 Task: Search for a place to stay in Pocone, Brazil from July 5 to July 15 for 9 guests, with a price range of ₹15,000 to ₹100,000, 5 bedrooms, and 5 beds.
Action: Mouse moved to (505, 148)
Screenshot: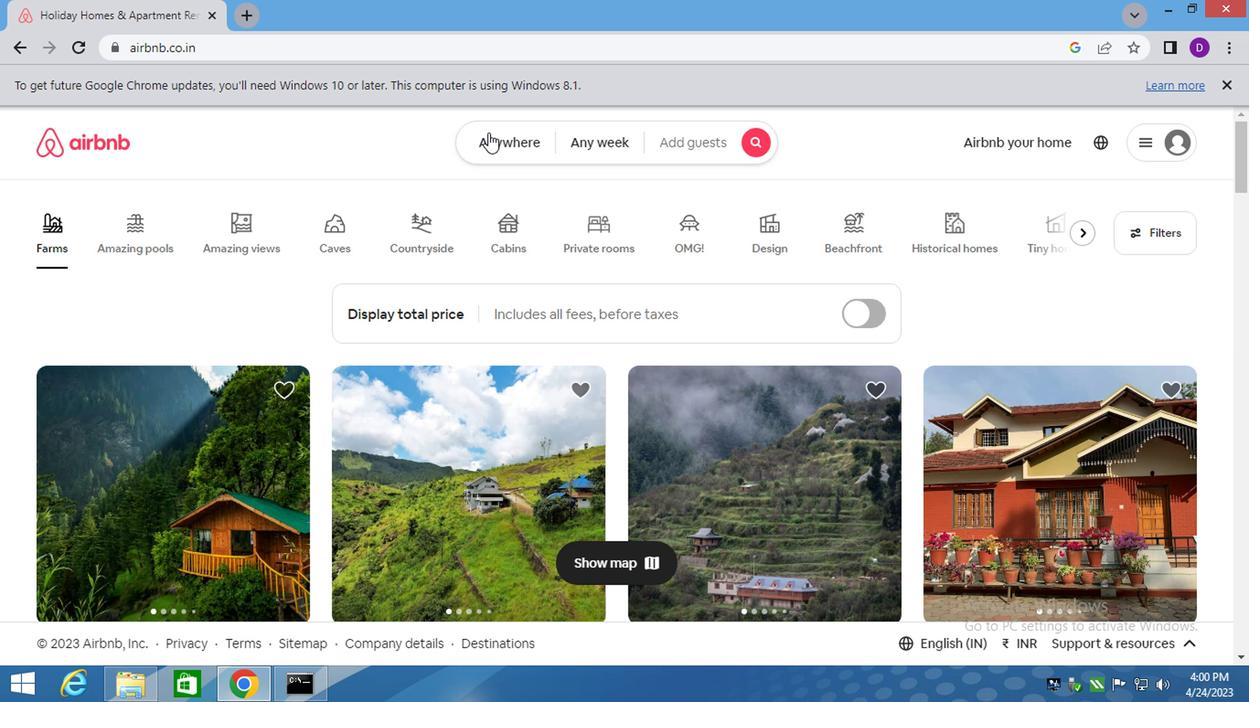 
Action: Mouse pressed left at (505, 148)
Screenshot: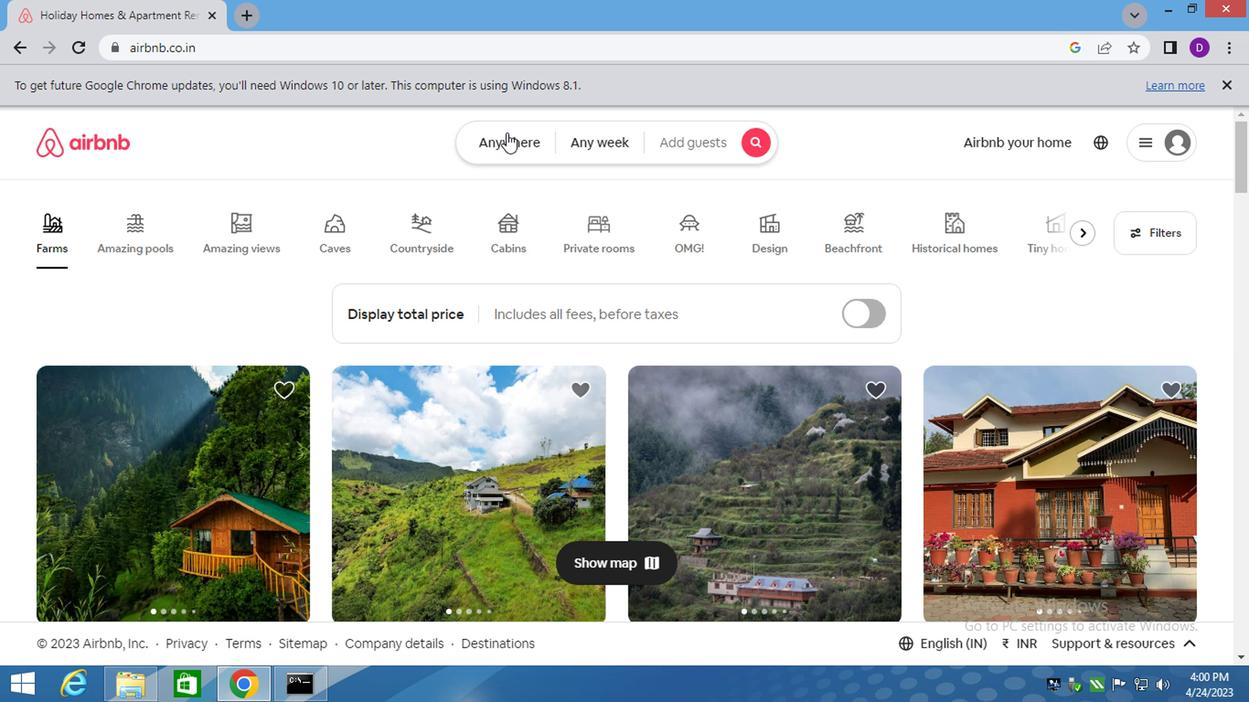 
Action: Mouse moved to (340, 229)
Screenshot: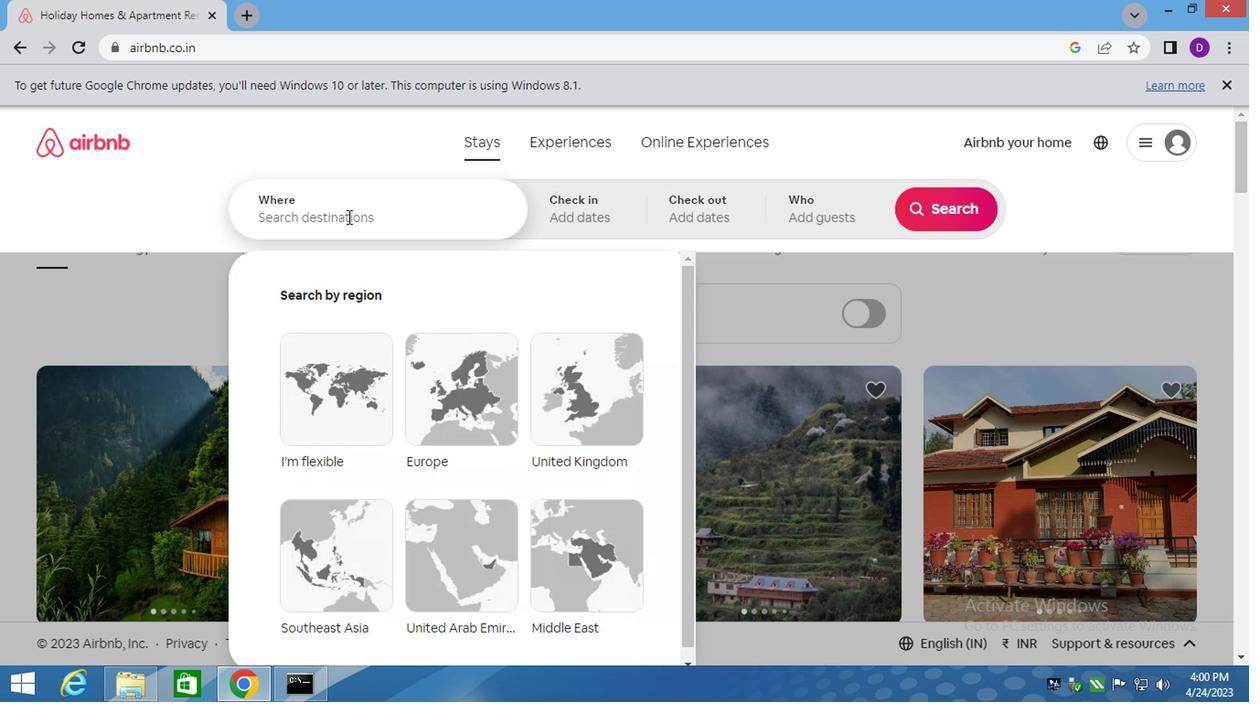 
Action: Mouse pressed left at (340, 229)
Screenshot: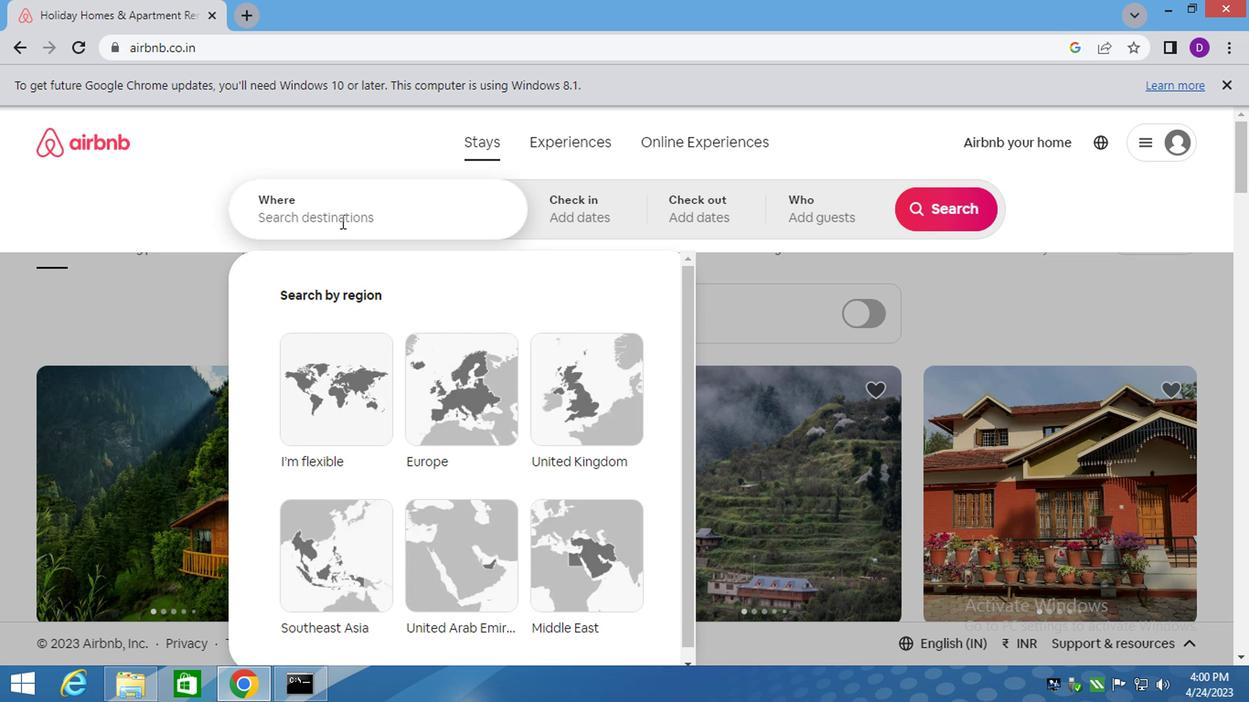 
Action: Key pressed <Key.shift>POCON<Key.backspace>NE<Key.left><Key.left><Key.left><Key.left><Key.backspace>O<Key.right><Key.right><Key.right><Key.right>,<Key.shift>BRAZIL<Key.enter>
Screenshot: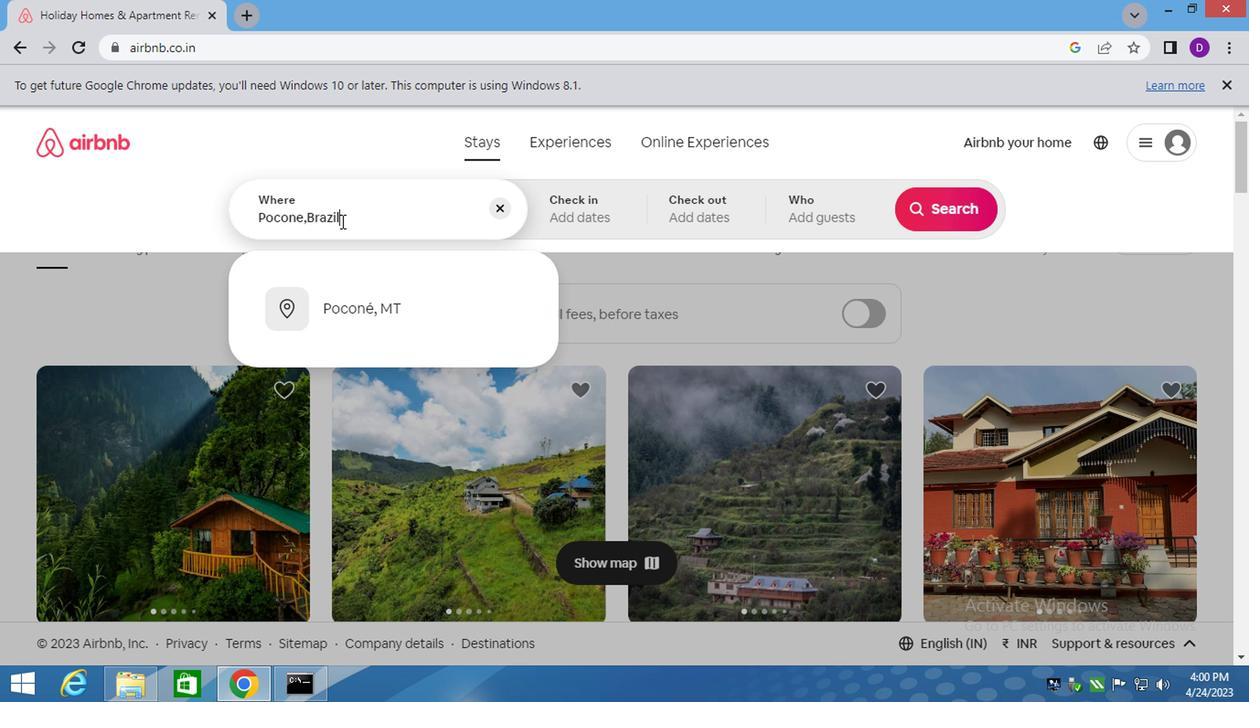
Action: Mouse moved to (938, 355)
Screenshot: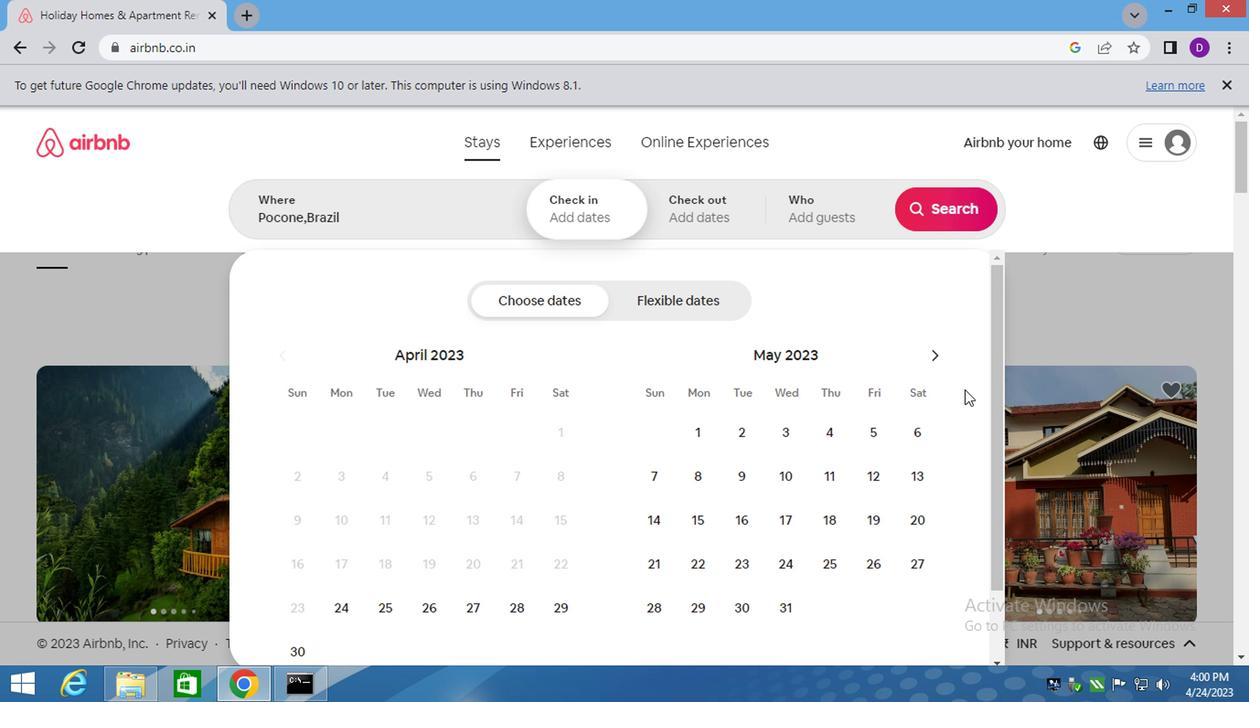 
Action: Mouse pressed left at (938, 355)
Screenshot: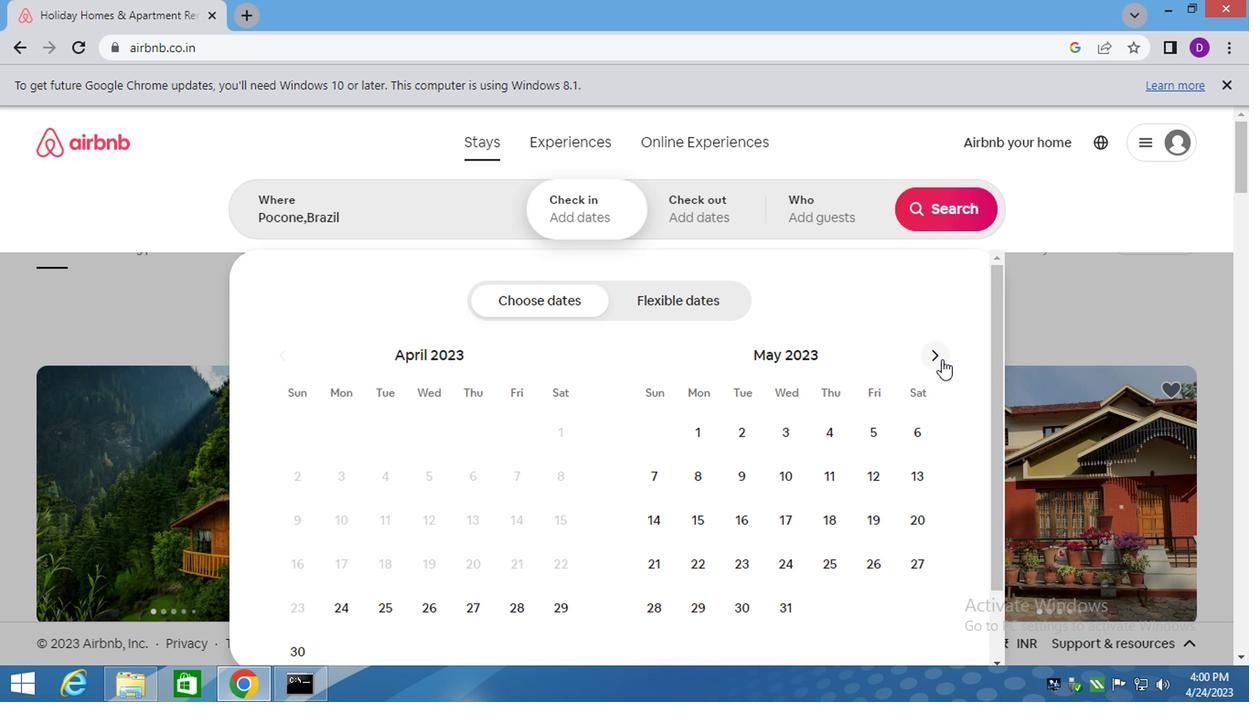 
Action: Mouse pressed left at (938, 355)
Screenshot: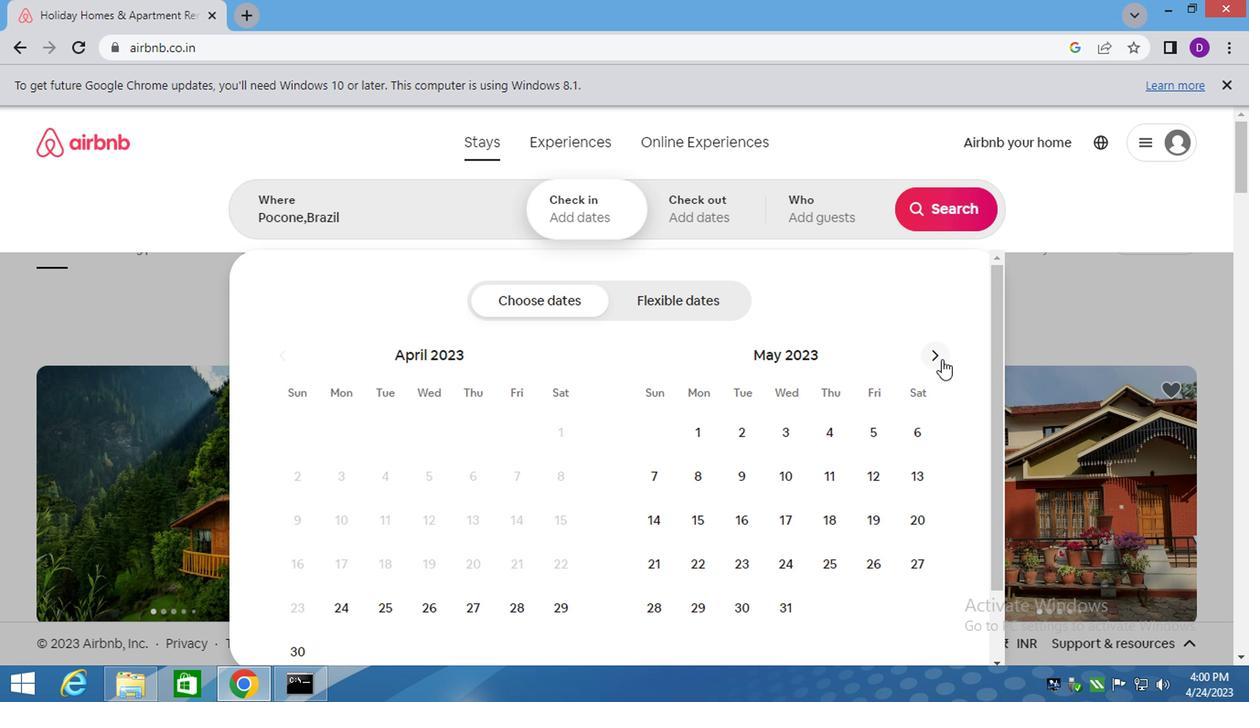 
Action: Mouse pressed left at (938, 355)
Screenshot: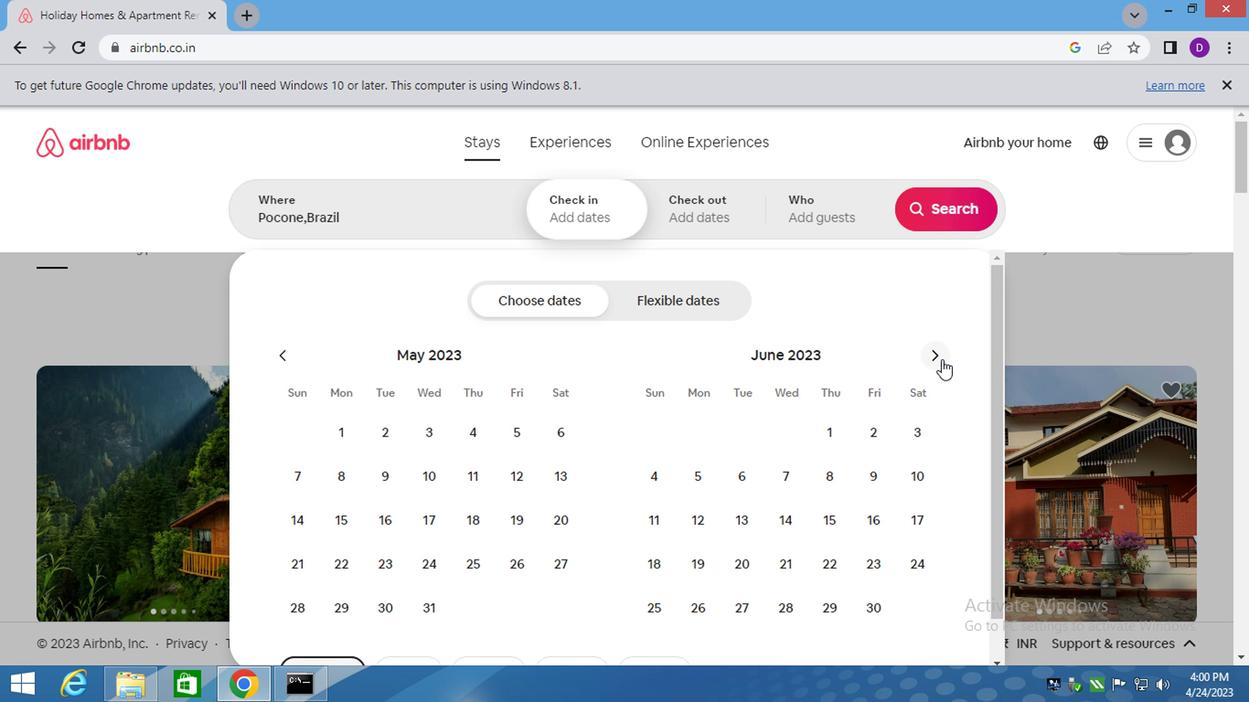 
Action: Mouse moved to (771, 466)
Screenshot: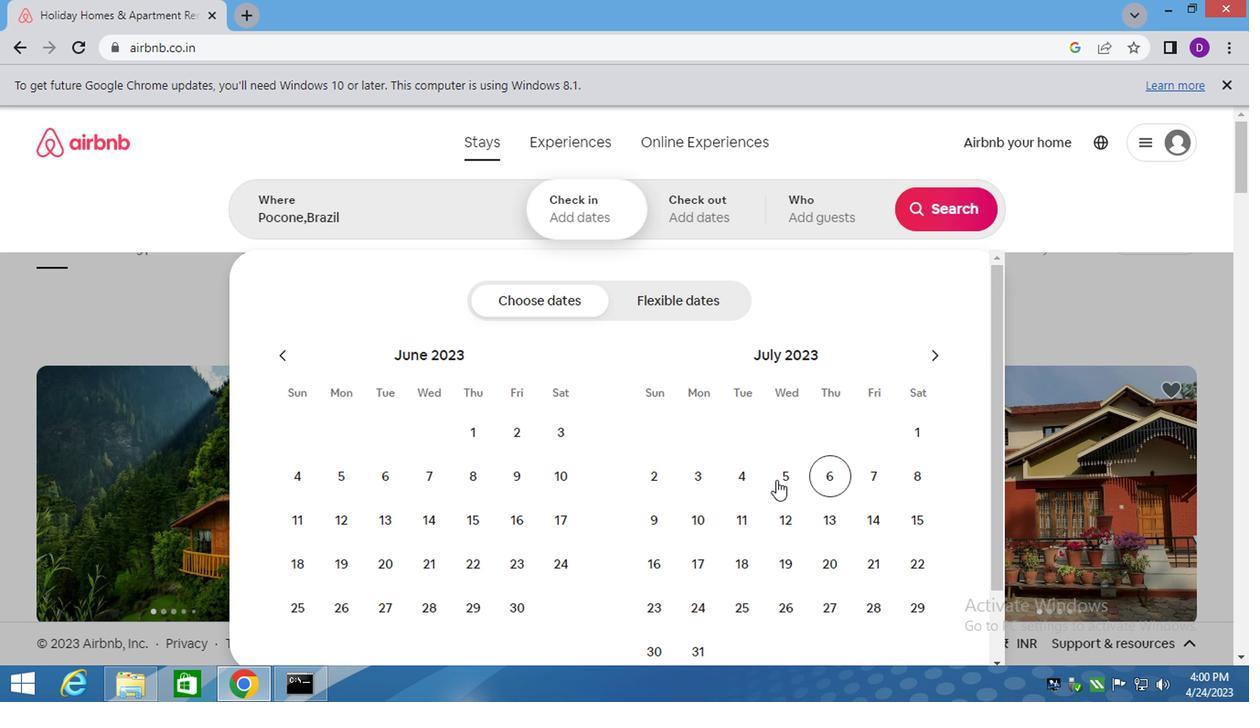 
Action: Mouse pressed left at (771, 466)
Screenshot: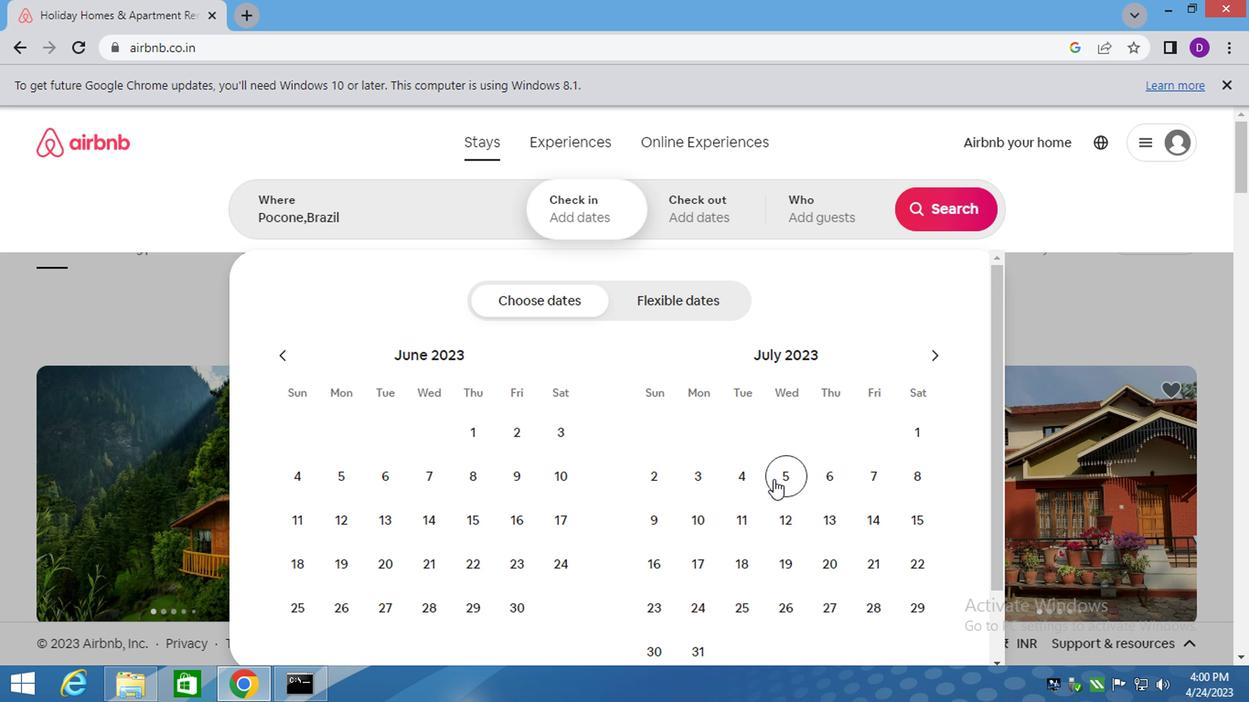 
Action: Mouse moved to (900, 499)
Screenshot: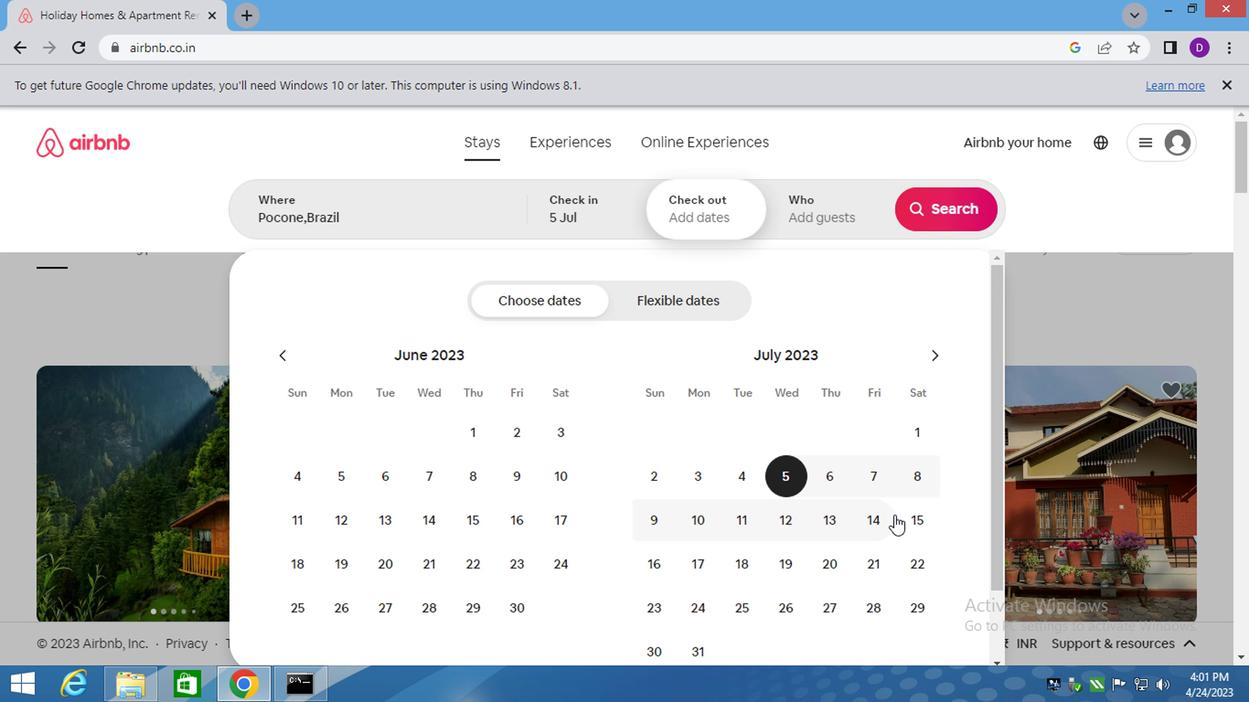 
Action: Mouse pressed left at (900, 499)
Screenshot: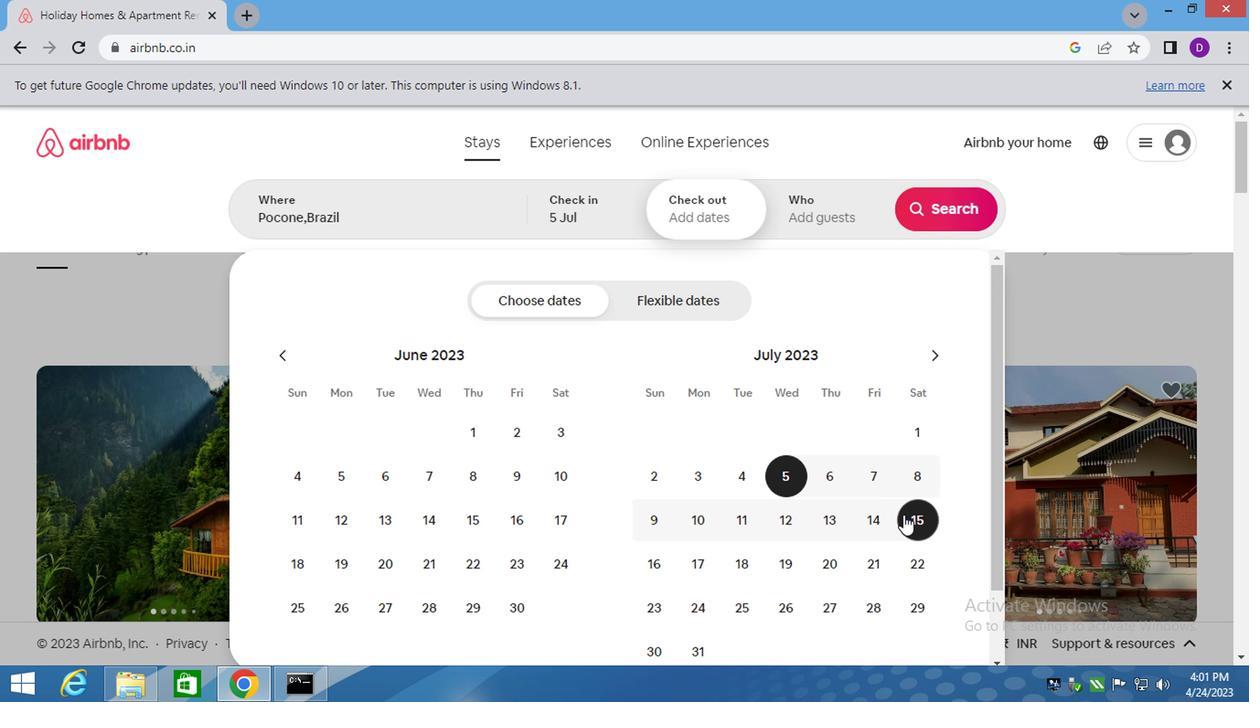 
Action: Mouse moved to (821, 223)
Screenshot: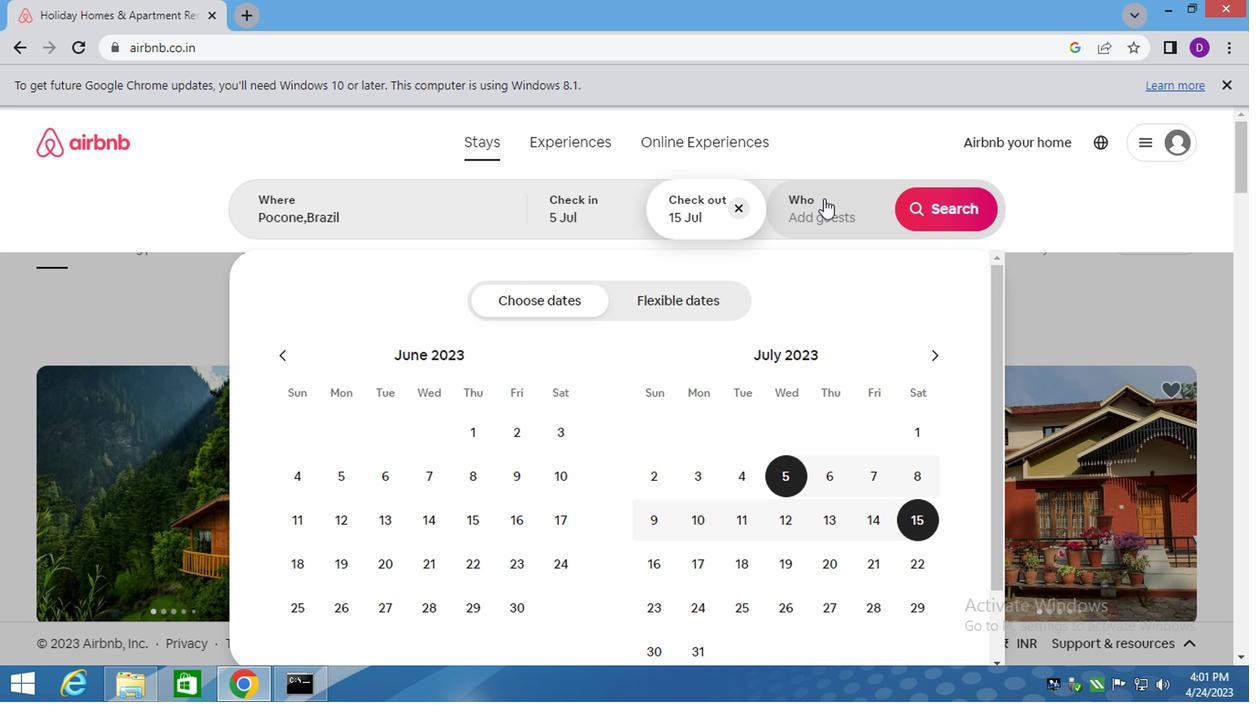 
Action: Mouse pressed left at (821, 223)
Screenshot: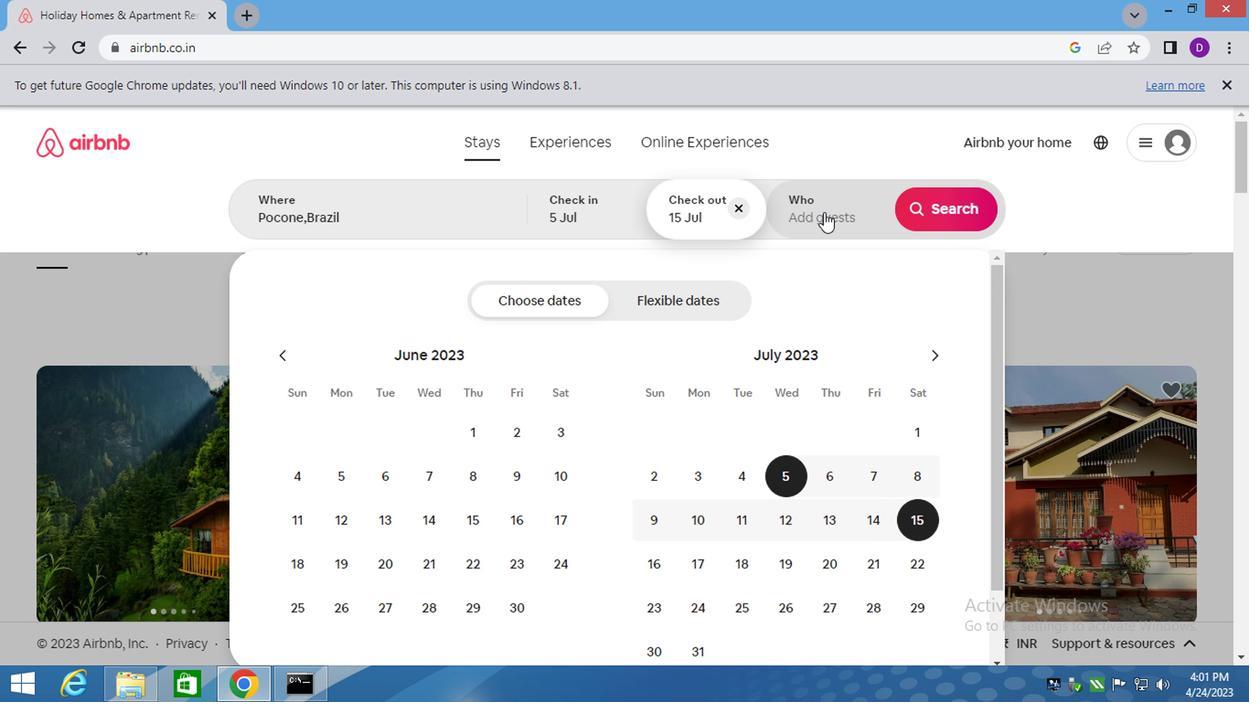 
Action: Mouse moved to (955, 309)
Screenshot: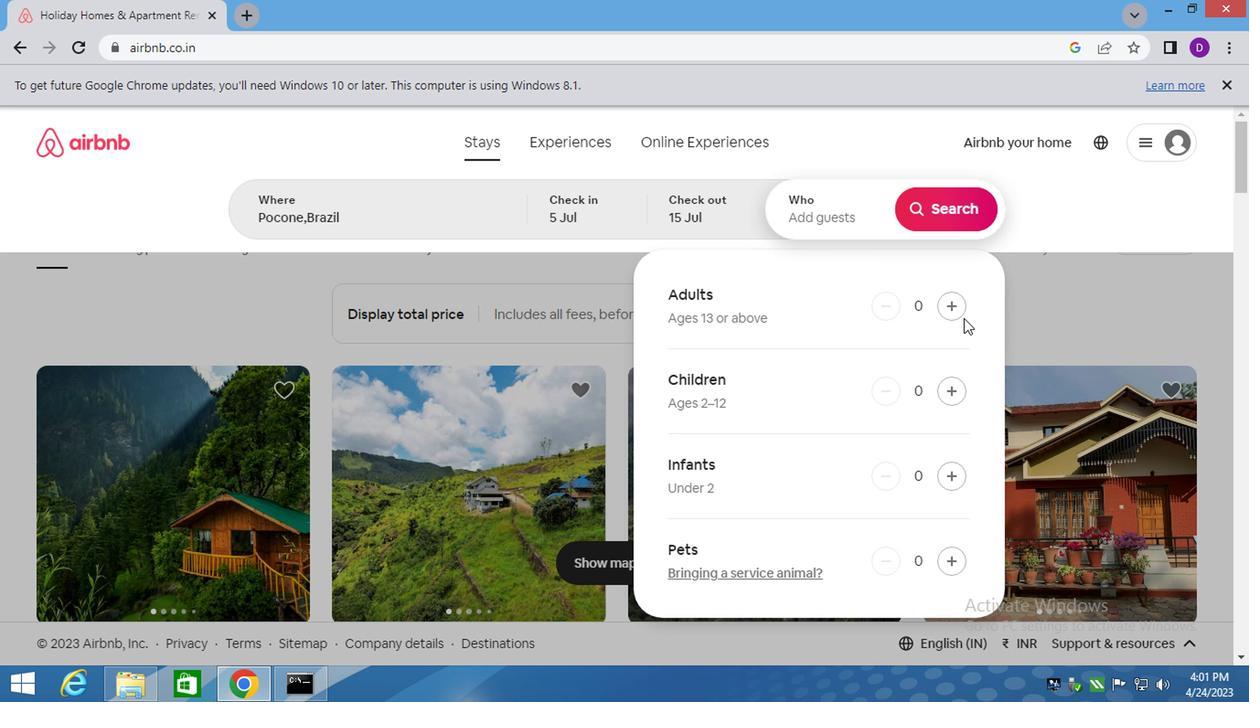 
Action: Mouse pressed left at (955, 309)
Screenshot: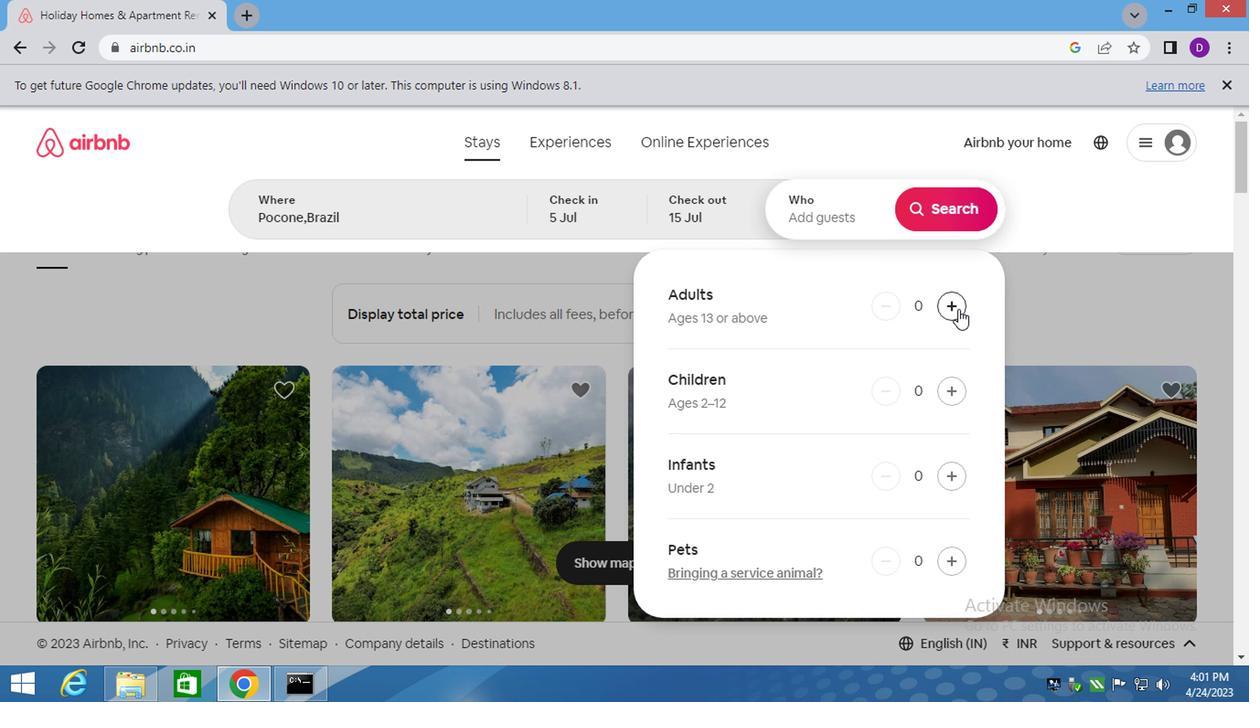
Action: Mouse moved to (955, 309)
Screenshot: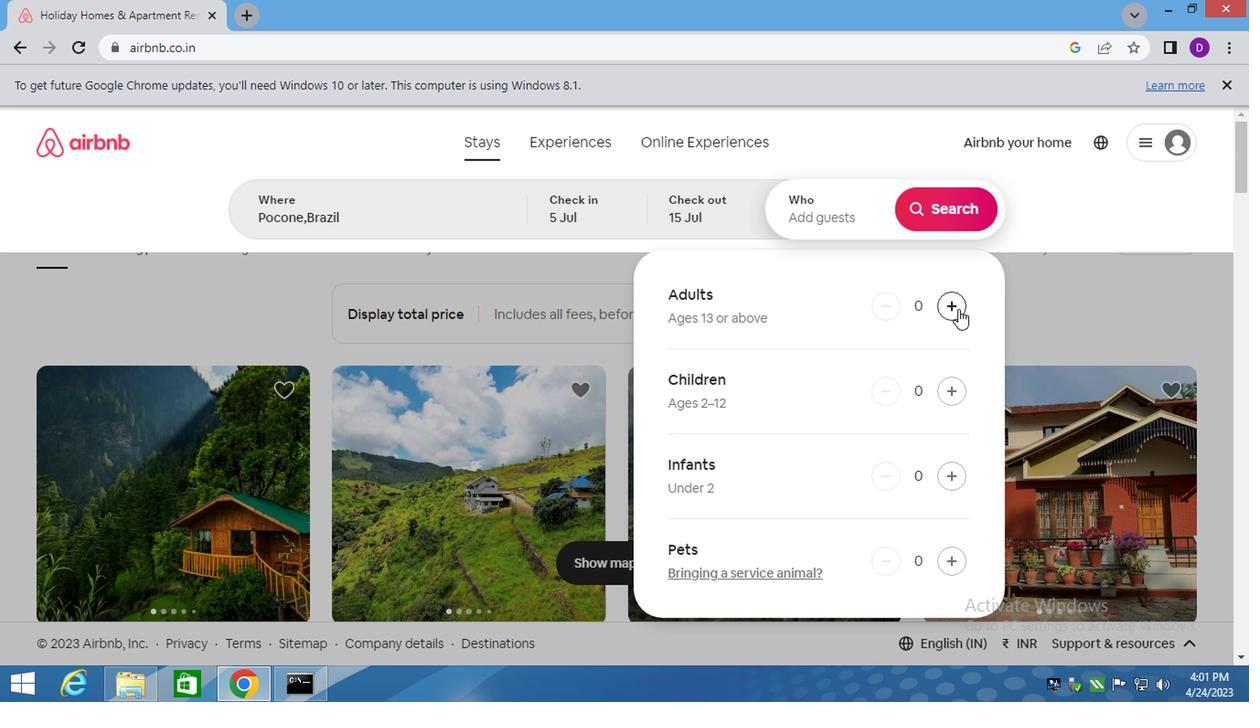 
Action: Mouse pressed left at (955, 309)
Screenshot: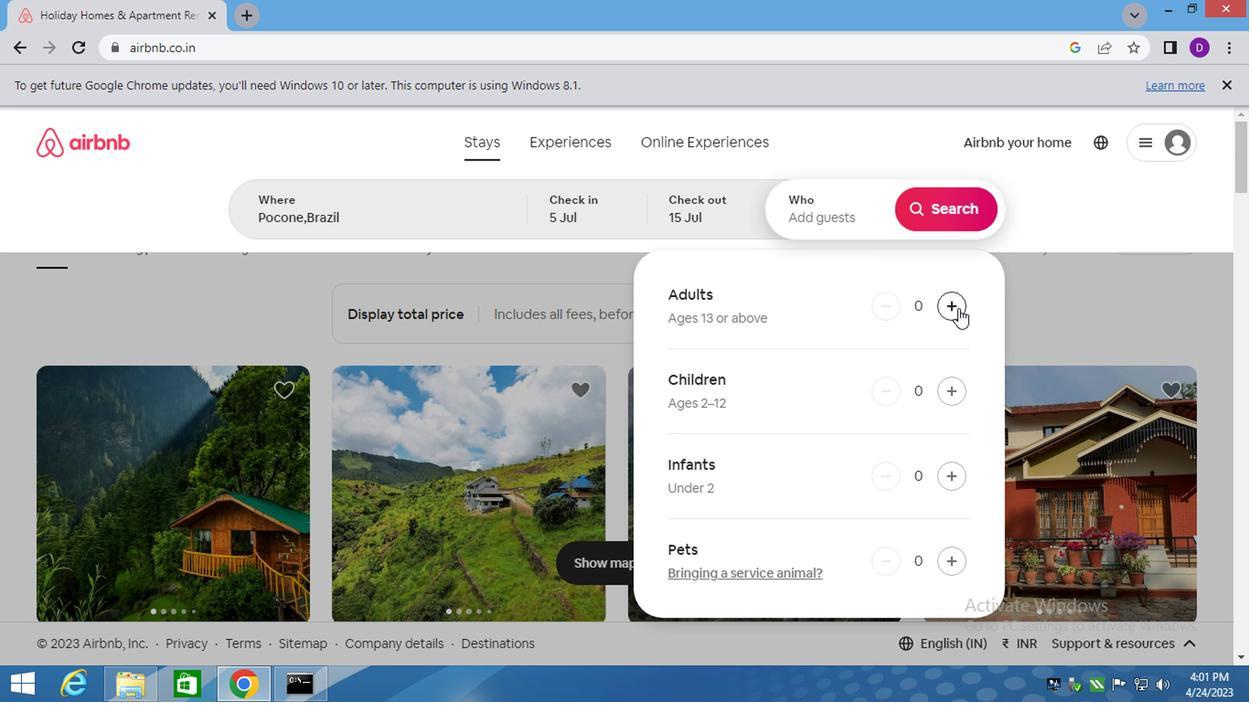 
Action: Mouse pressed left at (955, 309)
Screenshot: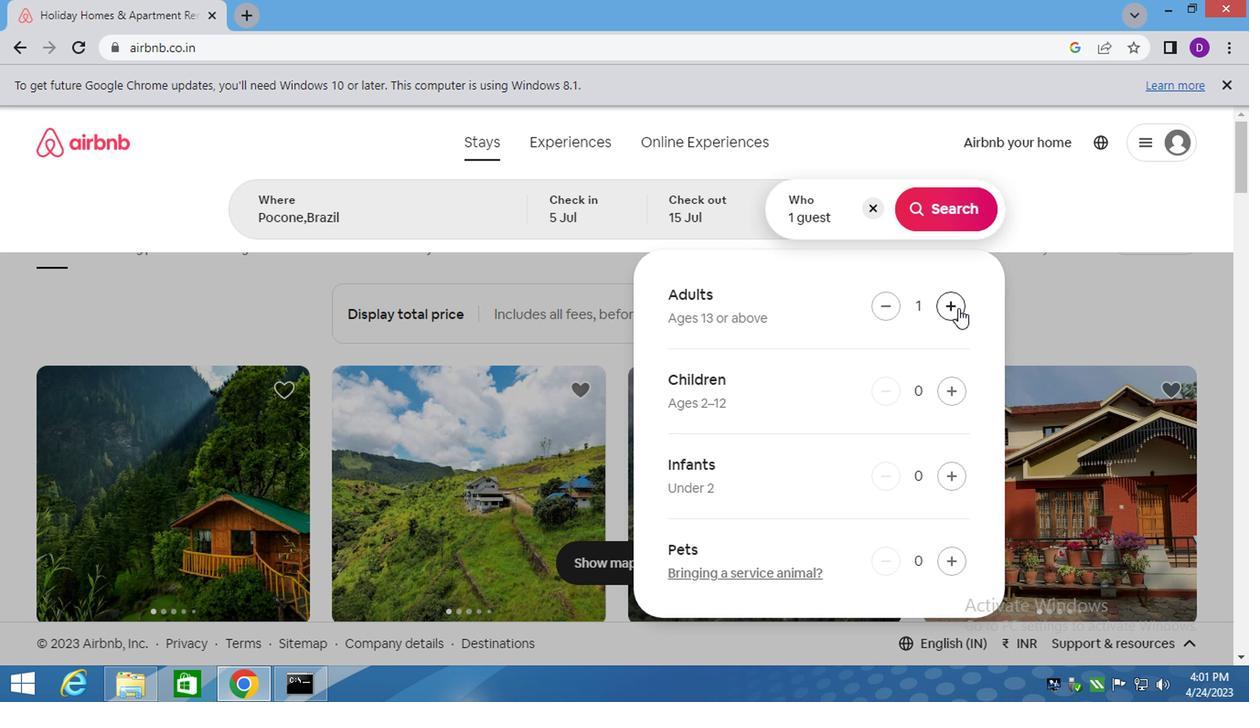 
Action: Mouse pressed left at (955, 309)
Screenshot: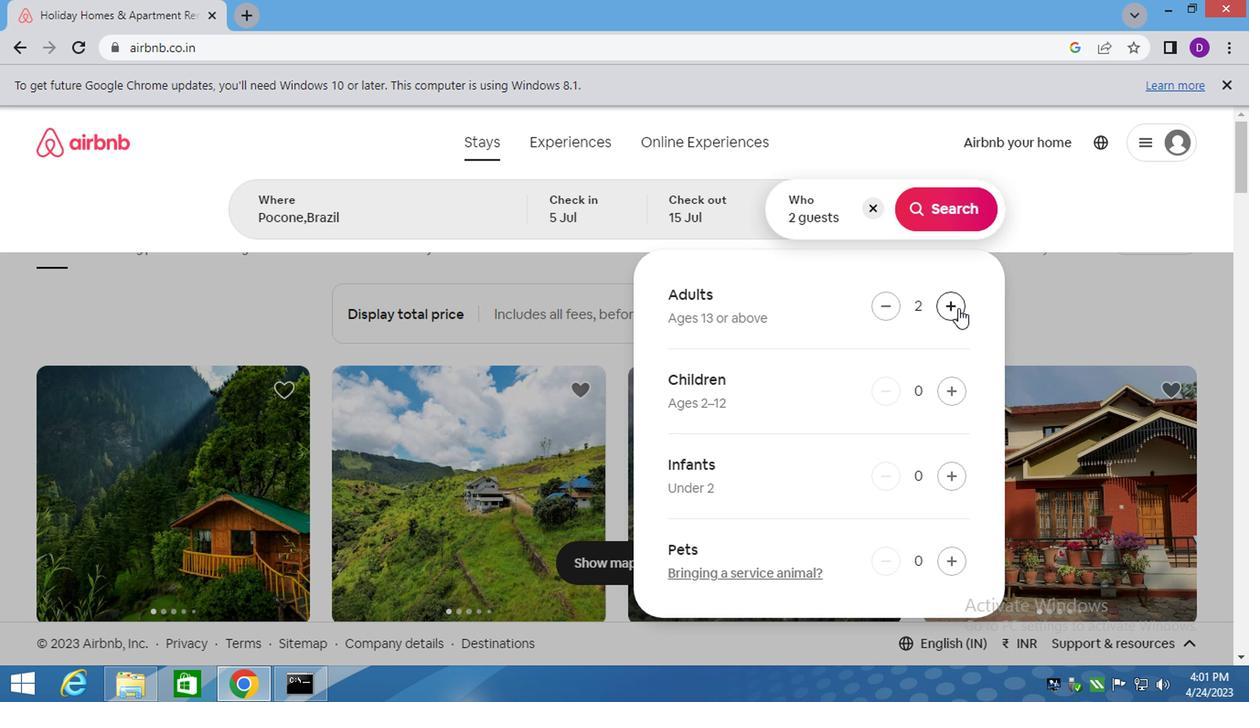
Action: Mouse pressed left at (955, 309)
Screenshot: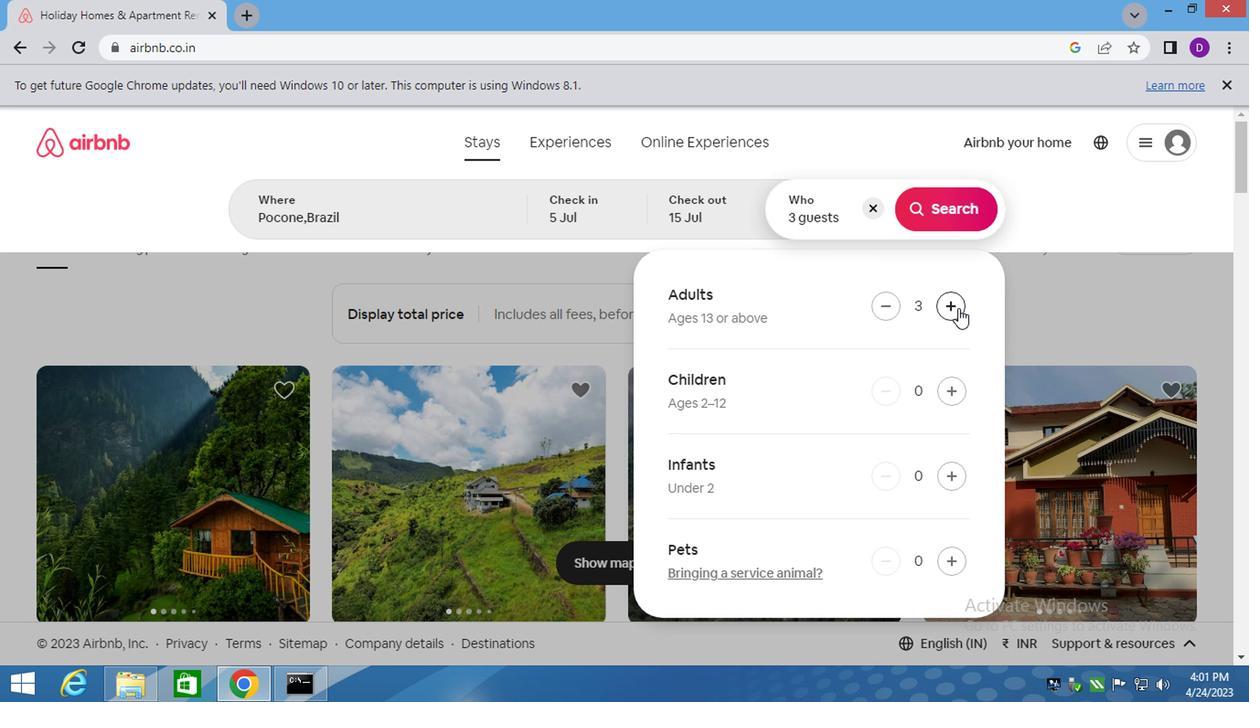 
Action: Mouse pressed left at (955, 309)
Screenshot: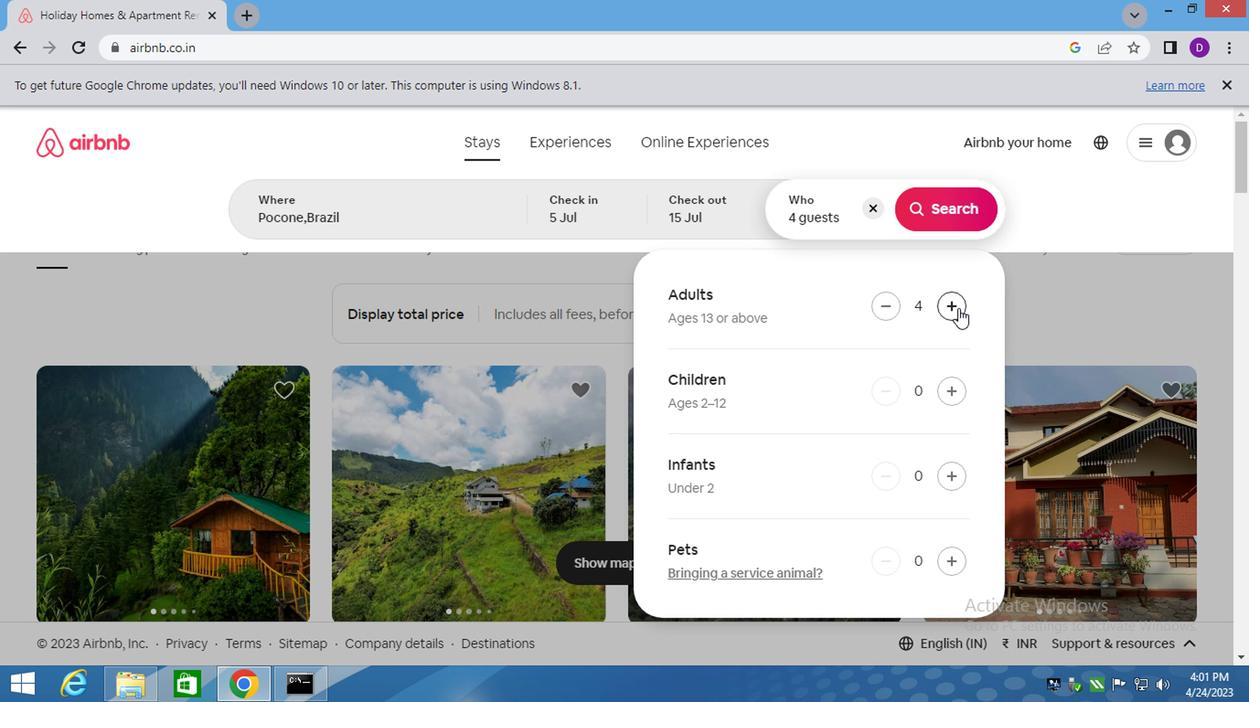 
Action: Mouse pressed left at (955, 309)
Screenshot: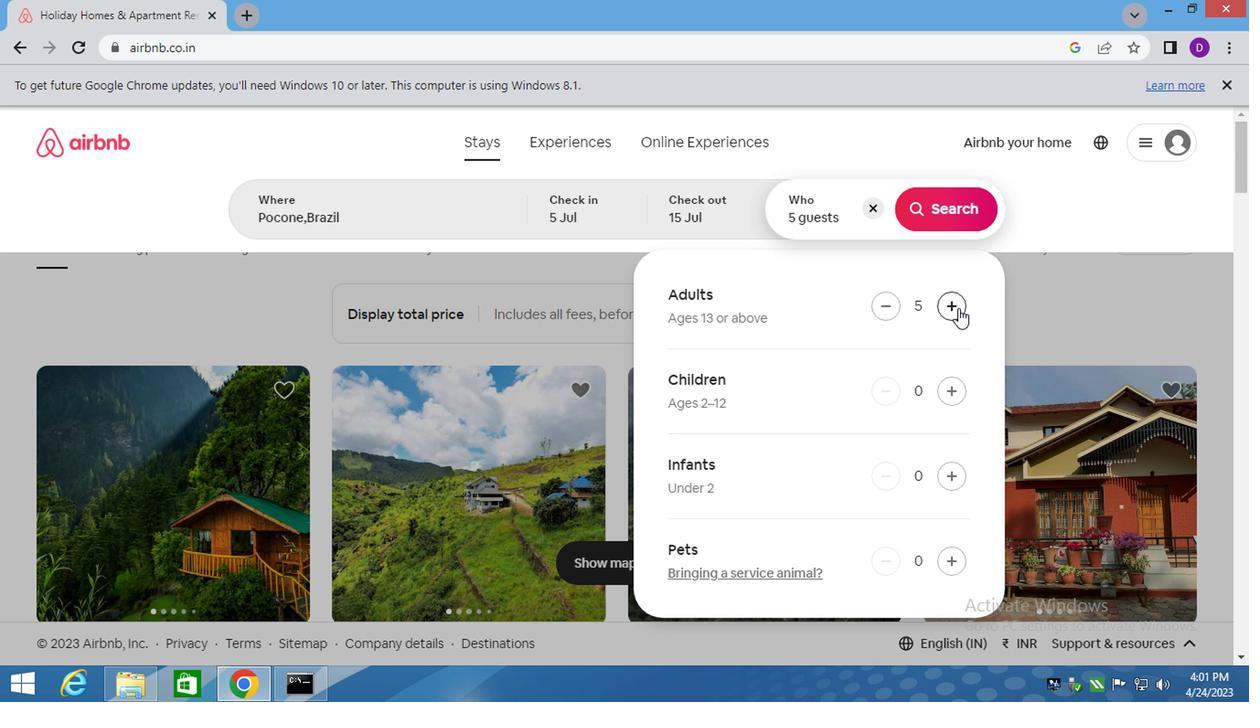
Action: Mouse pressed left at (955, 309)
Screenshot: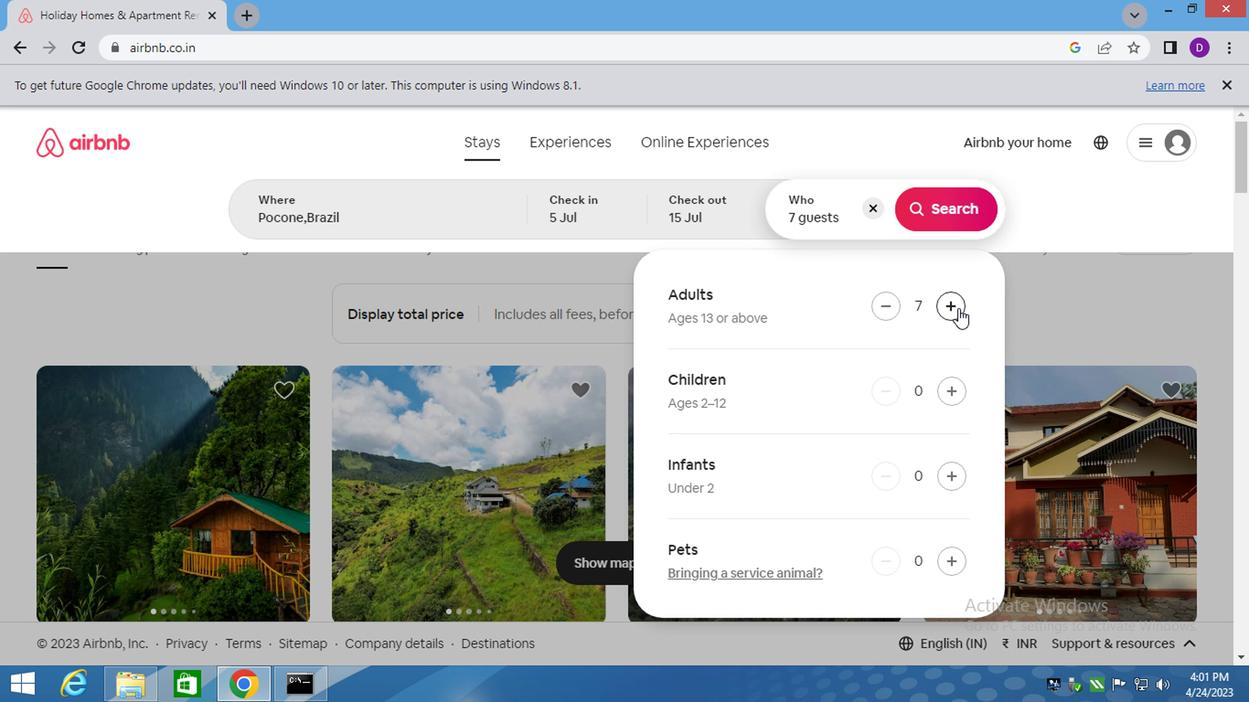 
Action: Mouse pressed left at (955, 309)
Screenshot: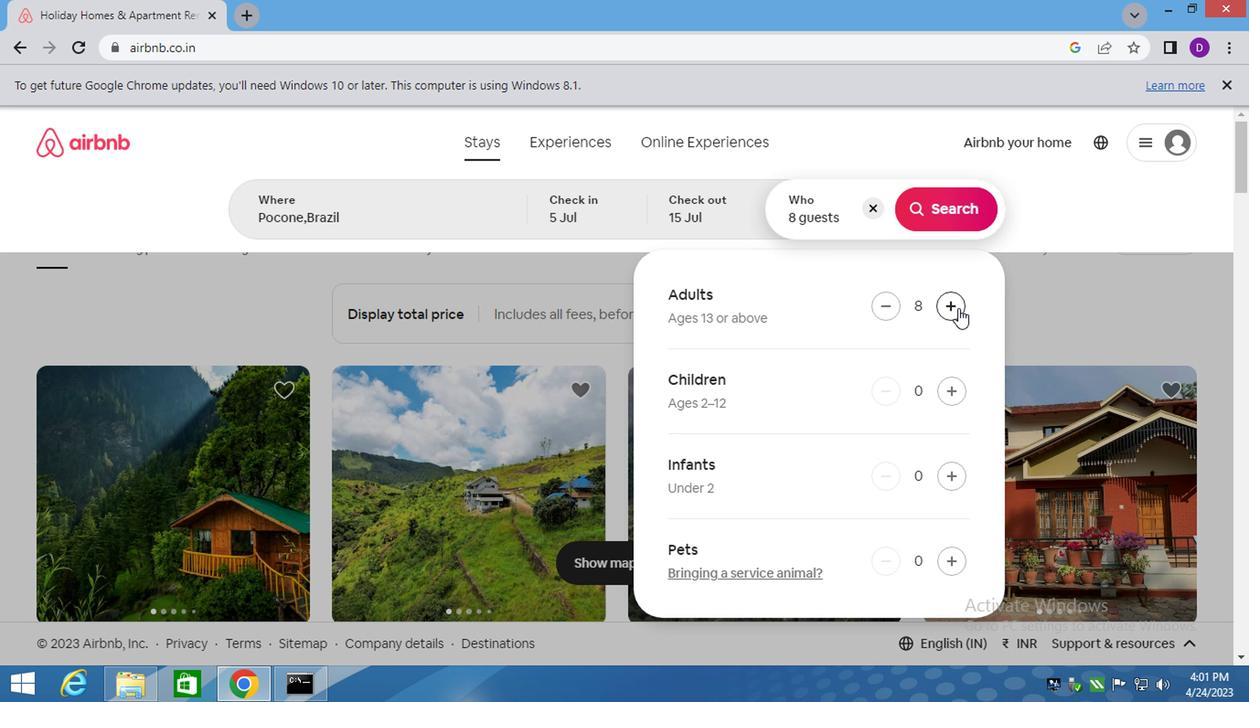 
Action: Mouse moved to (947, 227)
Screenshot: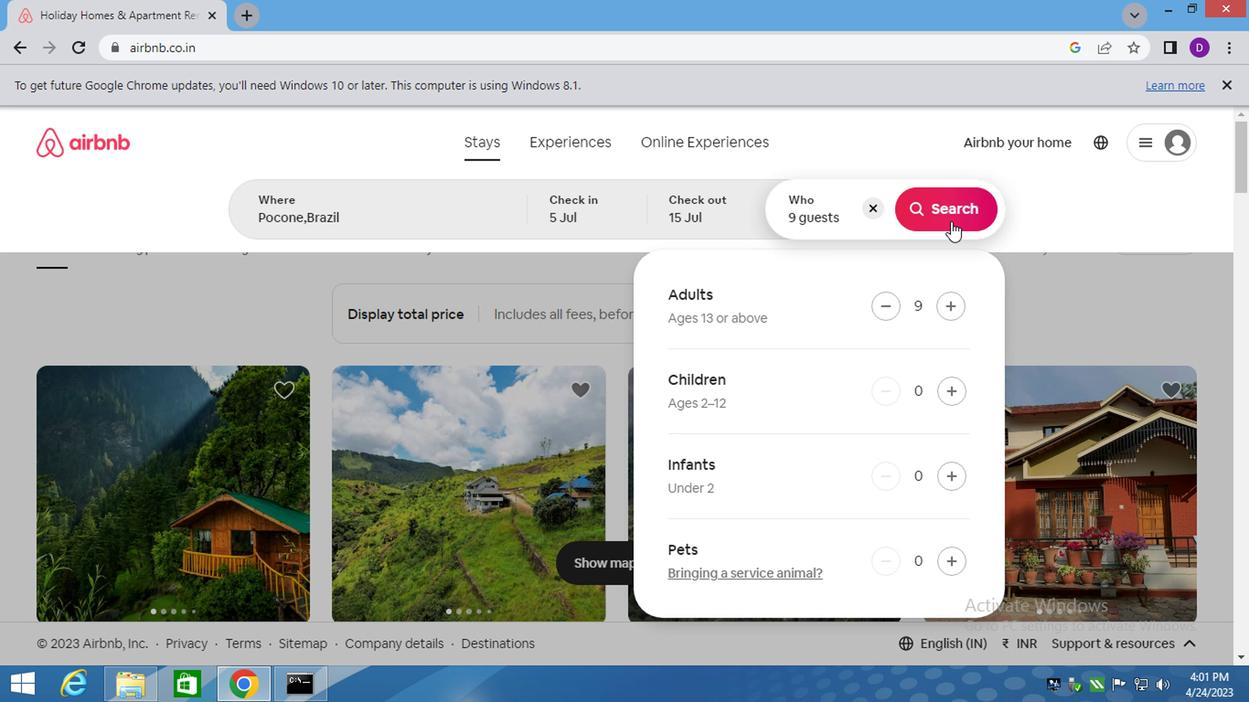
Action: Mouse pressed left at (947, 227)
Screenshot: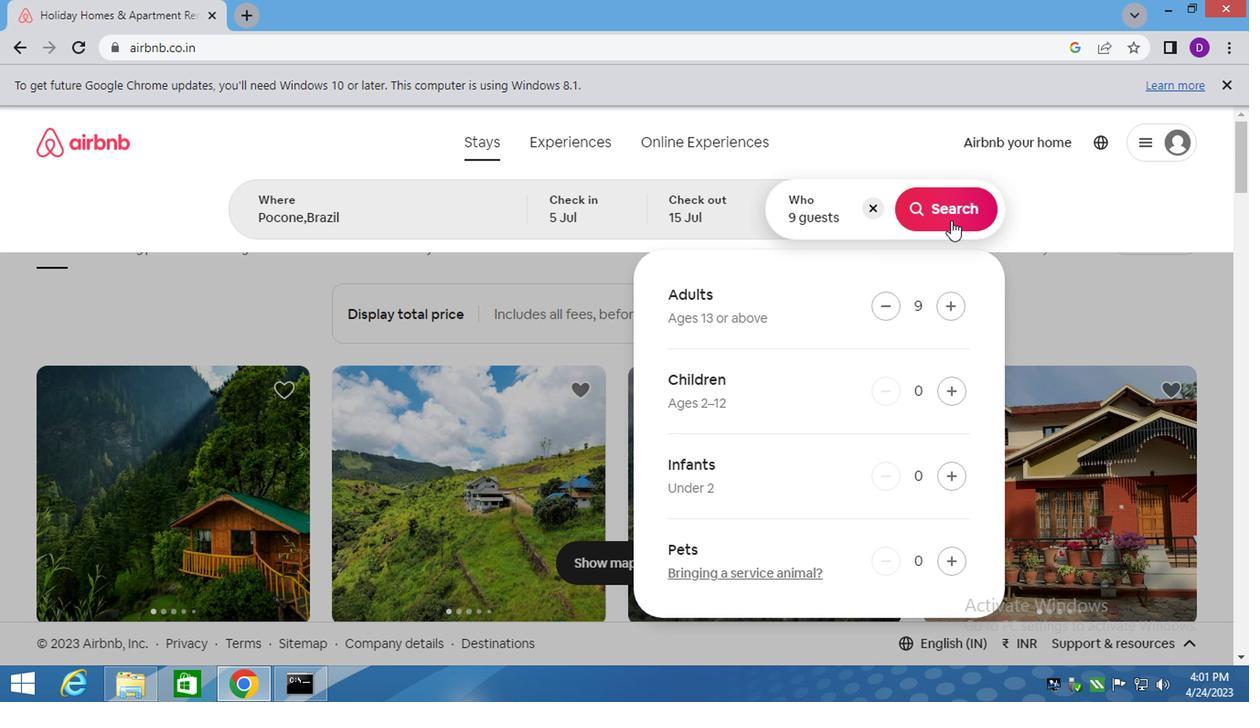 
Action: Mouse moved to (1183, 232)
Screenshot: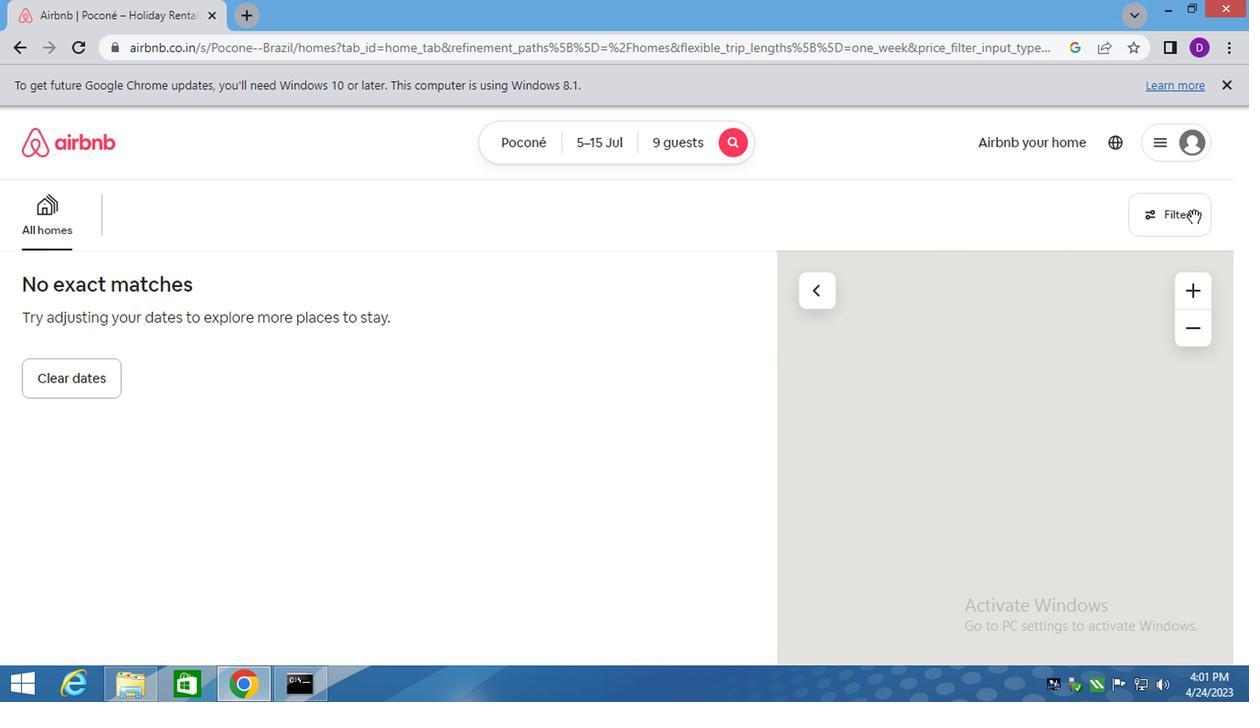 
Action: Mouse pressed left at (1183, 232)
Screenshot: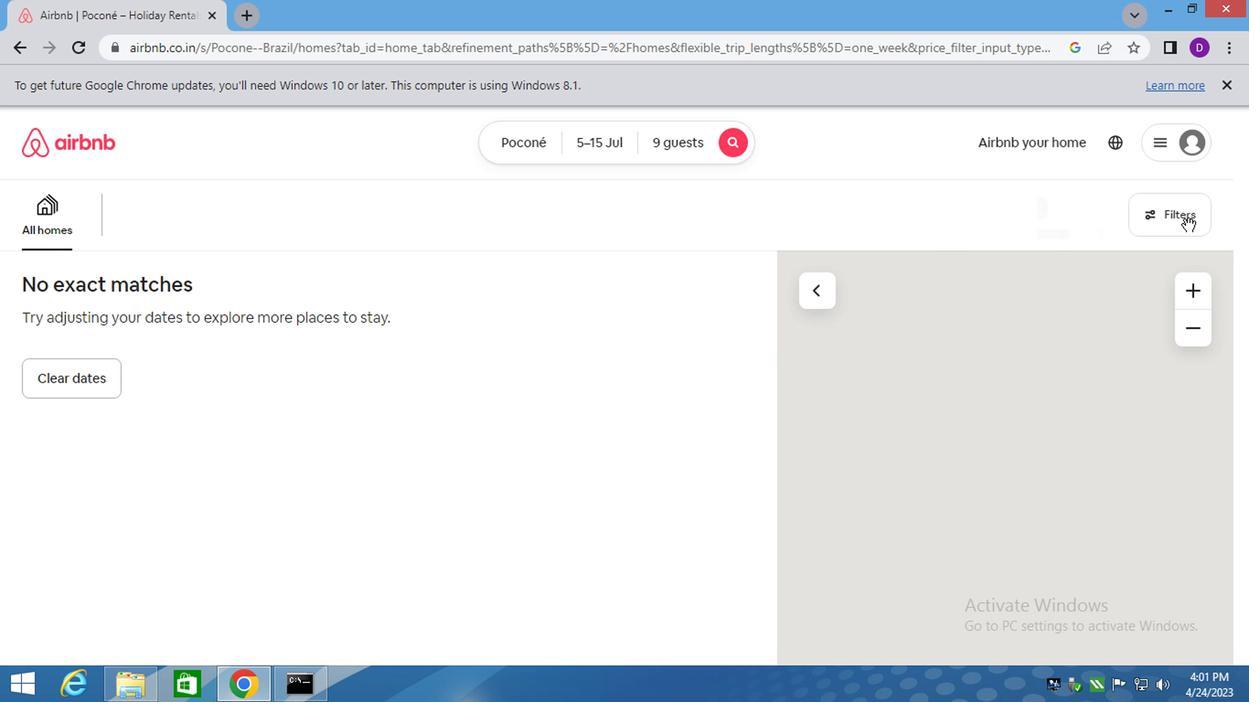 
Action: Mouse moved to (394, 327)
Screenshot: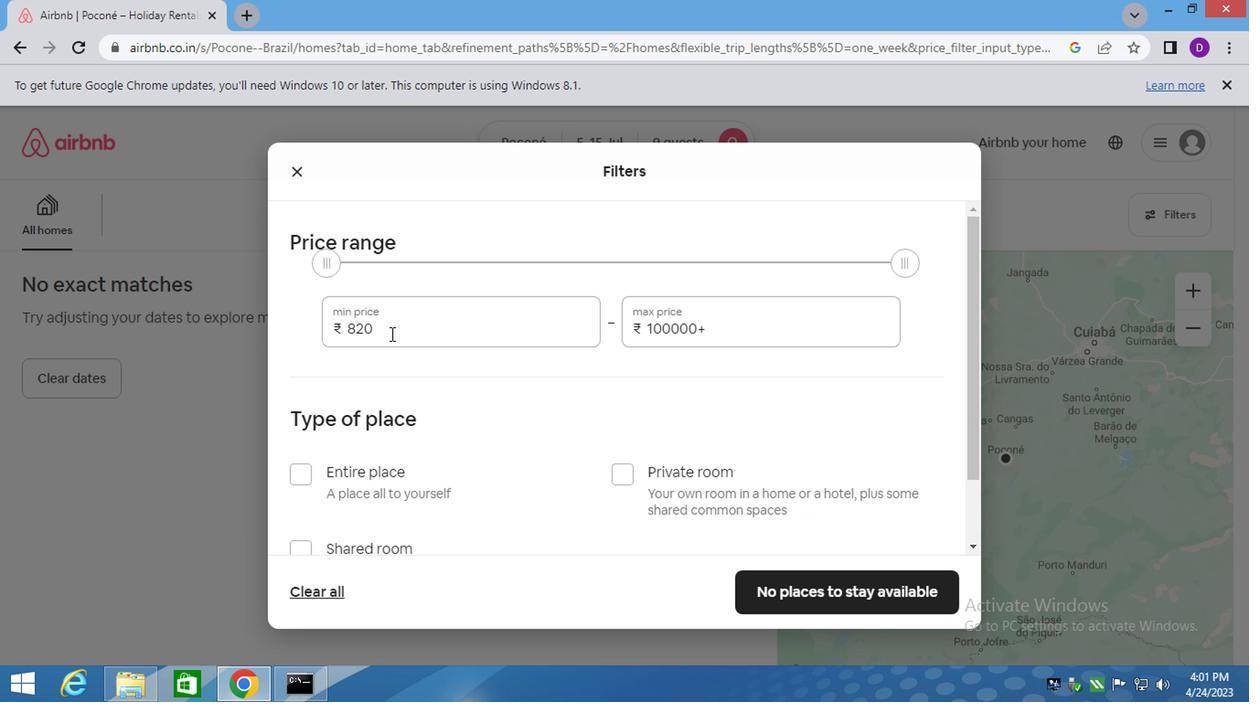 
Action: Mouse pressed left at (394, 327)
Screenshot: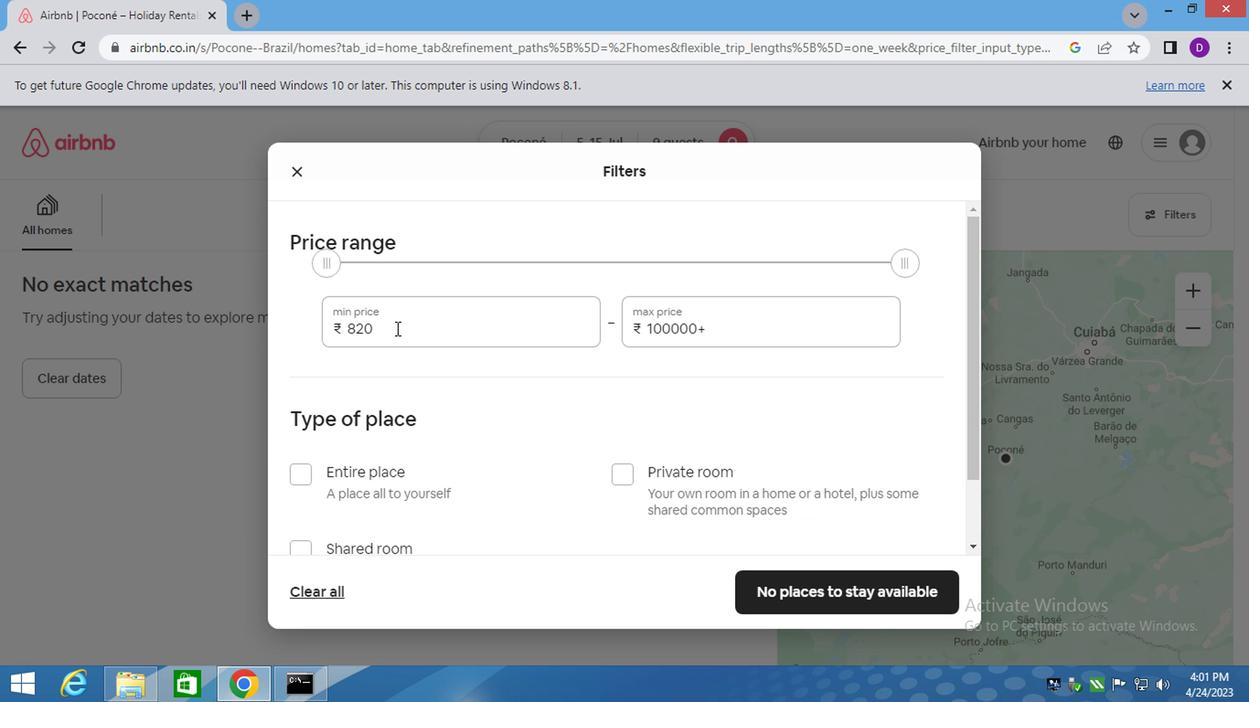 
Action: Mouse pressed left at (394, 327)
Screenshot: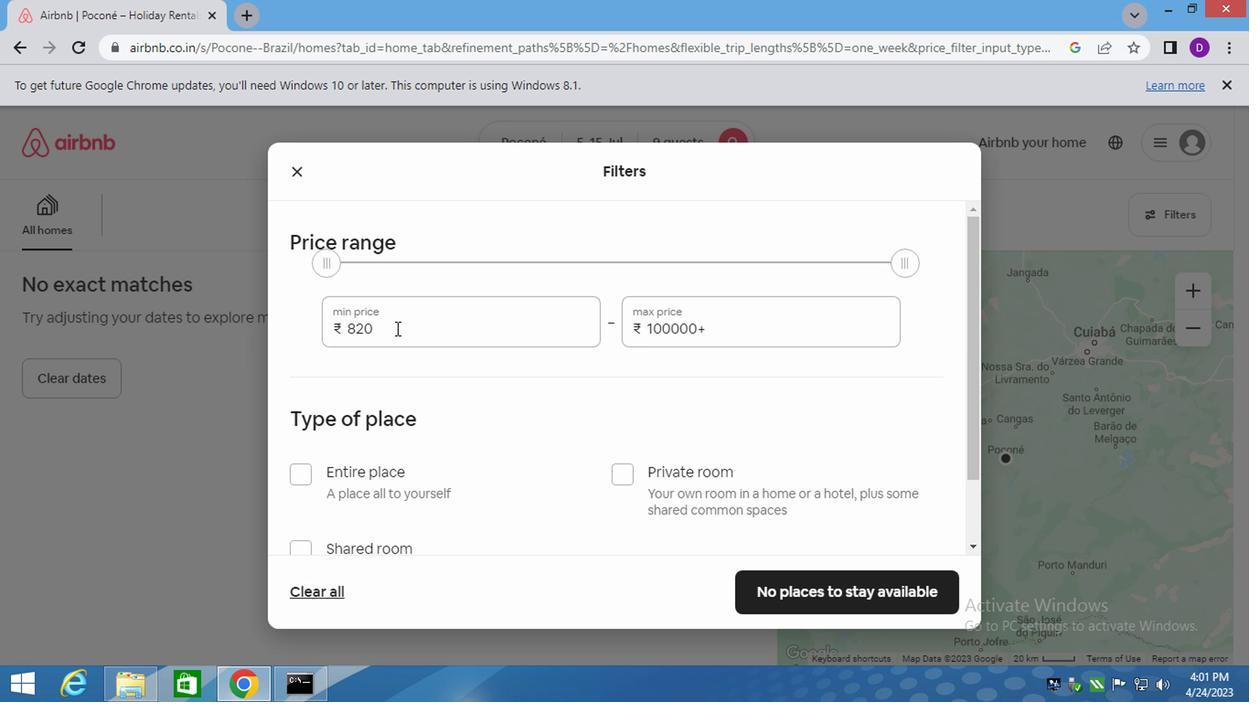 
Action: Mouse pressed left at (394, 327)
Screenshot: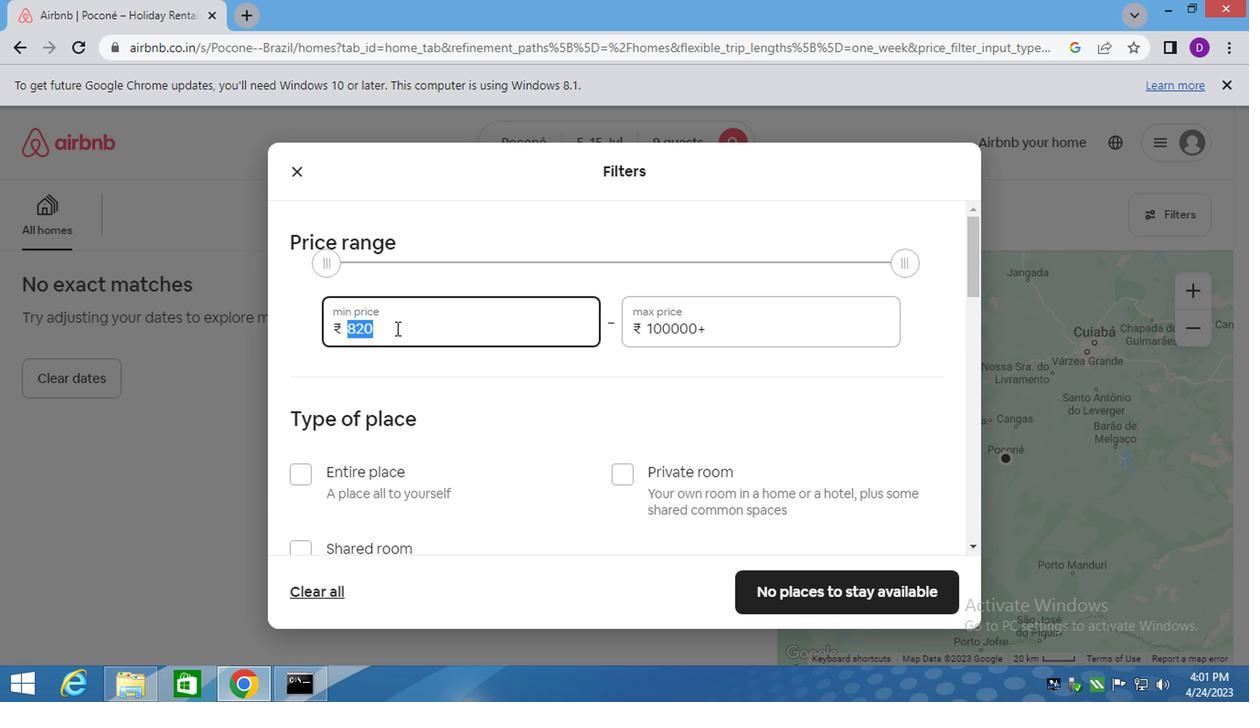
Action: Key pressed 150
Screenshot: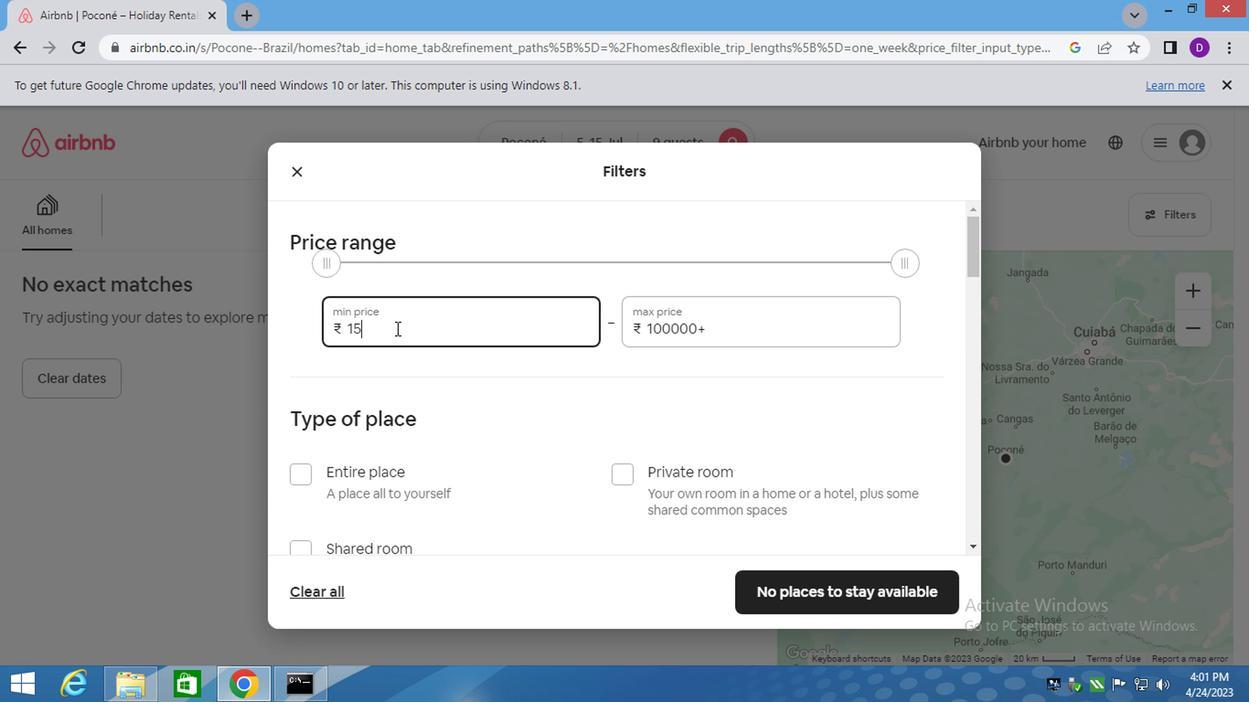 
Action: Mouse moved to (590, 328)
Screenshot: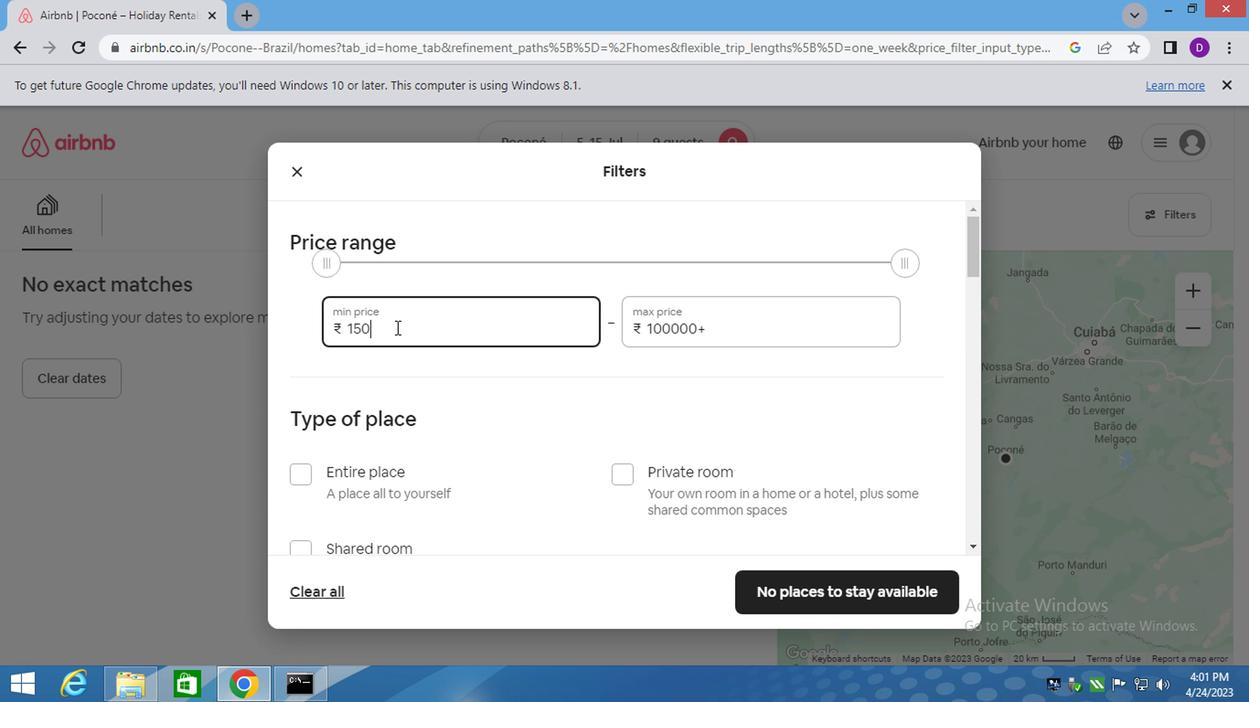 
Action: Key pressed 0
Screenshot: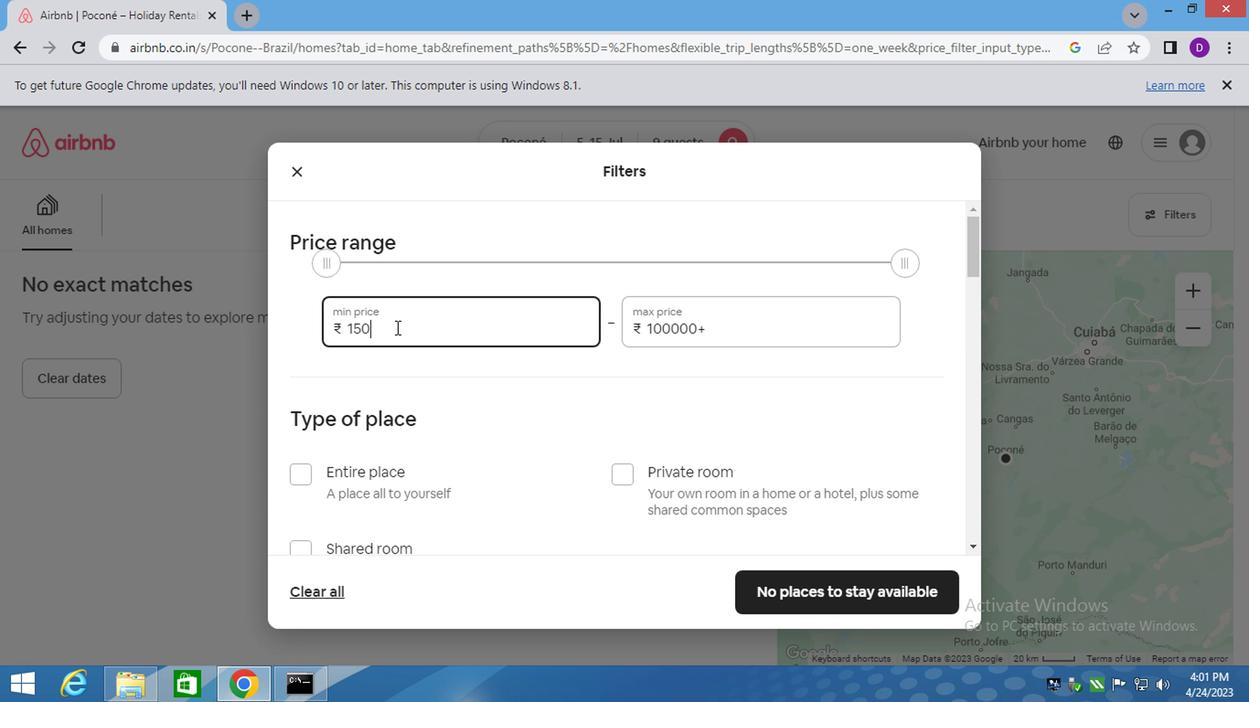 
Action: Mouse moved to (754, 326)
Screenshot: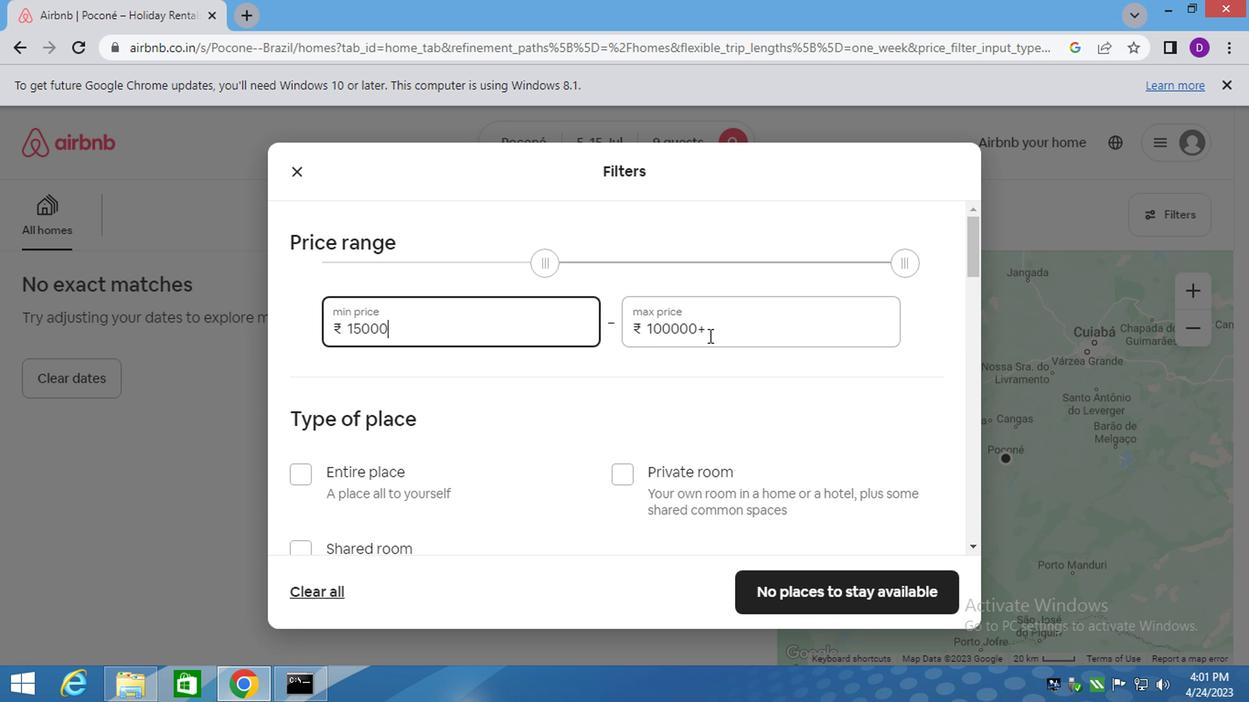 
Action: Mouse pressed left at (754, 326)
Screenshot: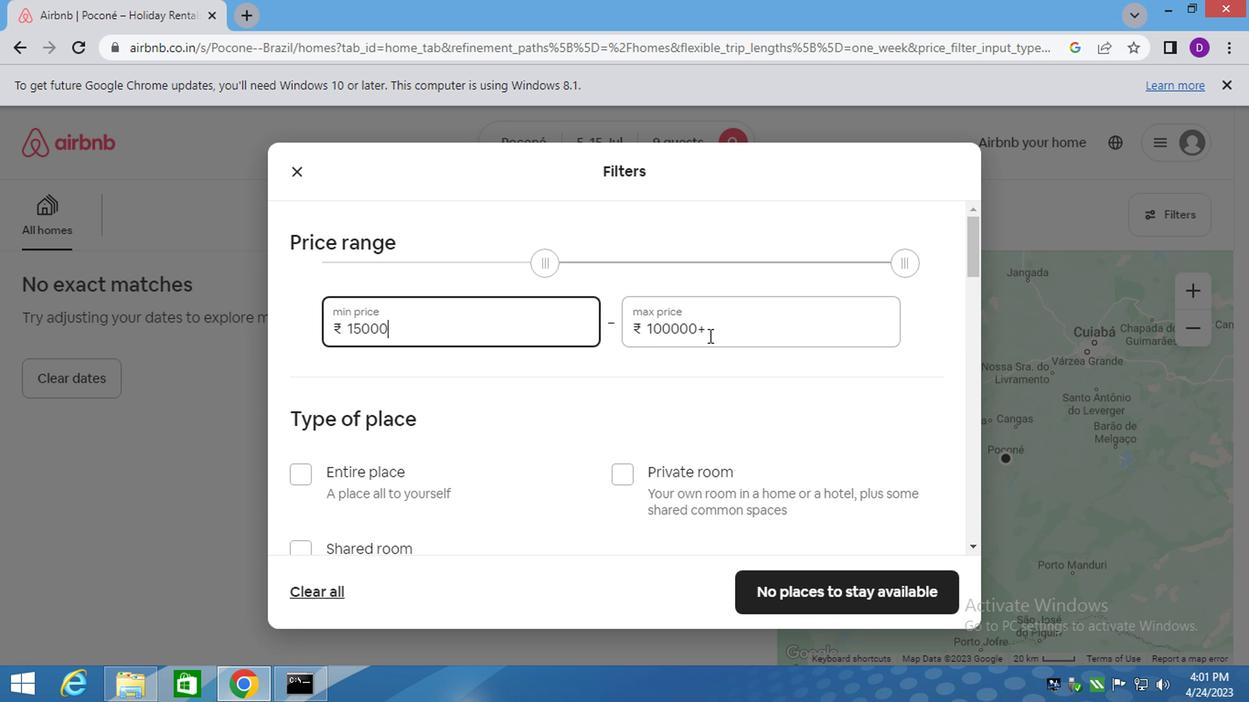 
Action: Mouse pressed left at (754, 326)
Screenshot: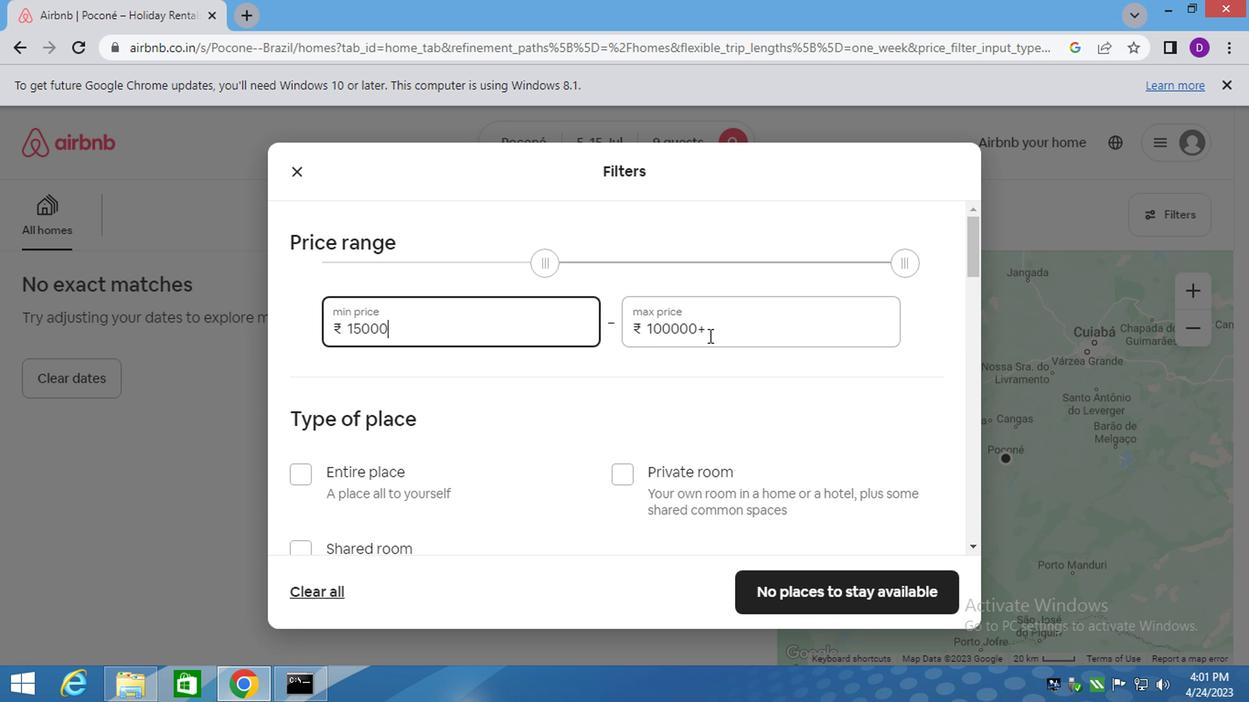 
Action: Mouse pressed left at (754, 326)
Screenshot: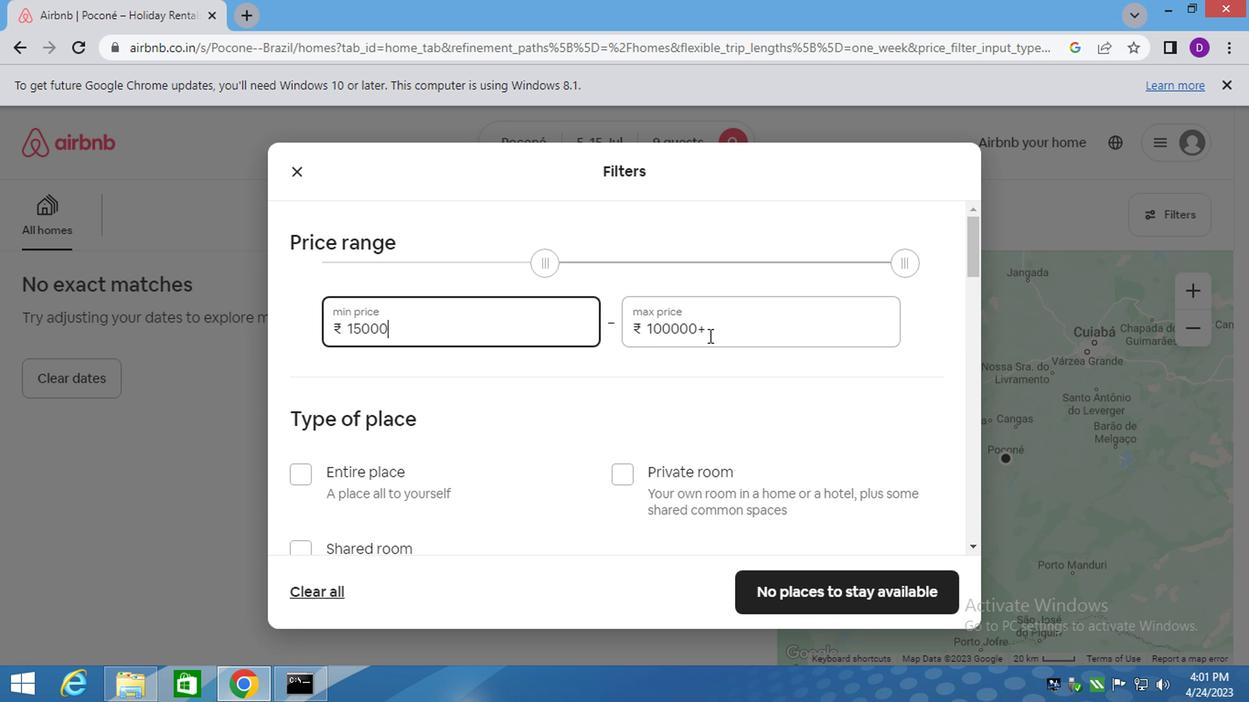 
Action: Mouse moved to (754, 325)
Screenshot: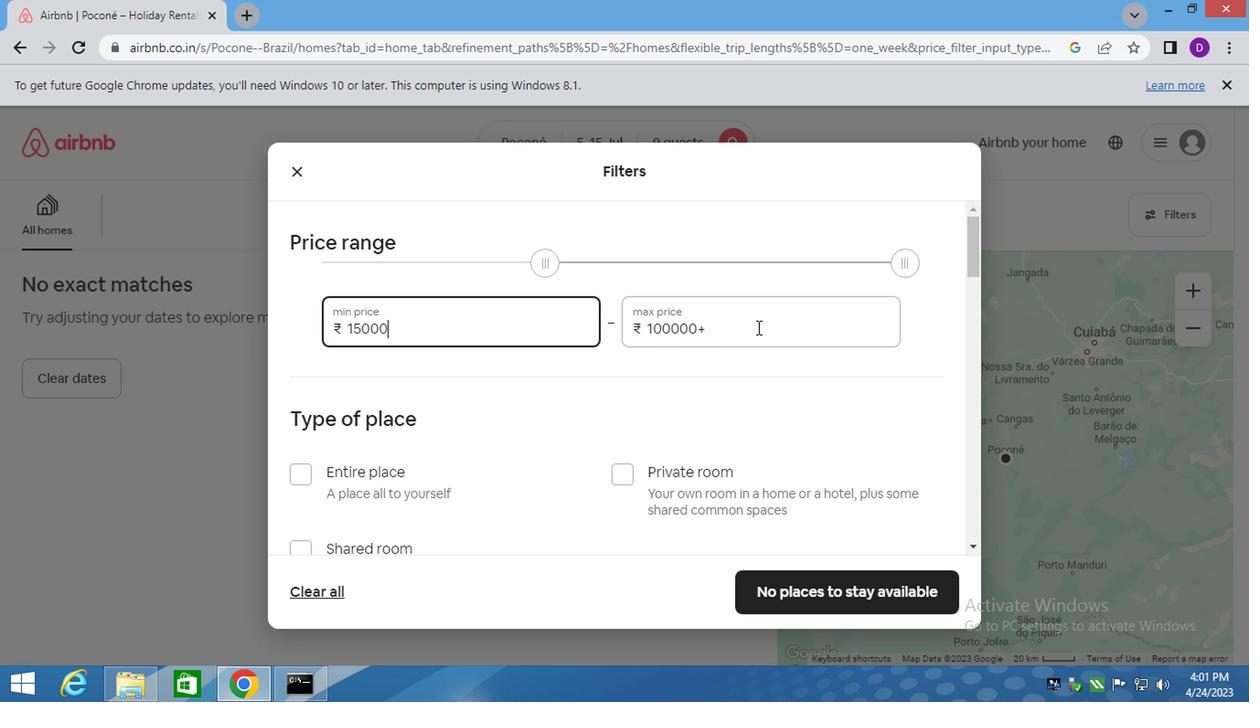 
Action: Mouse pressed left at (754, 325)
Screenshot: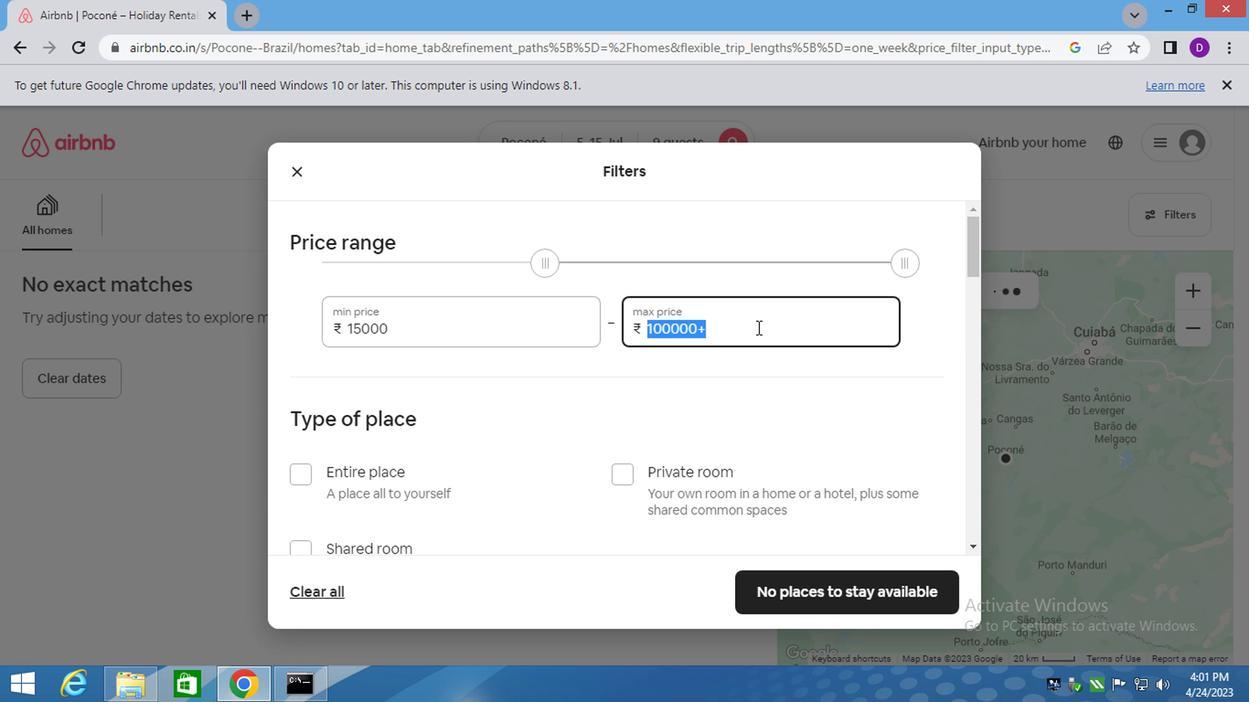 
Action: Key pressed 2500
Screenshot: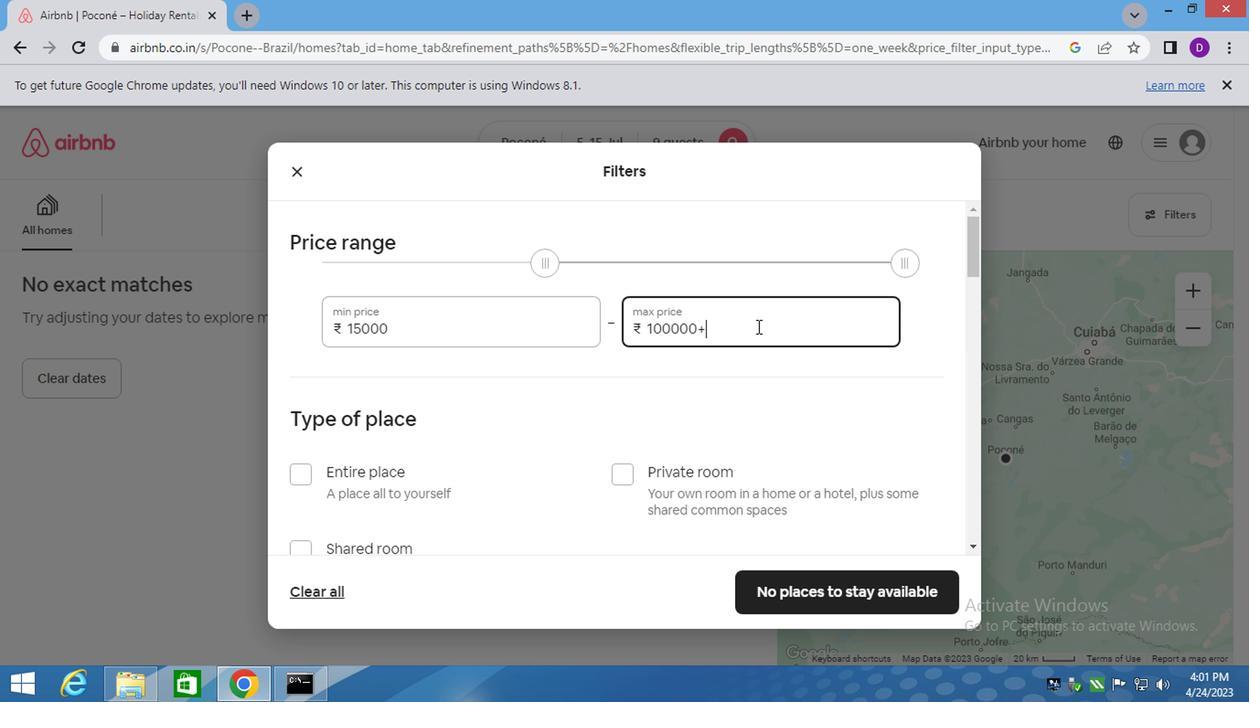 
Action: Mouse pressed left at (754, 325)
Screenshot: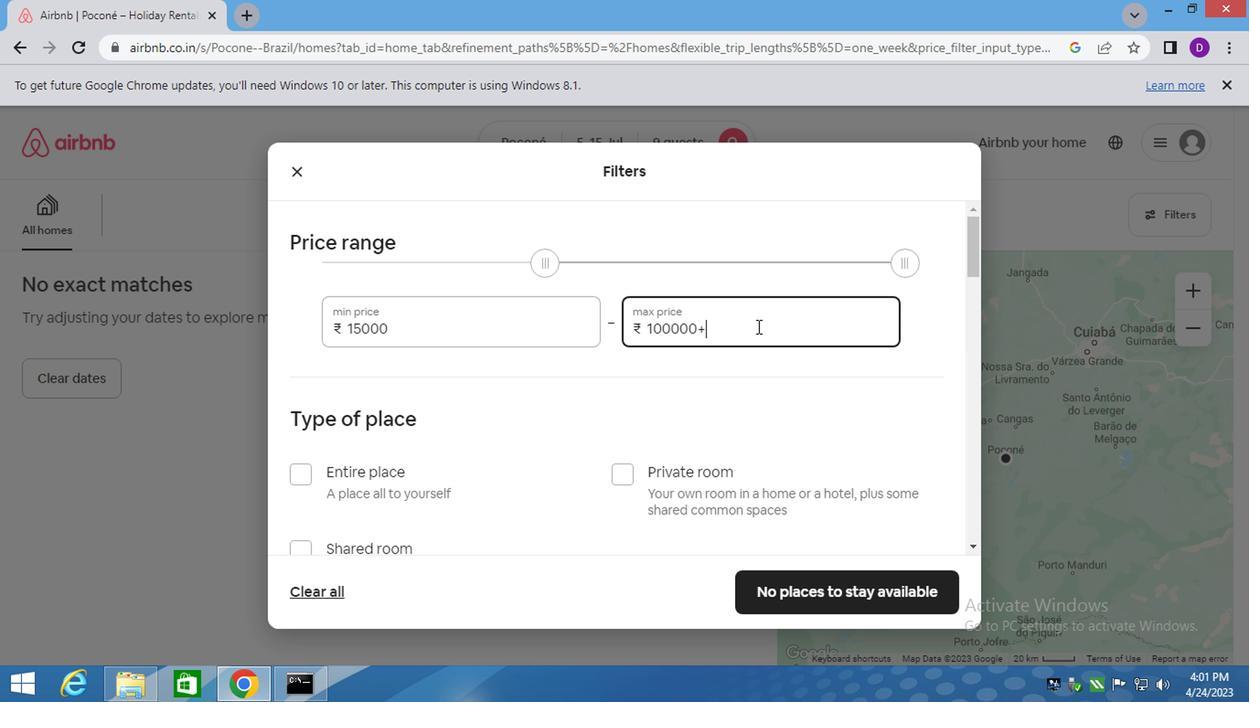
Action: Mouse pressed left at (754, 325)
Screenshot: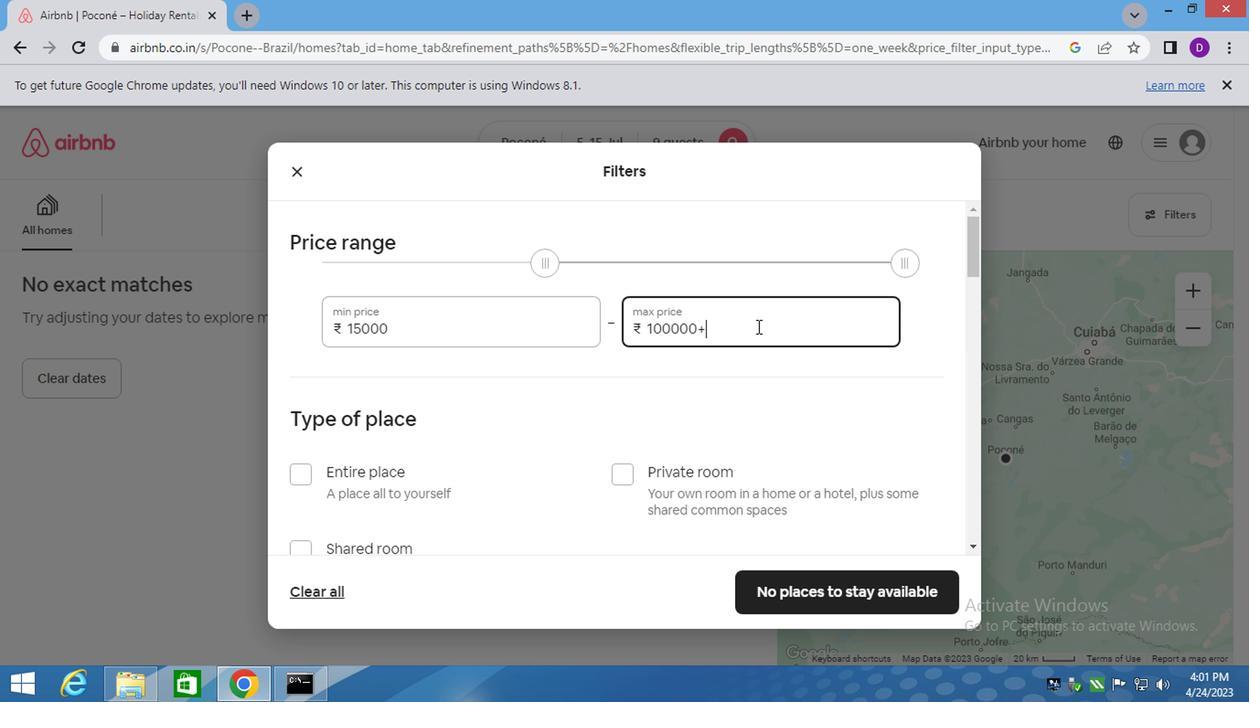 
Action: Mouse pressed left at (754, 325)
Screenshot: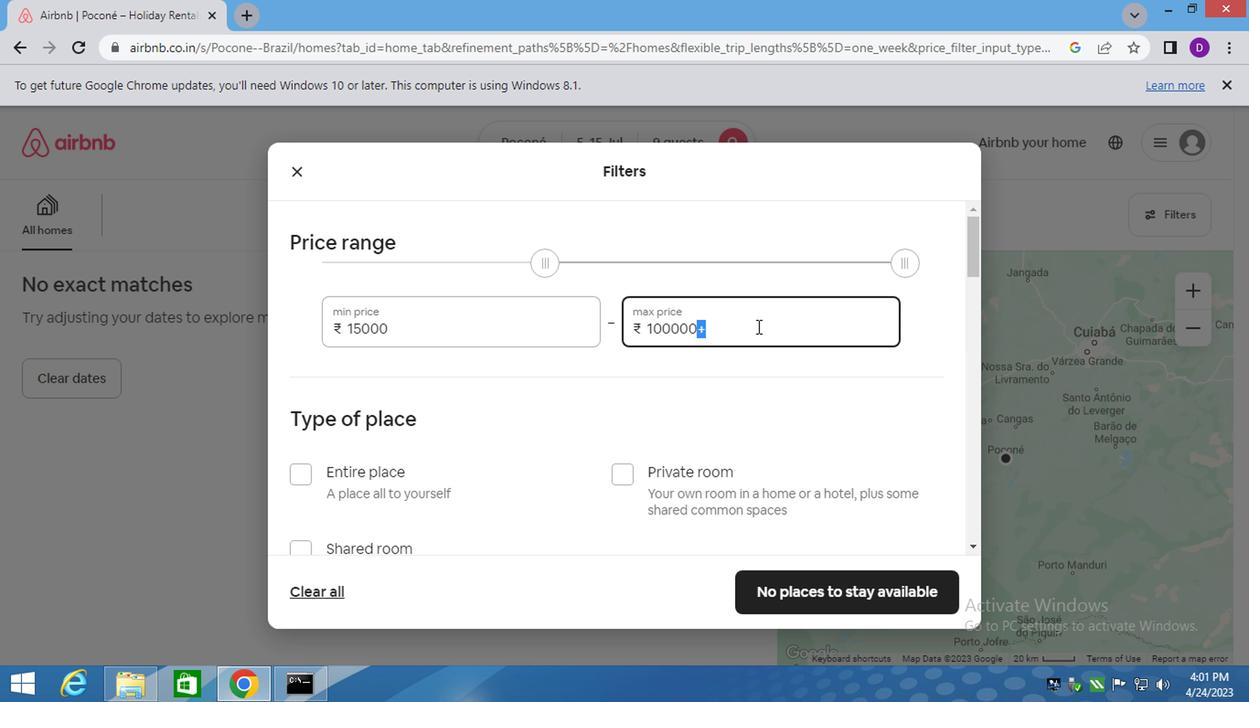 
Action: Mouse pressed left at (754, 325)
Screenshot: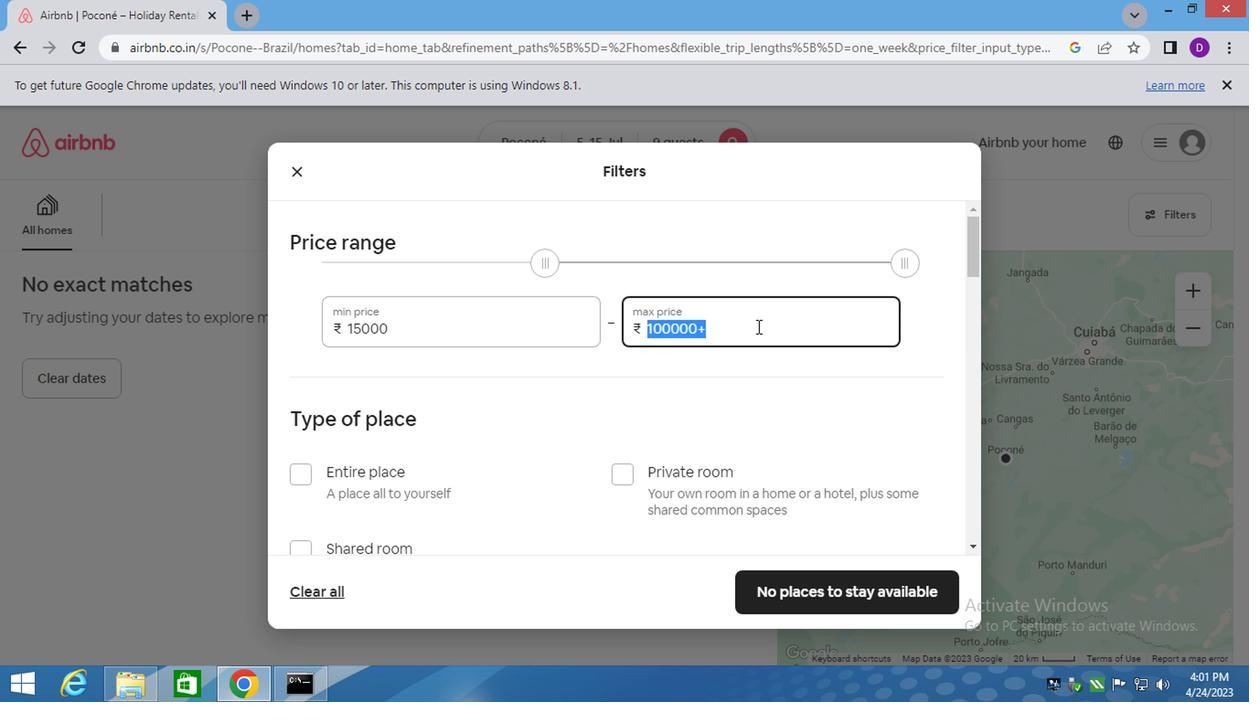 
Action: Key pressed 2500
Screenshot: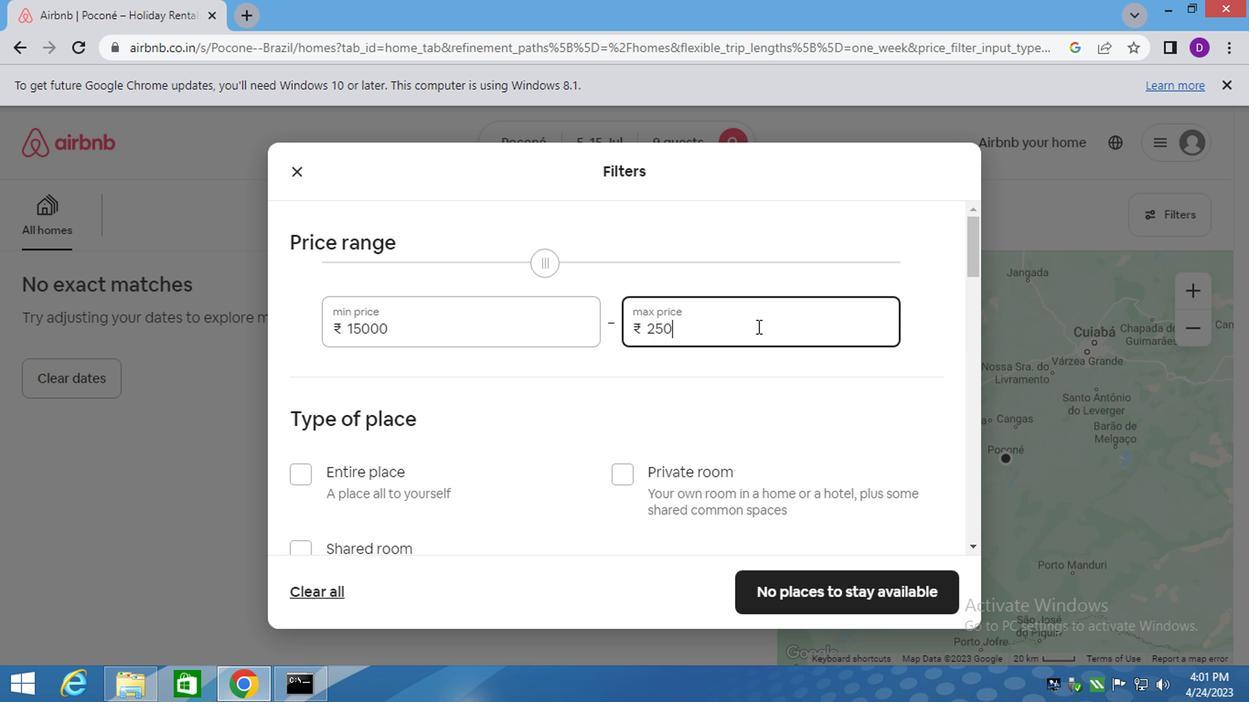
Action: Mouse moved to (754, 325)
Screenshot: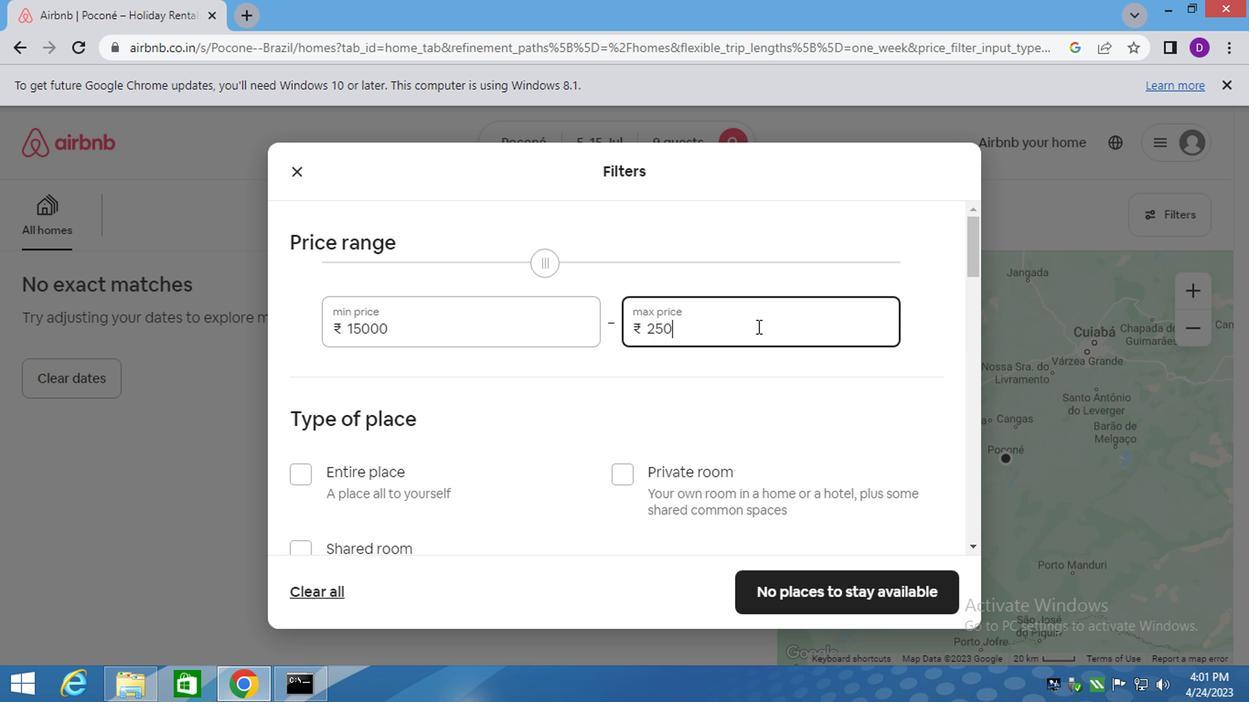 
Action: Key pressed 0
Screenshot: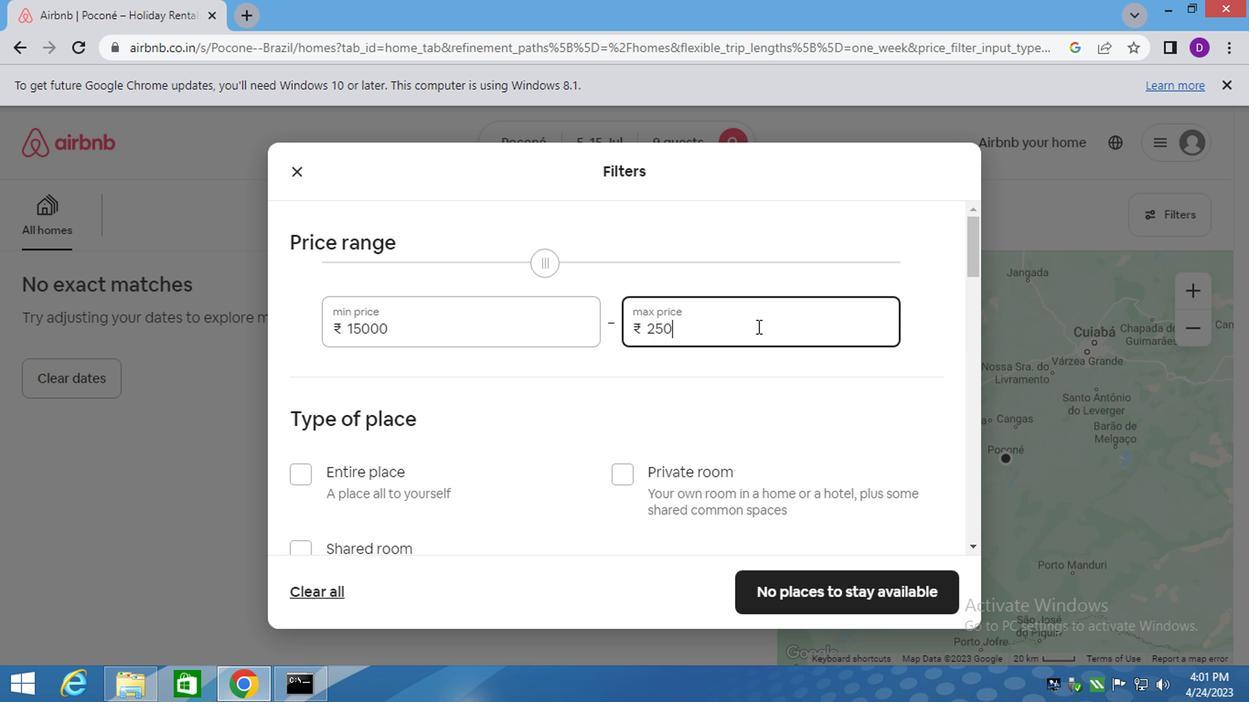 
Action: Mouse moved to (333, 455)
Screenshot: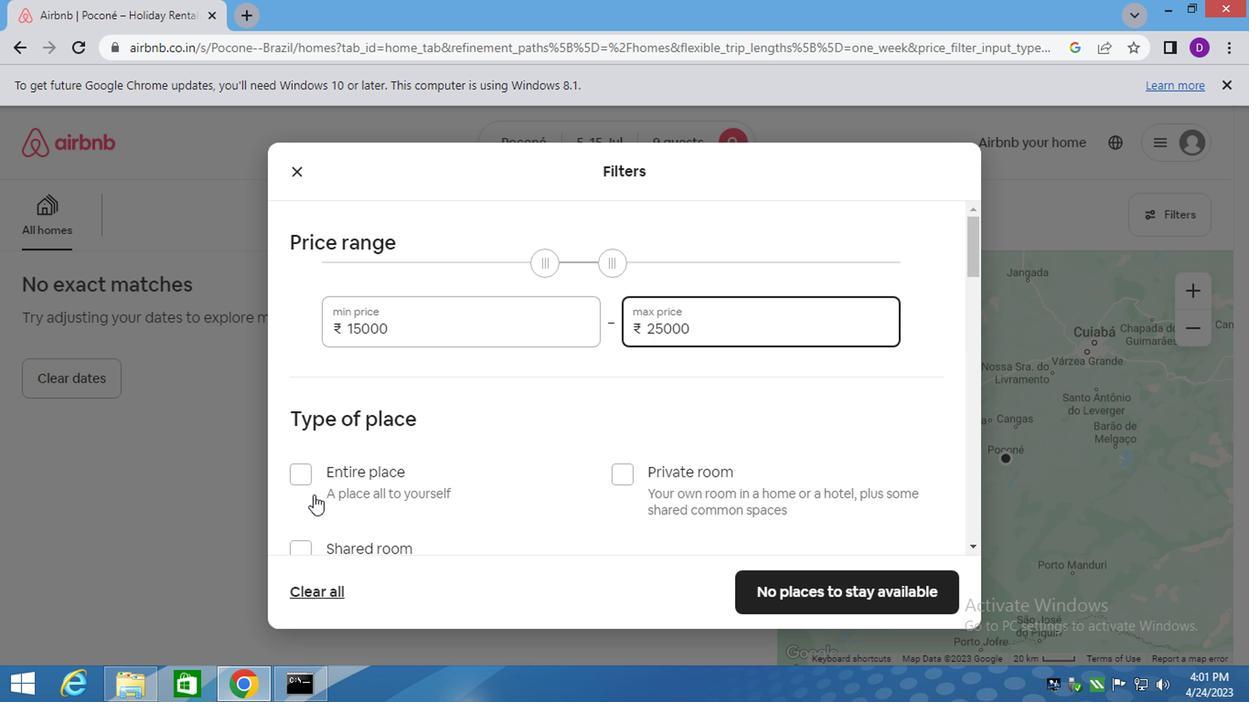 
Action: Mouse pressed left at (333, 455)
Screenshot: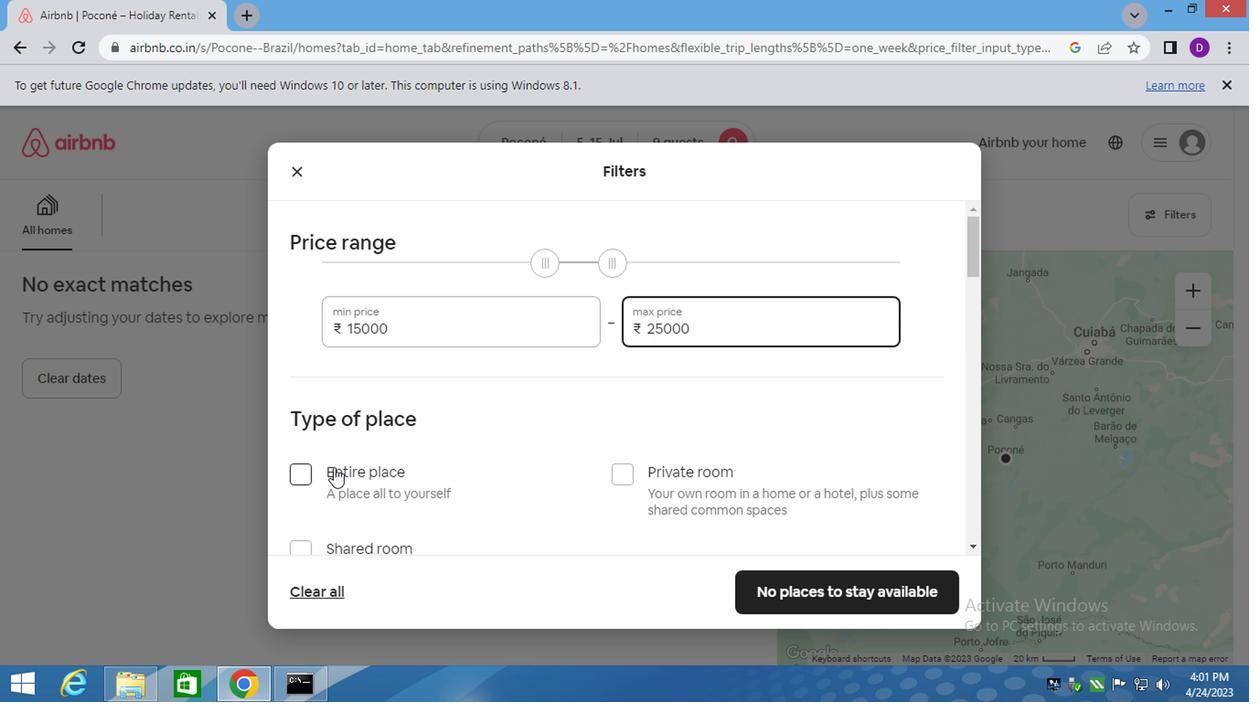 
Action: Mouse scrolled (333, 454) with delta (0, 0)
Screenshot: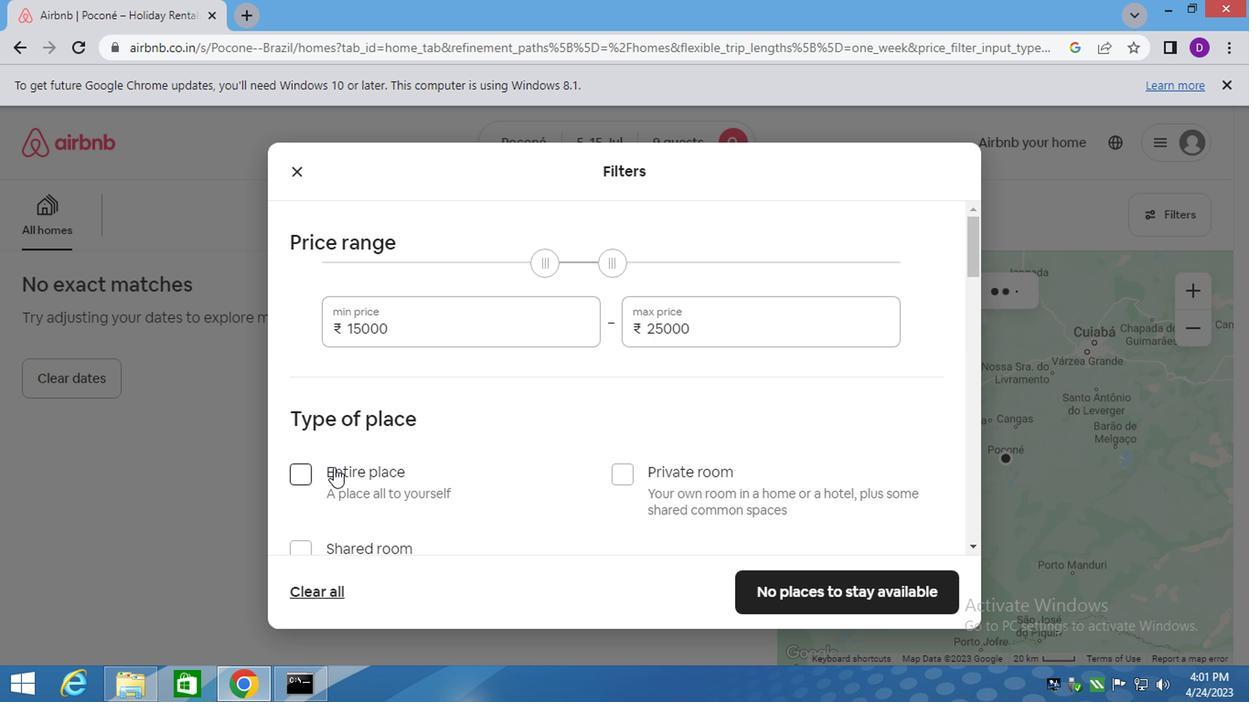 
Action: Mouse scrolled (333, 454) with delta (0, 0)
Screenshot: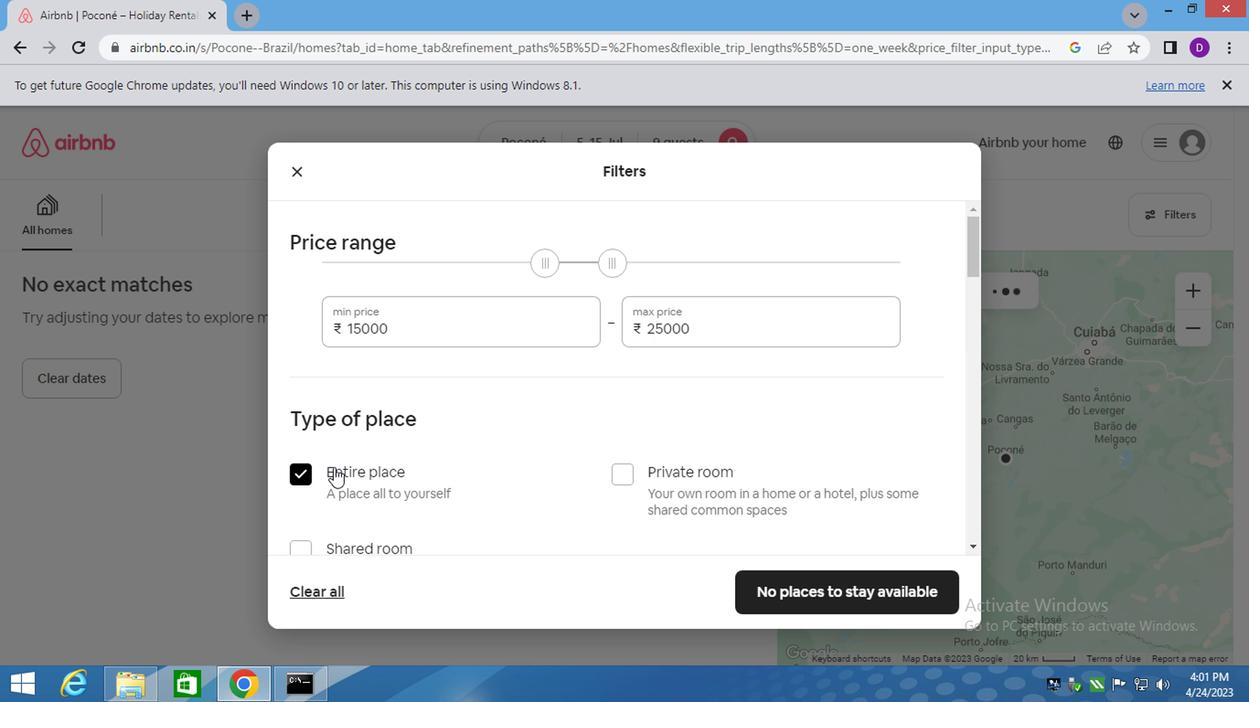 
Action: Mouse scrolled (333, 454) with delta (0, 0)
Screenshot: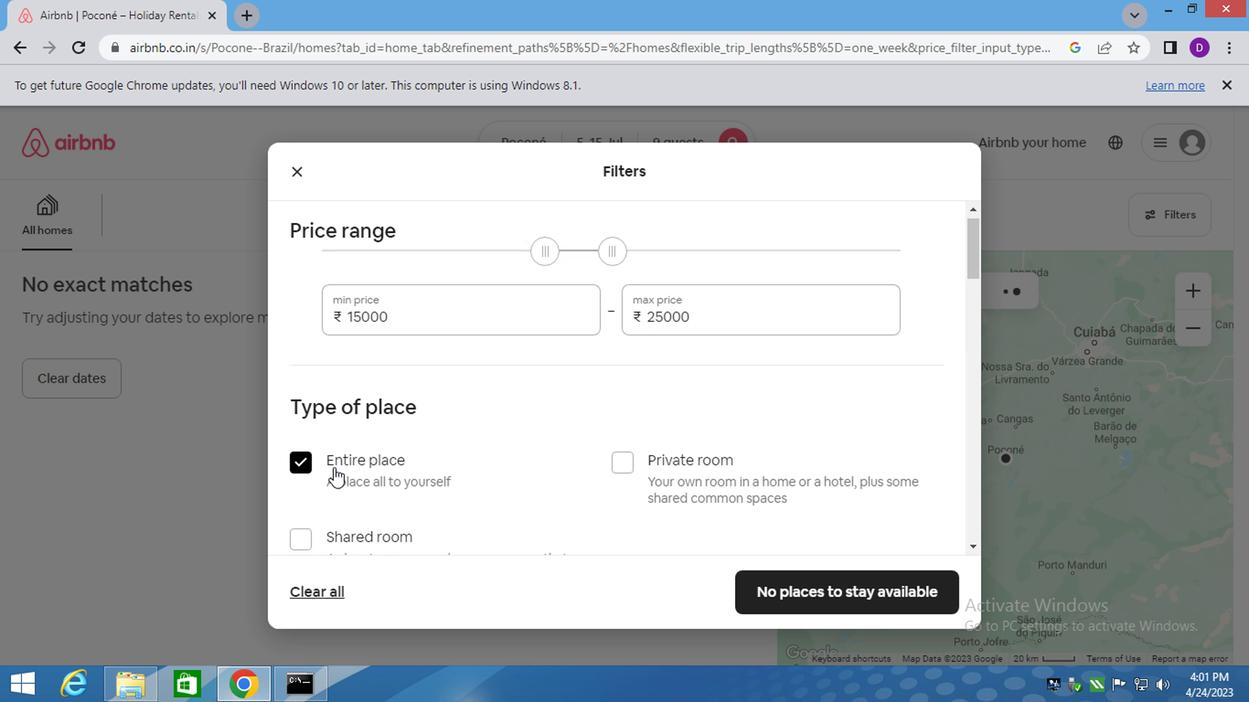 
Action: Mouse moved to (452, 379)
Screenshot: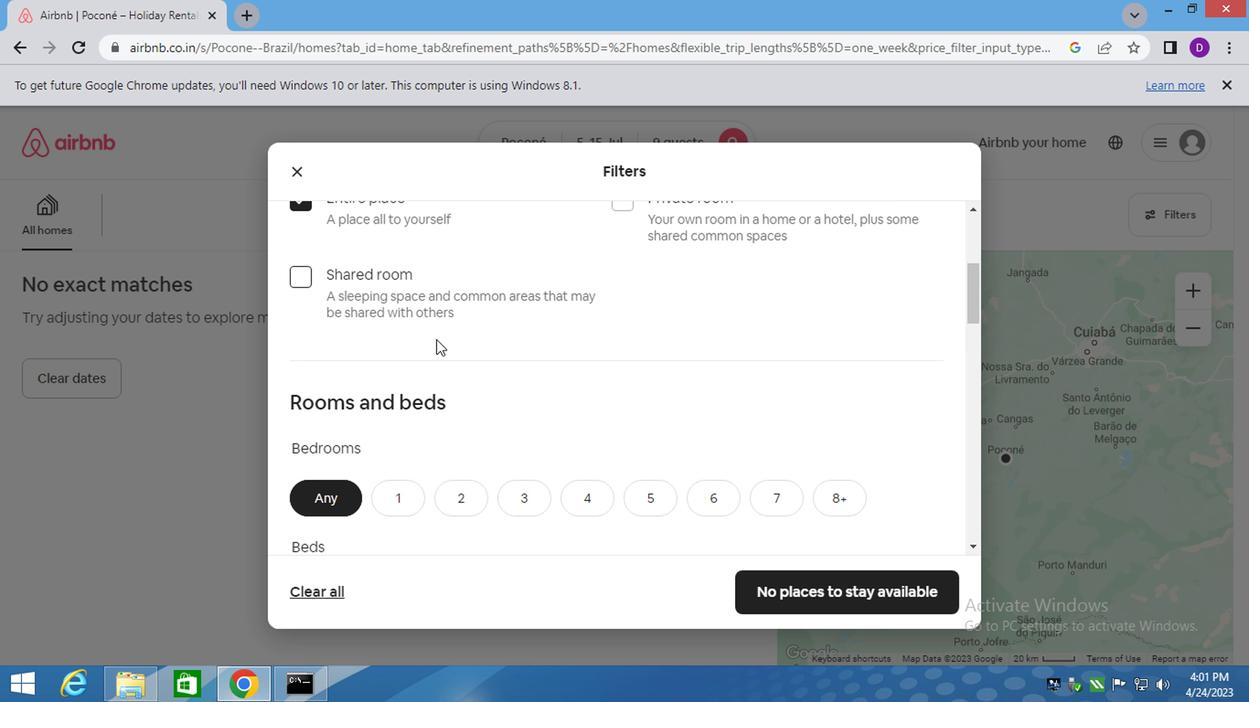 
Action: Mouse scrolled (452, 380) with delta (0, 0)
Screenshot: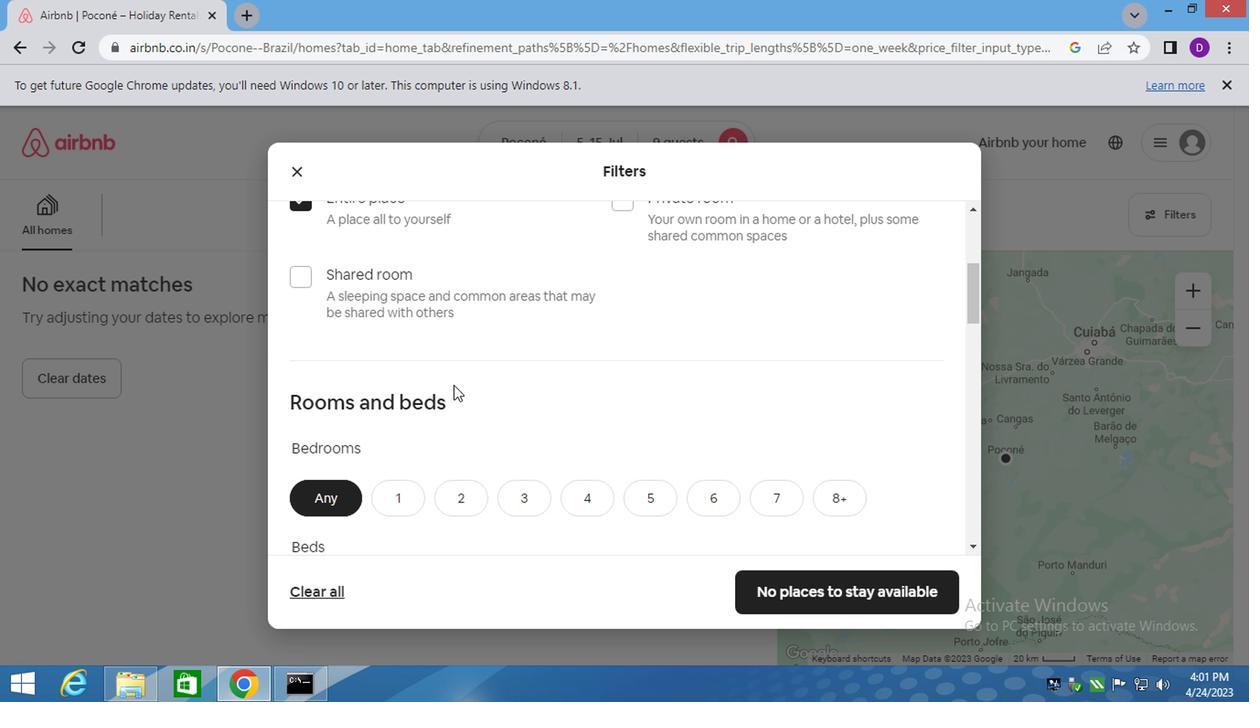 
Action: Mouse scrolled (452, 378) with delta (0, -1)
Screenshot: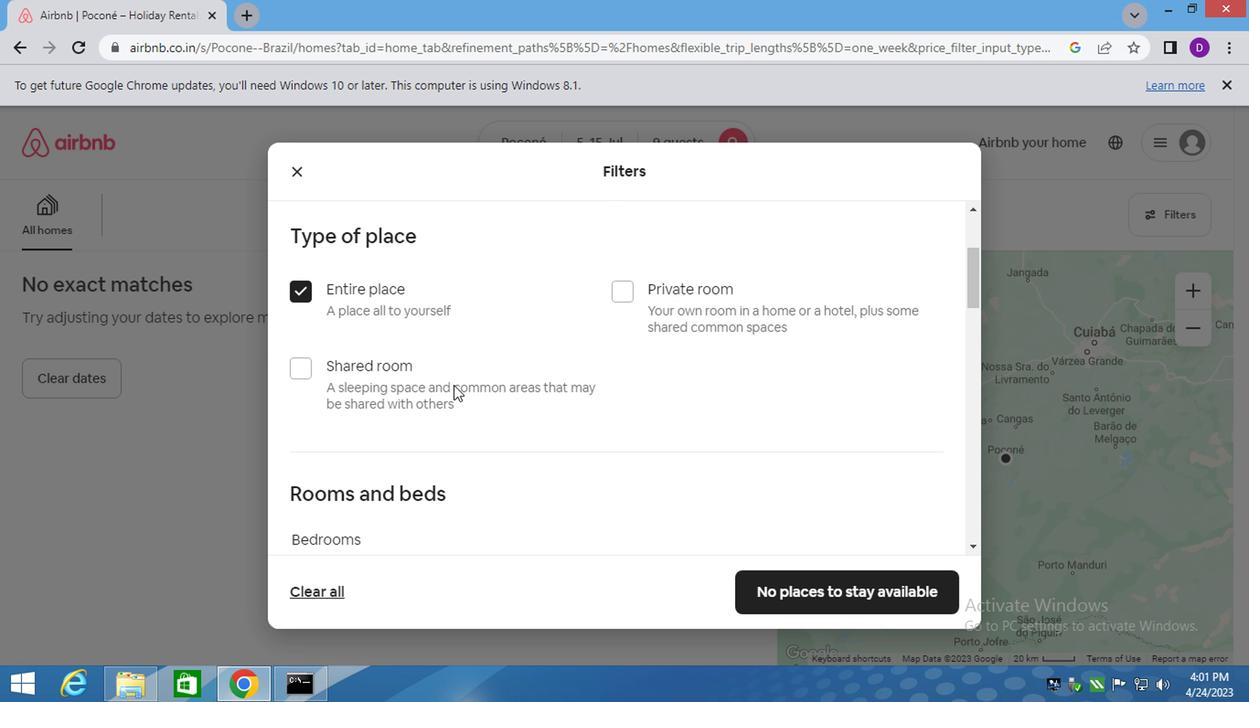 
Action: Mouse scrolled (452, 378) with delta (0, -1)
Screenshot: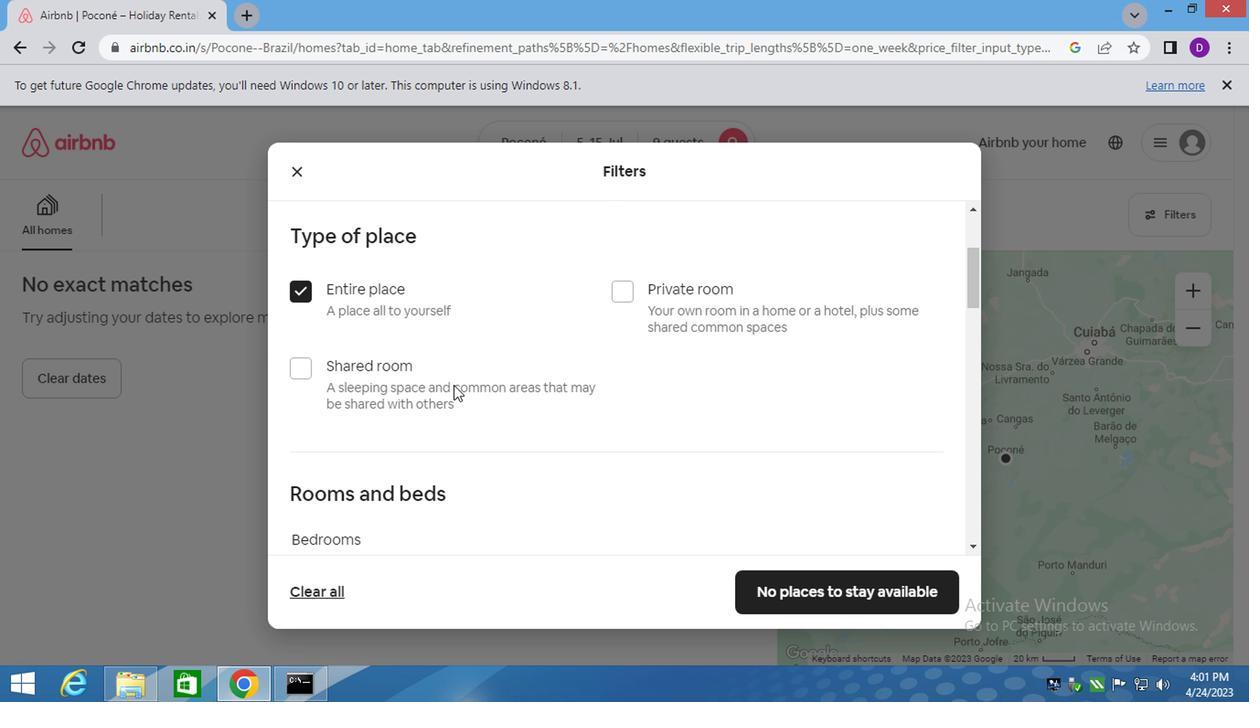 
Action: Mouse scrolled (452, 378) with delta (0, -1)
Screenshot: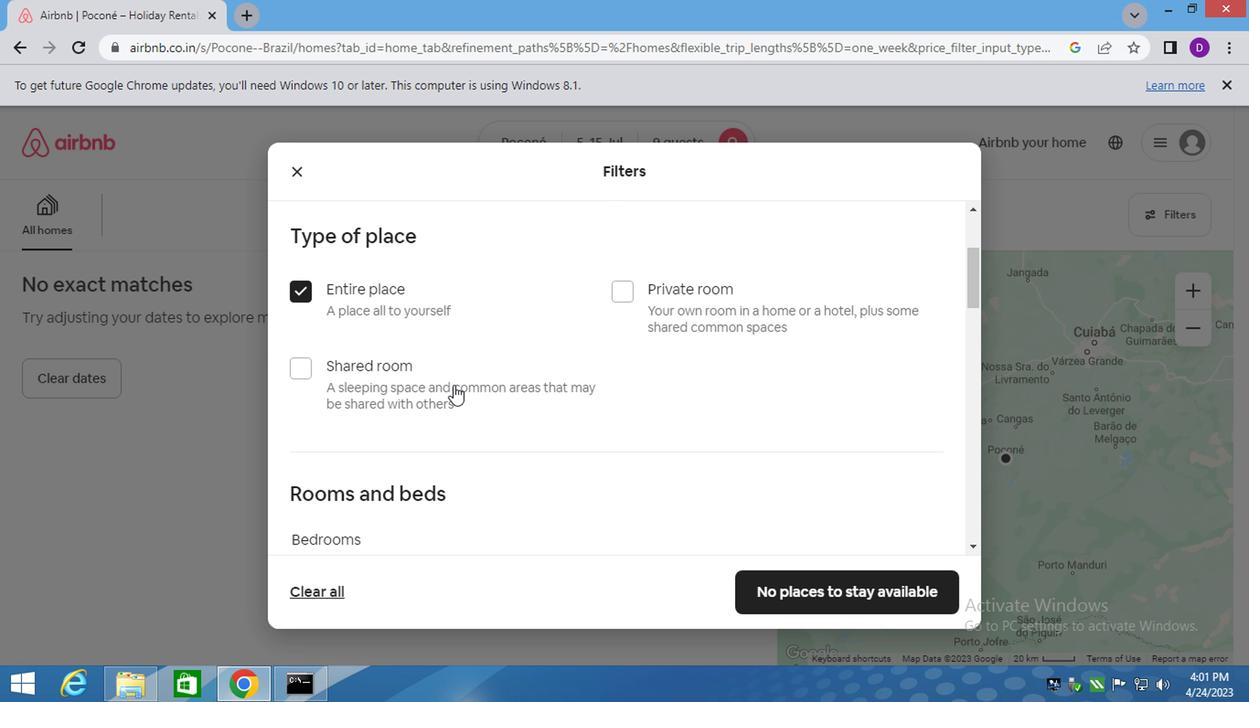 
Action: Mouse moved to (645, 337)
Screenshot: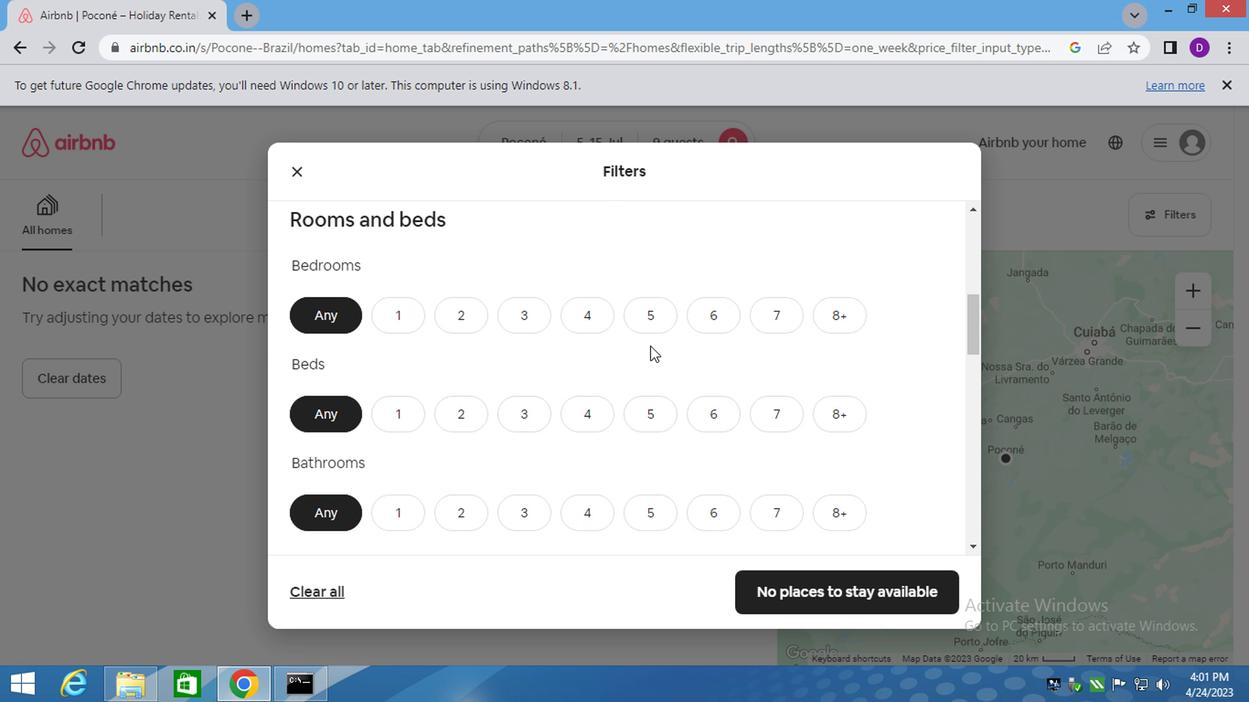 
Action: Mouse pressed left at (645, 337)
Screenshot: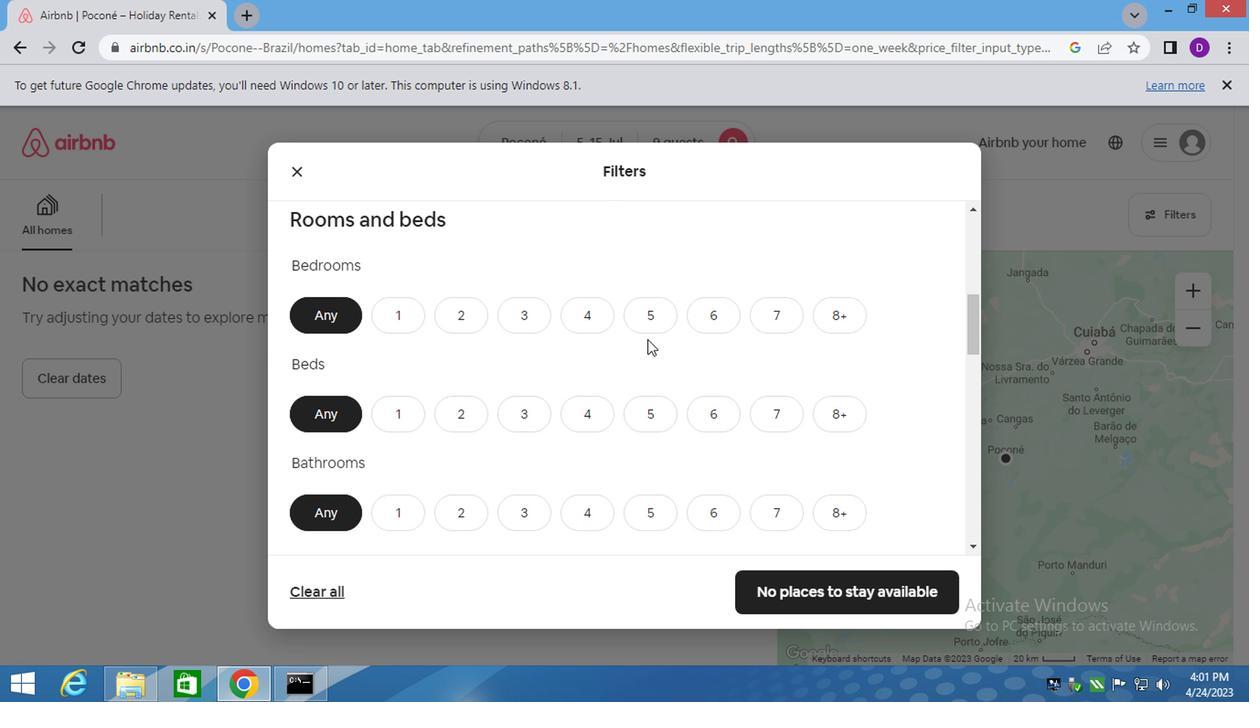 
Action: Mouse moved to (643, 328)
Screenshot: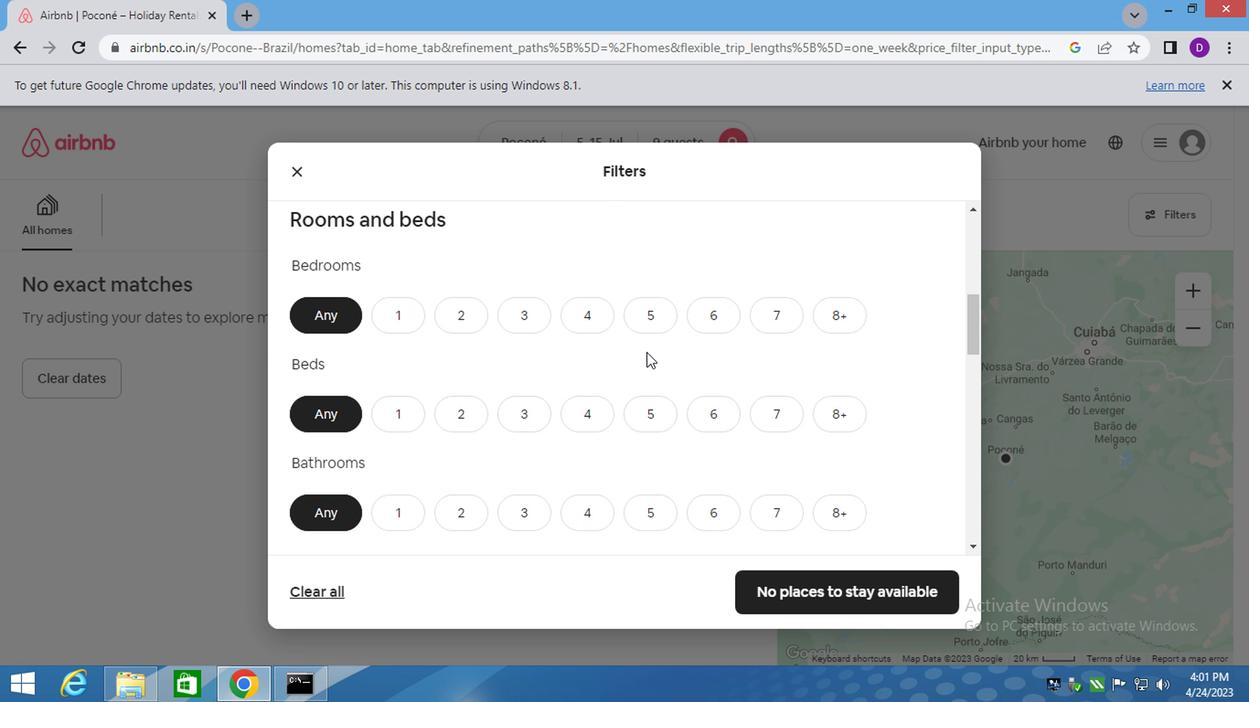 
Action: Mouse pressed left at (643, 328)
Screenshot: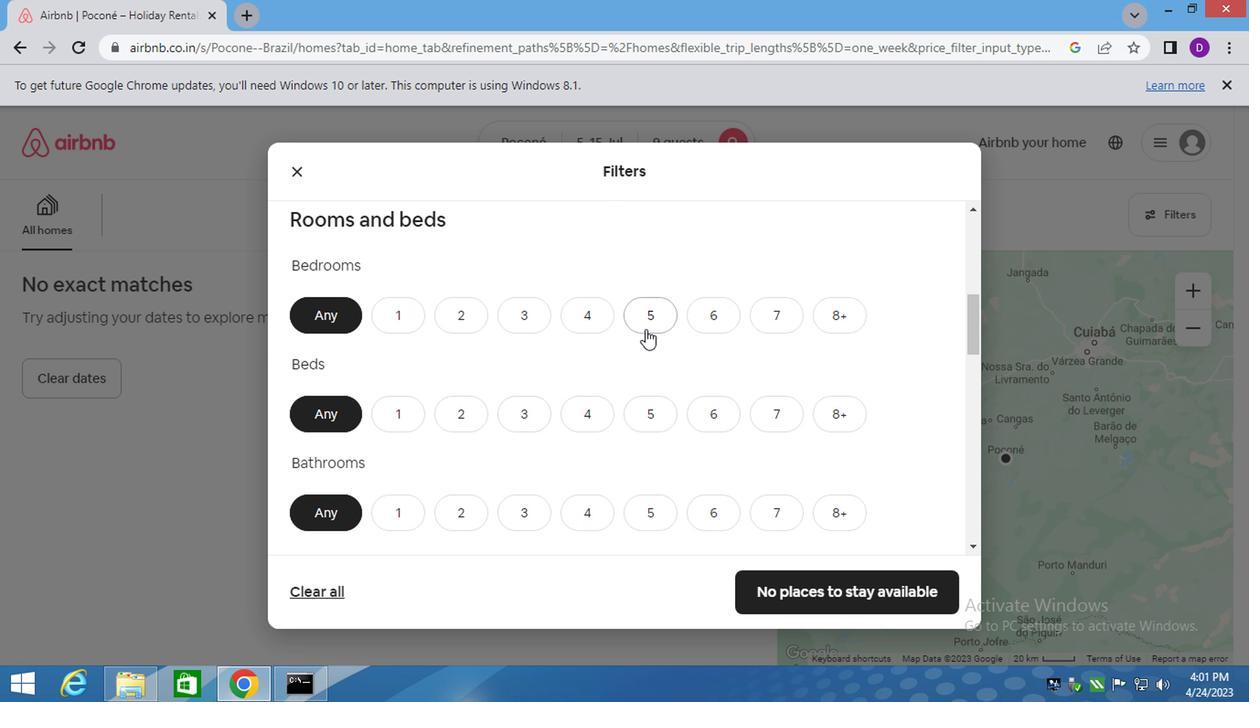 
Action: Mouse moved to (643, 390)
Screenshot: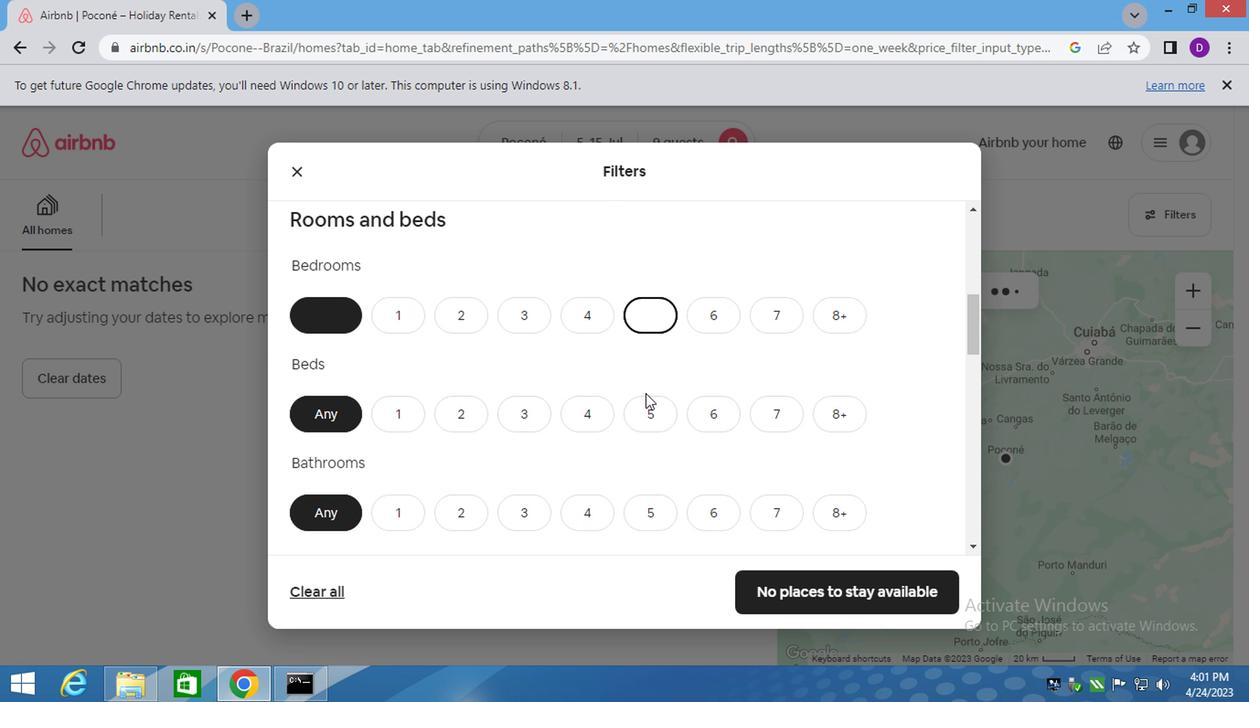 
Action: Mouse pressed left at (643, 390)
Screenshot: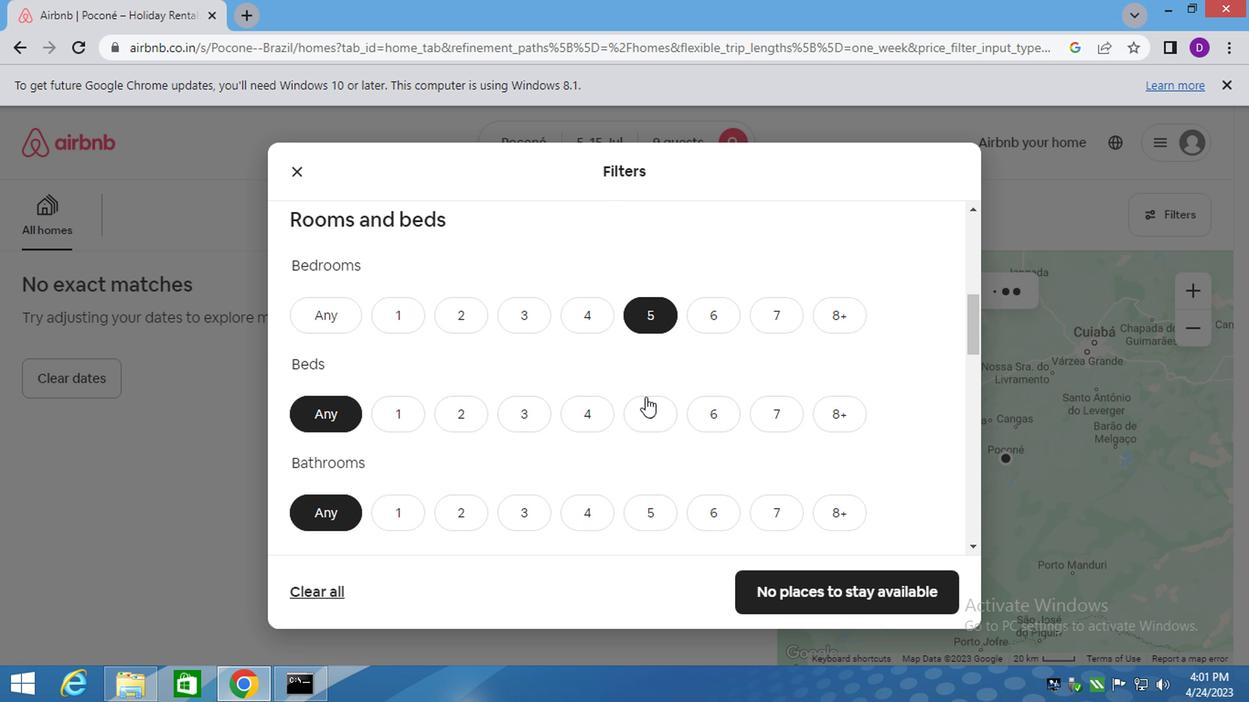 
Action: Mouse moved to (643, 487)
Screenshot: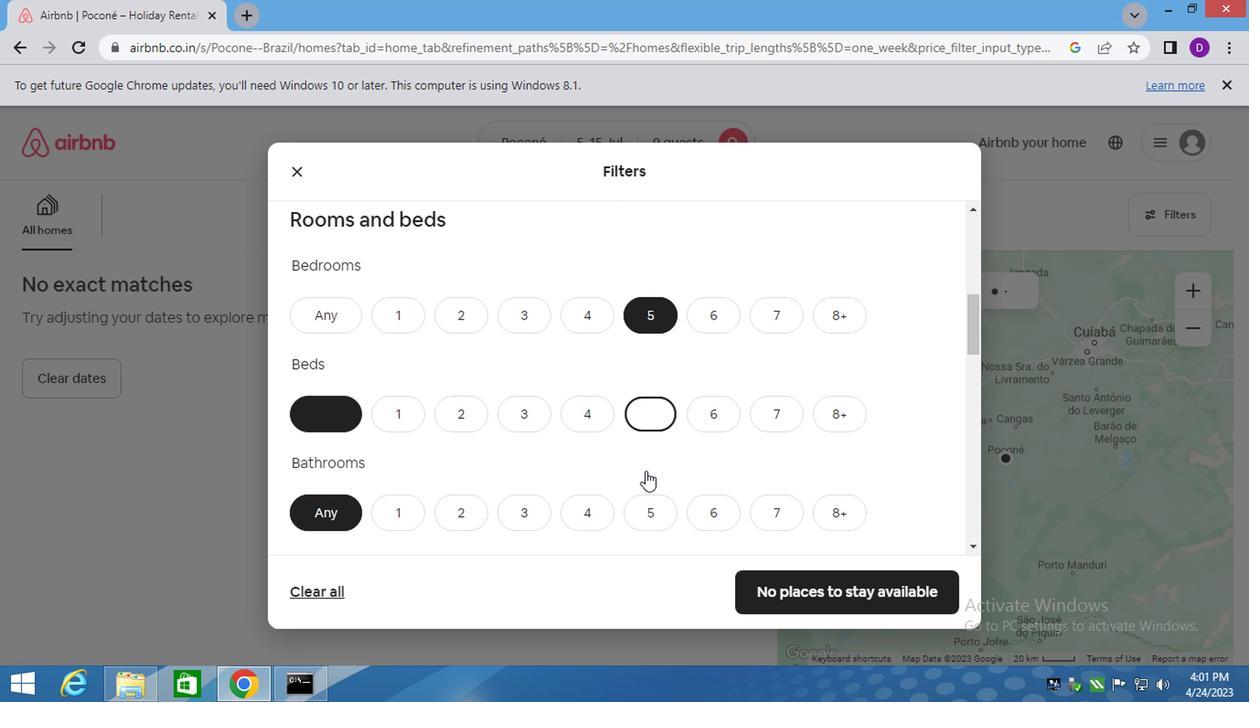 
Action: Mouse pressed left at (643, 487)
Screenshot: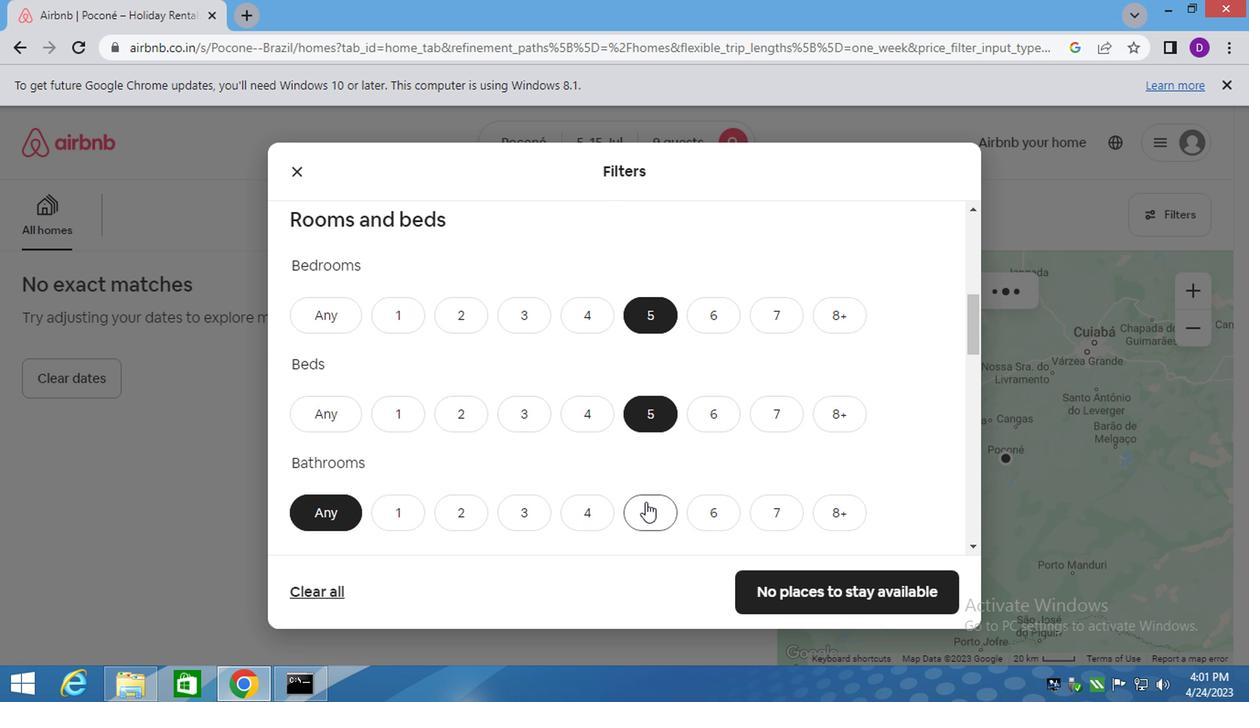 
Action: Mouse moved to (648, 440)
Screenshot: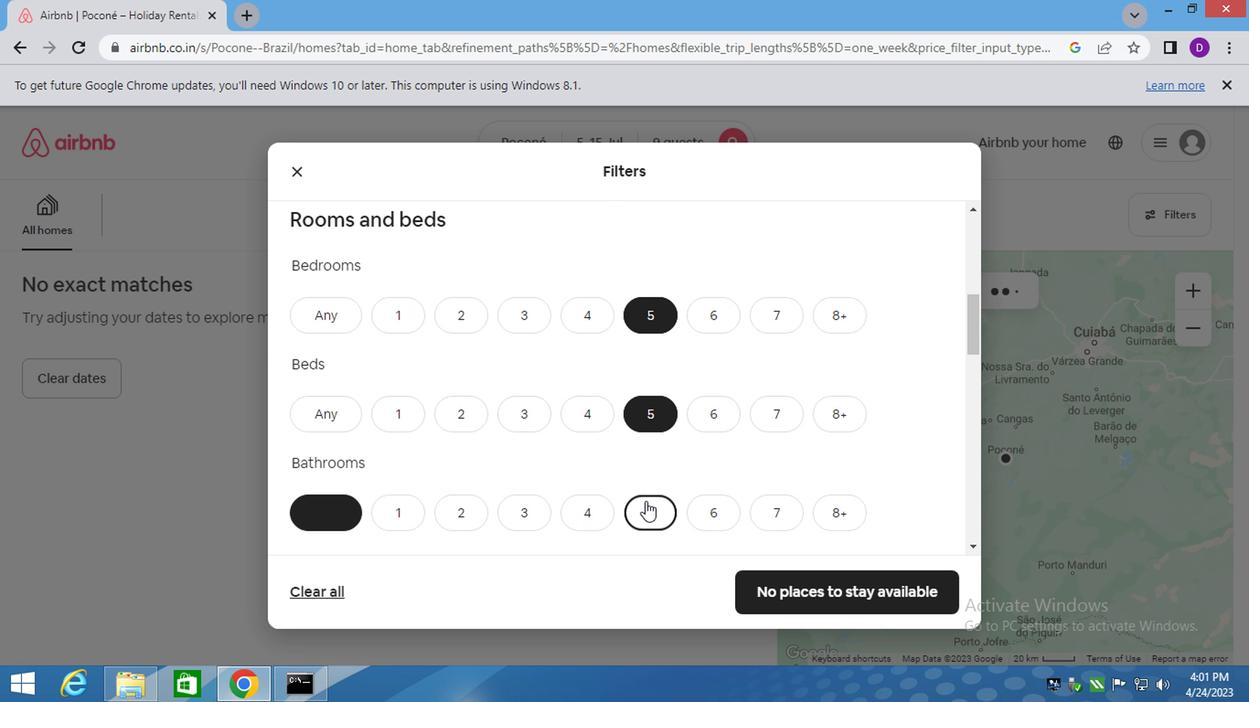 
Action: Mouse scrolled (648, 439) with delta (0, 0)
Screenshot: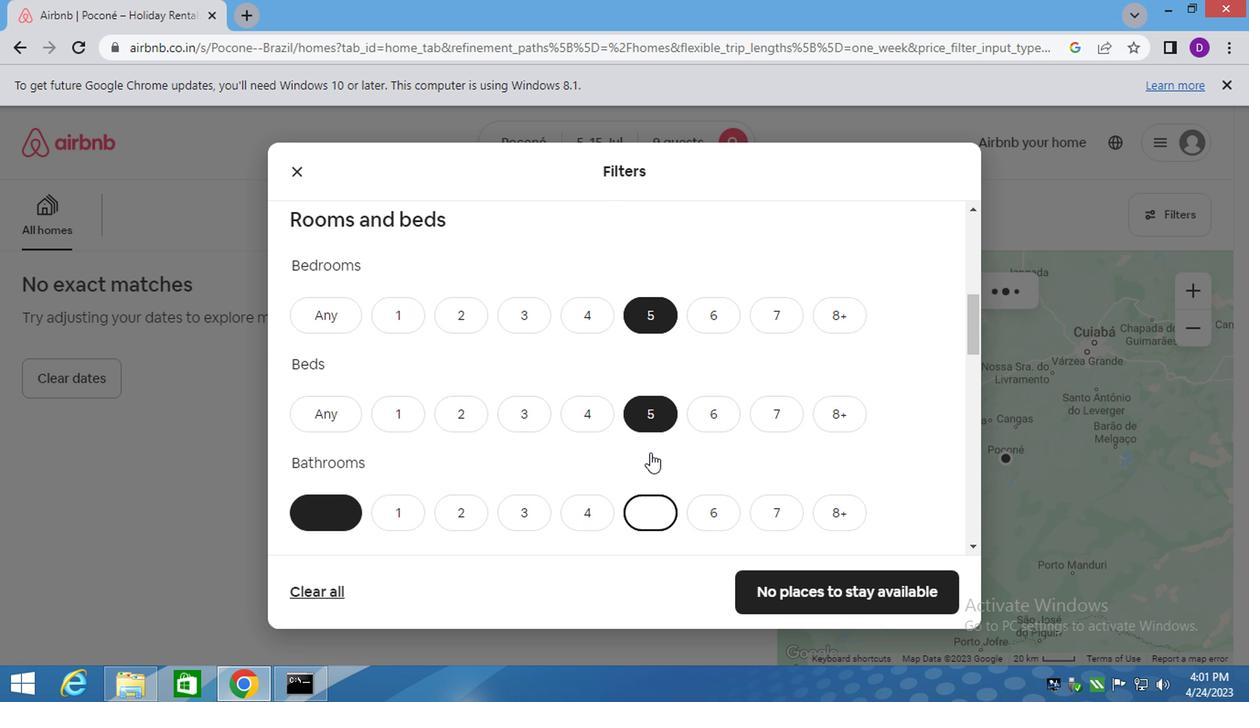 
Action: Mouse scrolled (648, 439) with delta (0, 0)
Screenshot: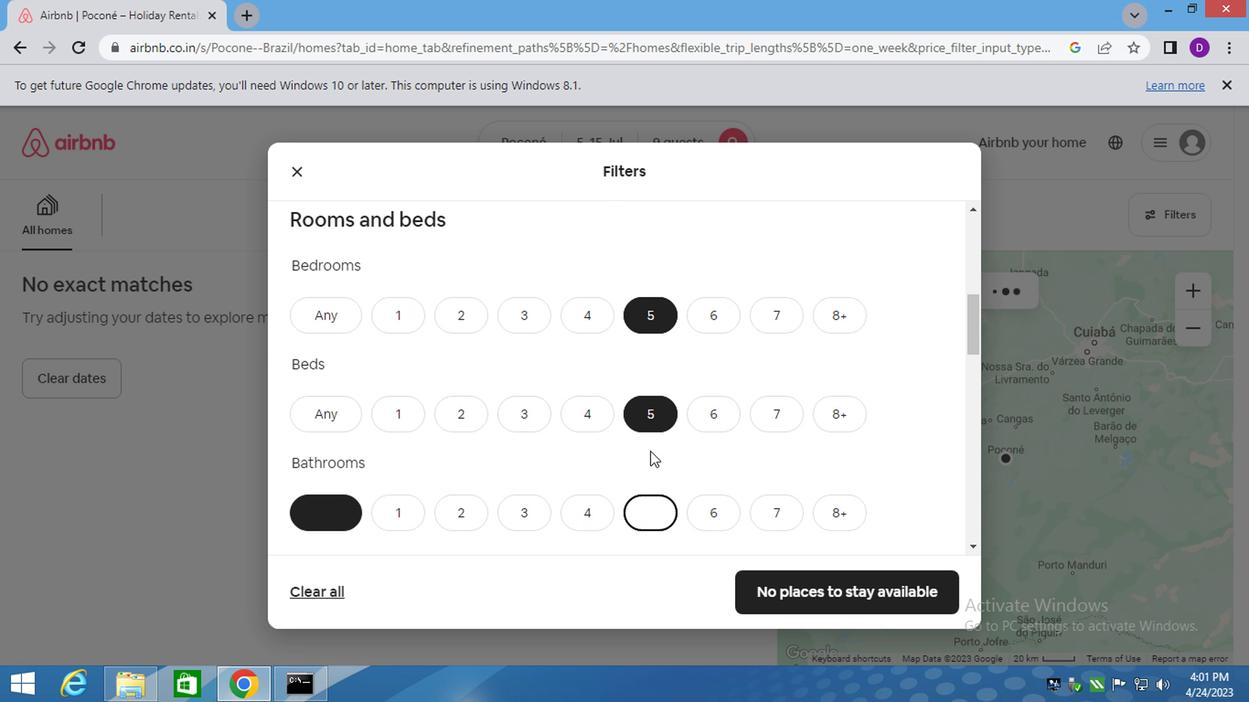 
Action: Mouse scrolled (648, 439) with delta (0, 0)
Screenshot: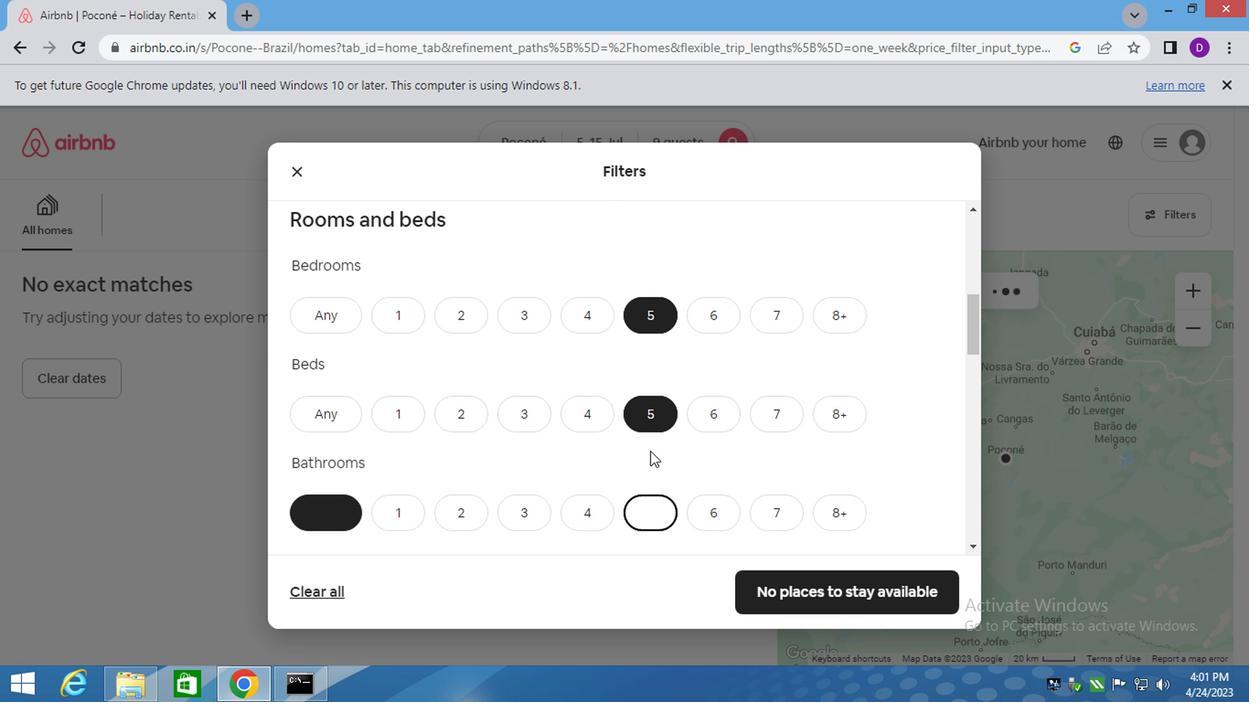 
Action: Mouse scrolled (648, 439) with delta (0, 0)
Screenshot: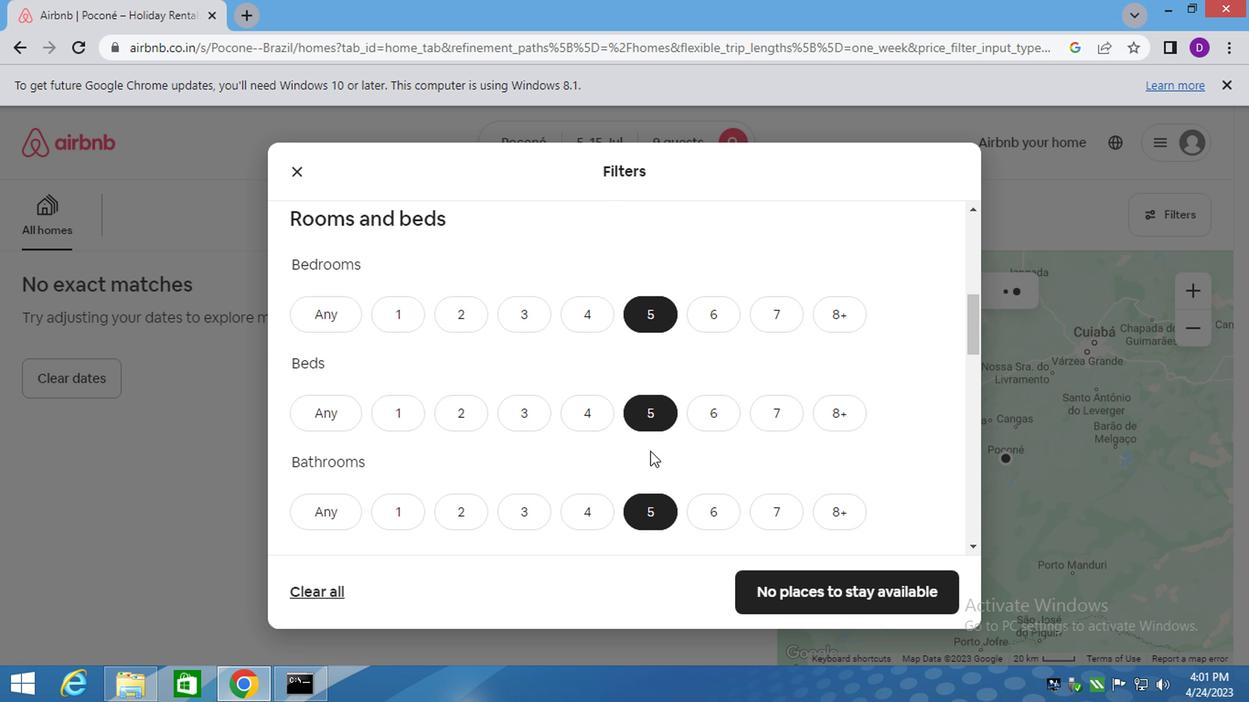
Action: Mouse moved to (510, 418)
Screenshot: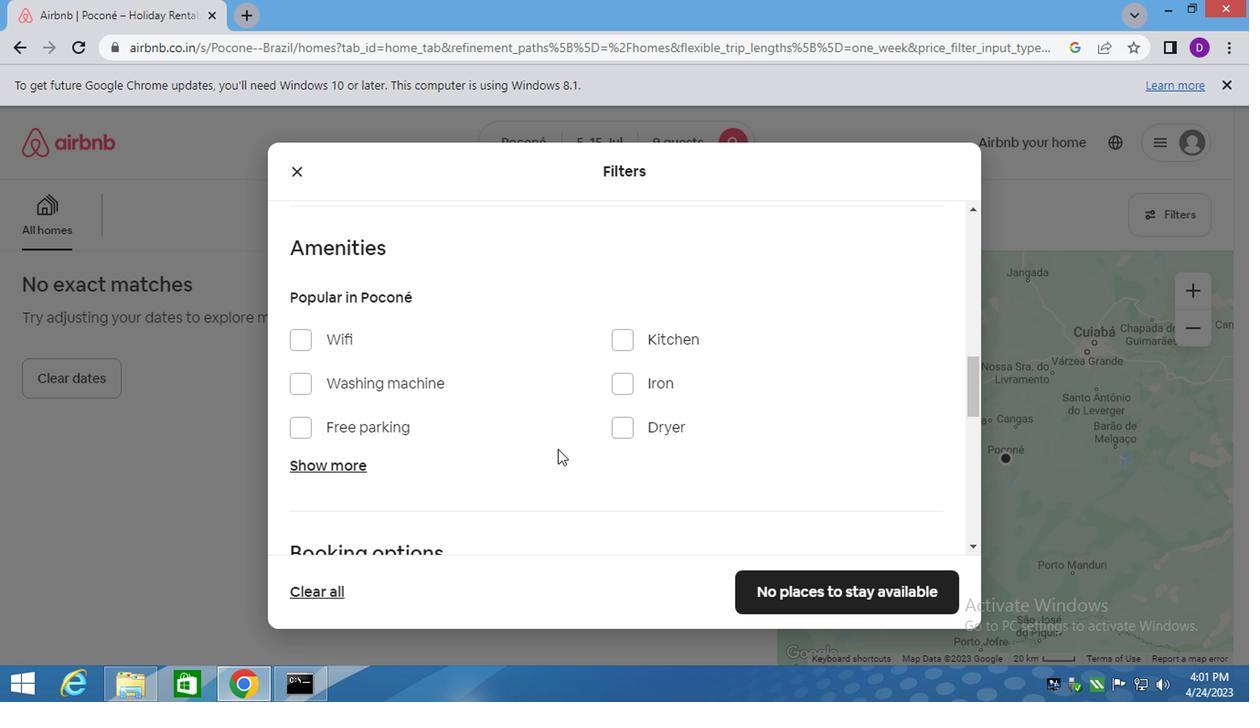 
Action: Mouse scrolled (510, 417) with delta (0, 0)
Screenshot: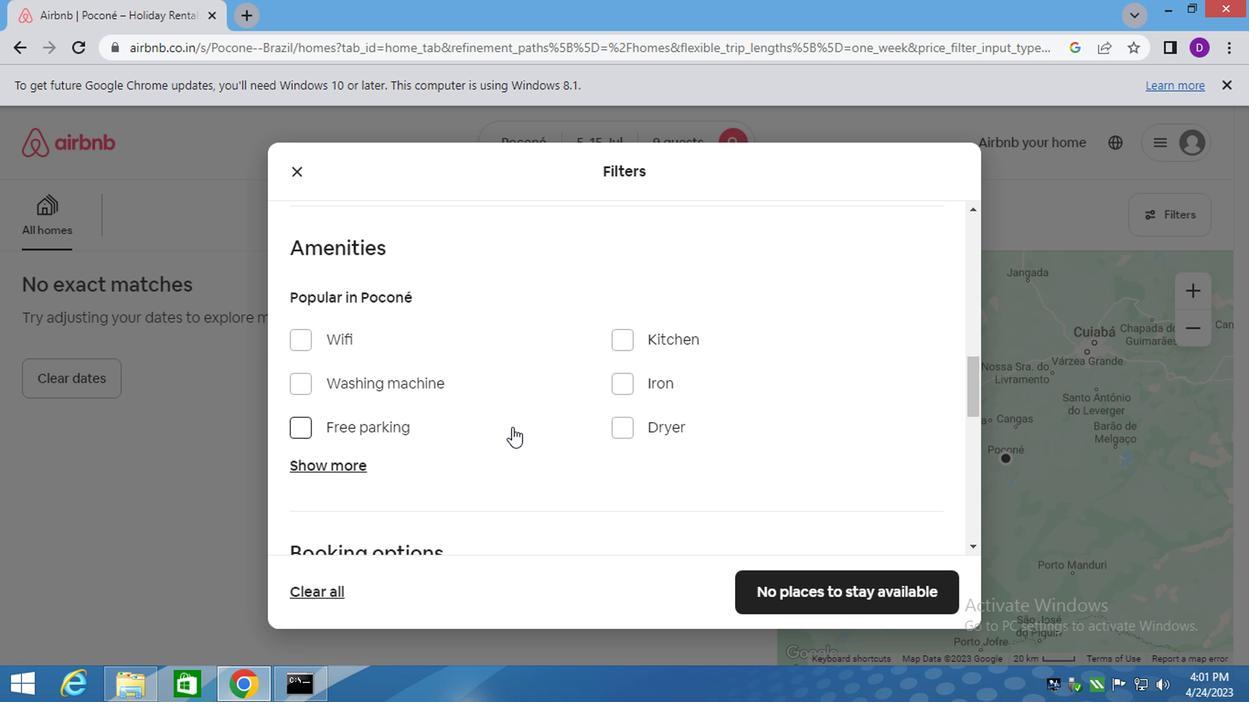 
Action: Mouse moved to (515, 418)
Screenshot: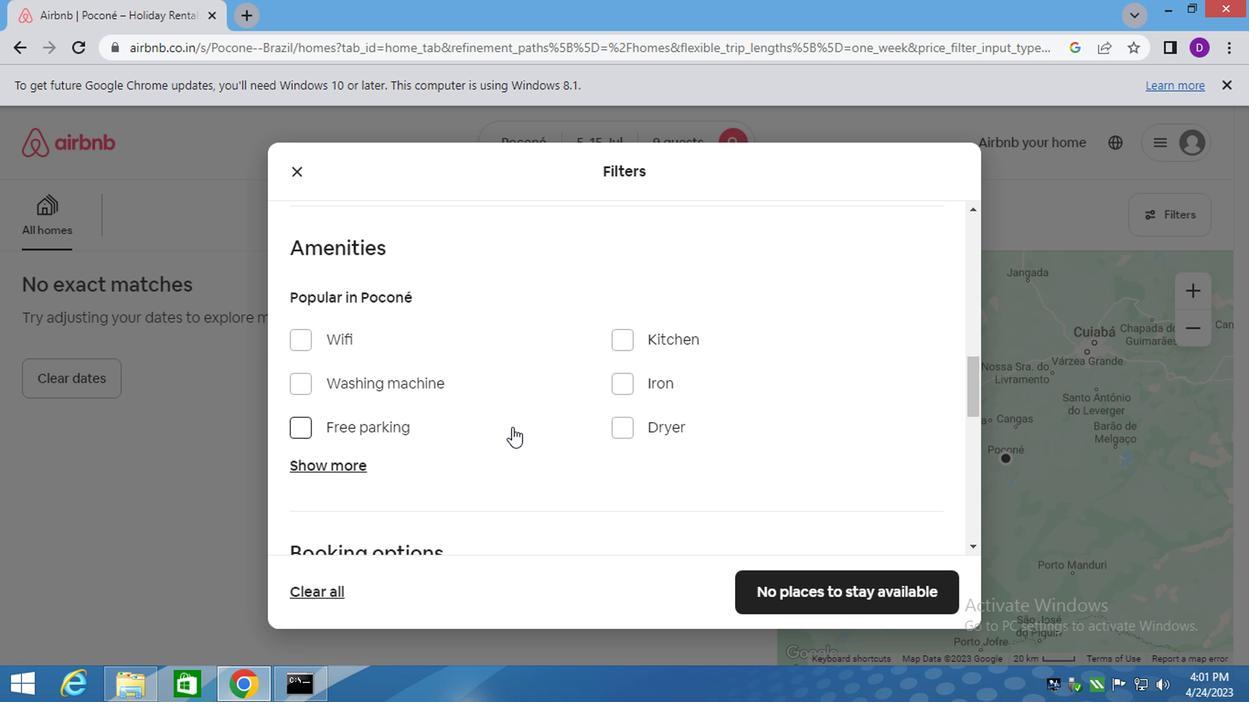 
Action: Mouse scrolled (515, 417) with delta (0, 0)
Screenshot: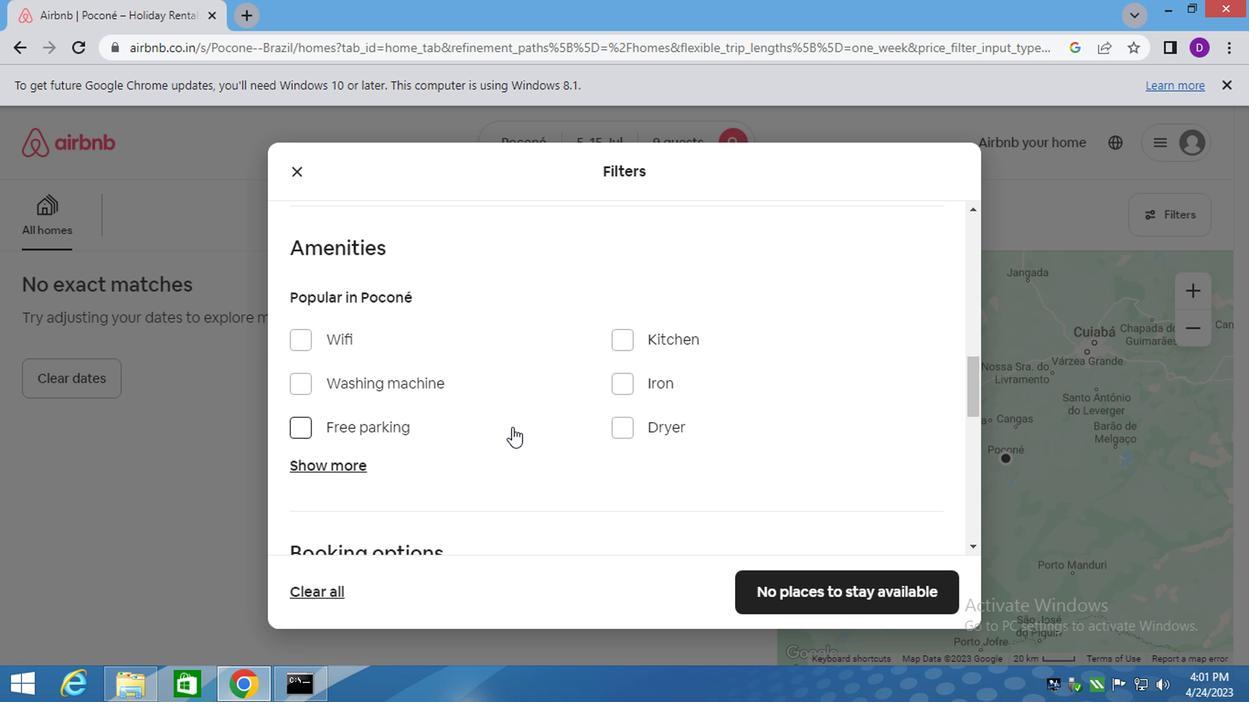 
Action: Mouse moved to (517, 418)
Screenshot: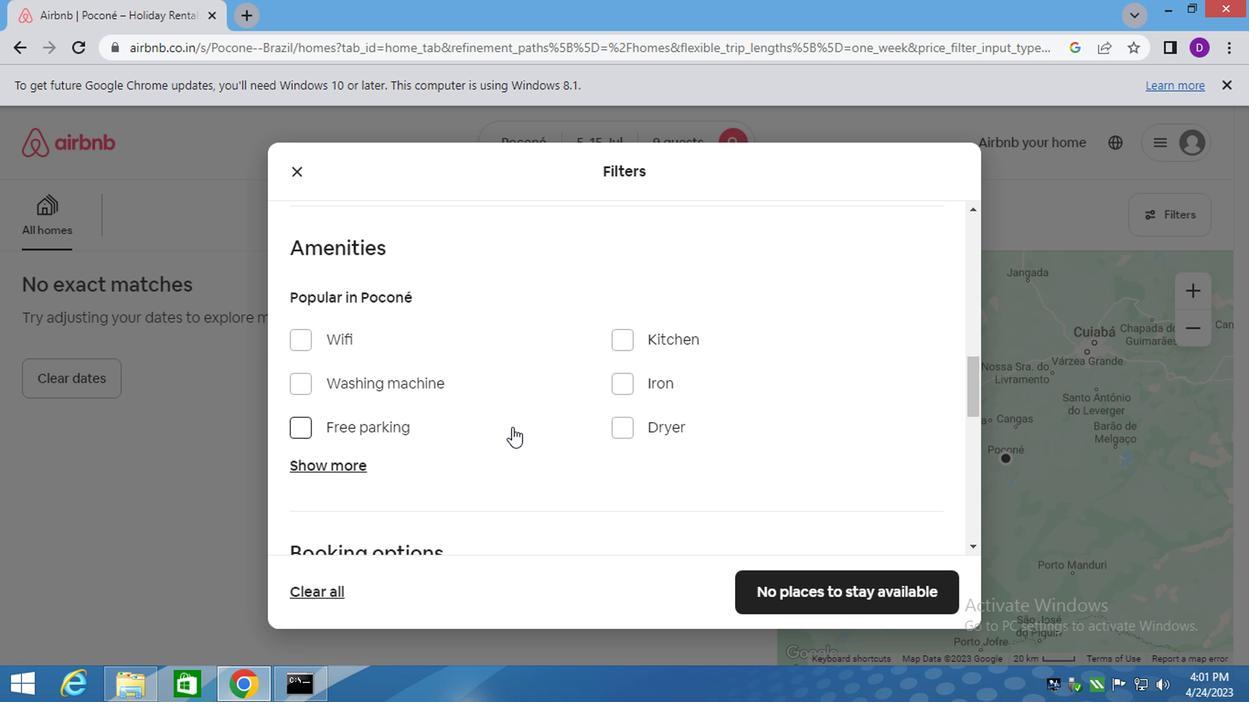 
Action: Mouse scrolled (517, 417) with delta (0, 0)
Screenshot: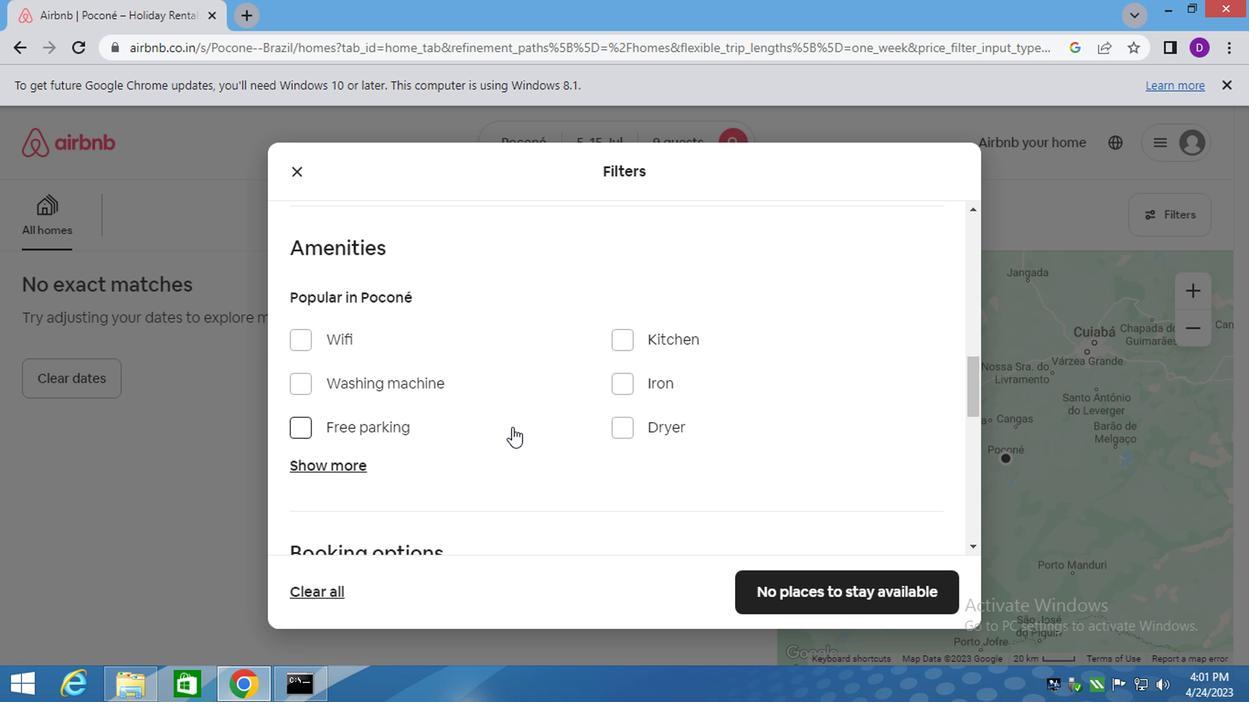 
Action: Mouse moved to (793, 408)
Screenshot: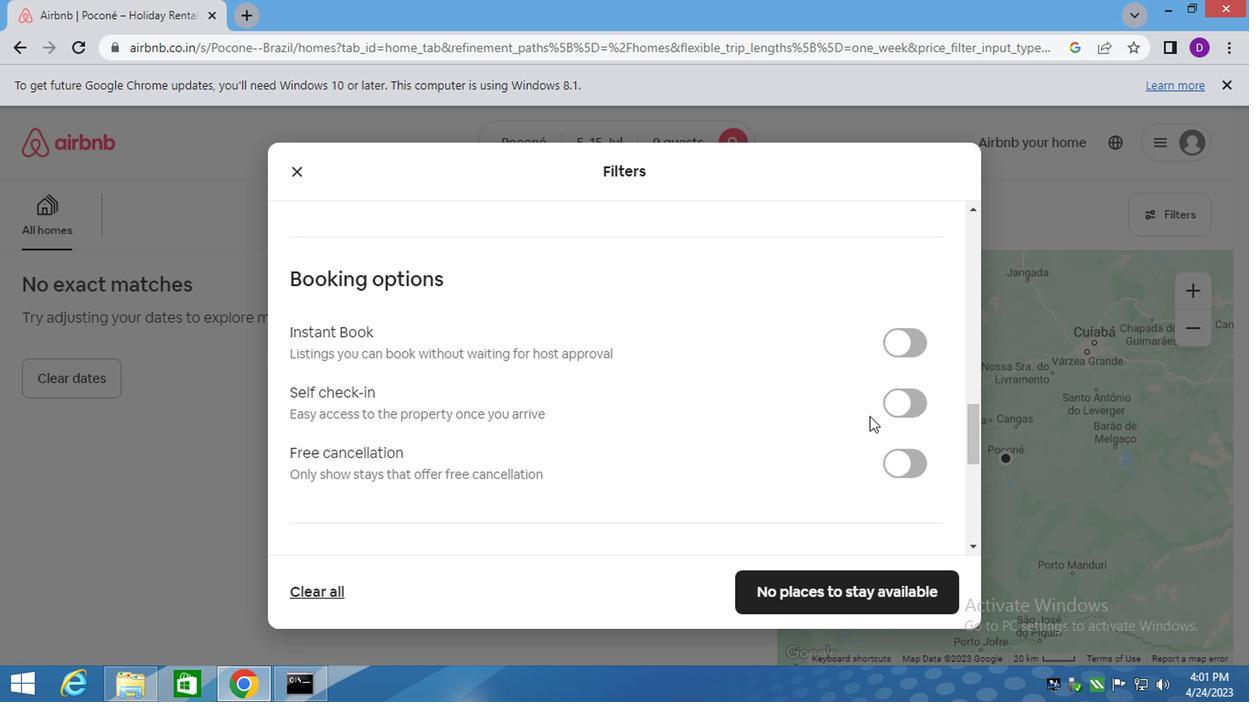 
Action: Mouse scrolled (793, 409) with delta (0, 0)
Screenshot: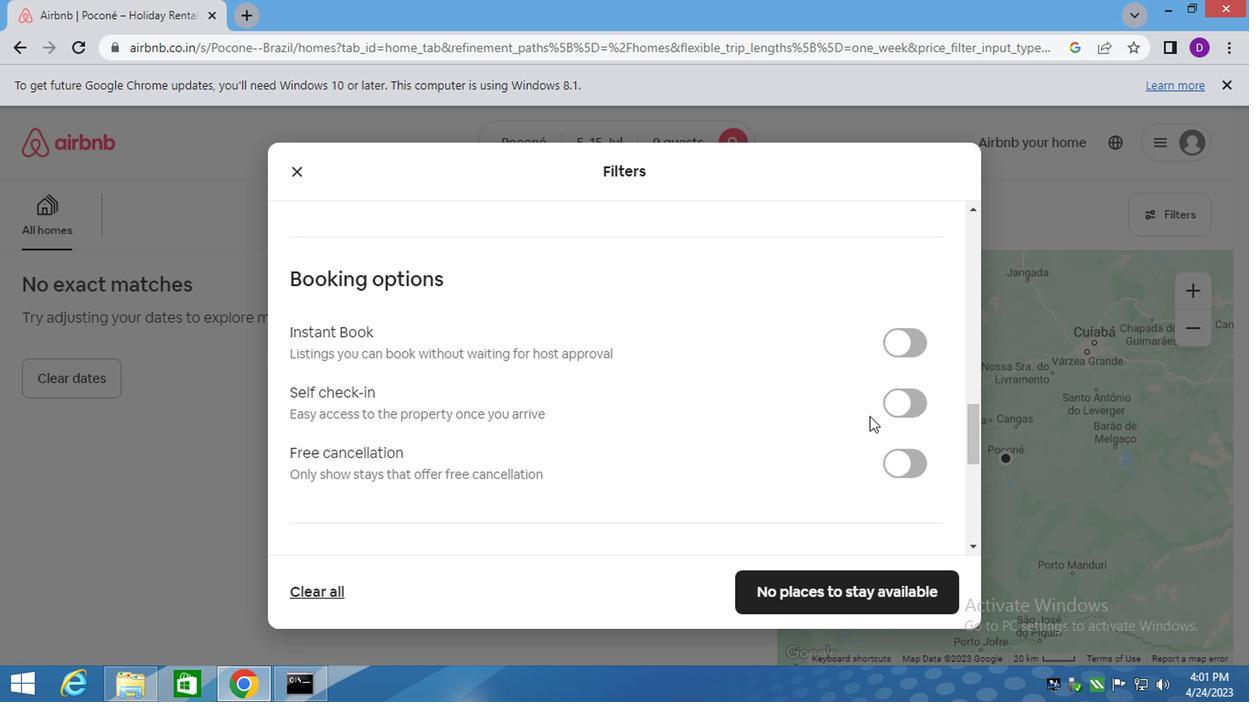 
Action: Mouse moved to (790, 408)
Screenshot: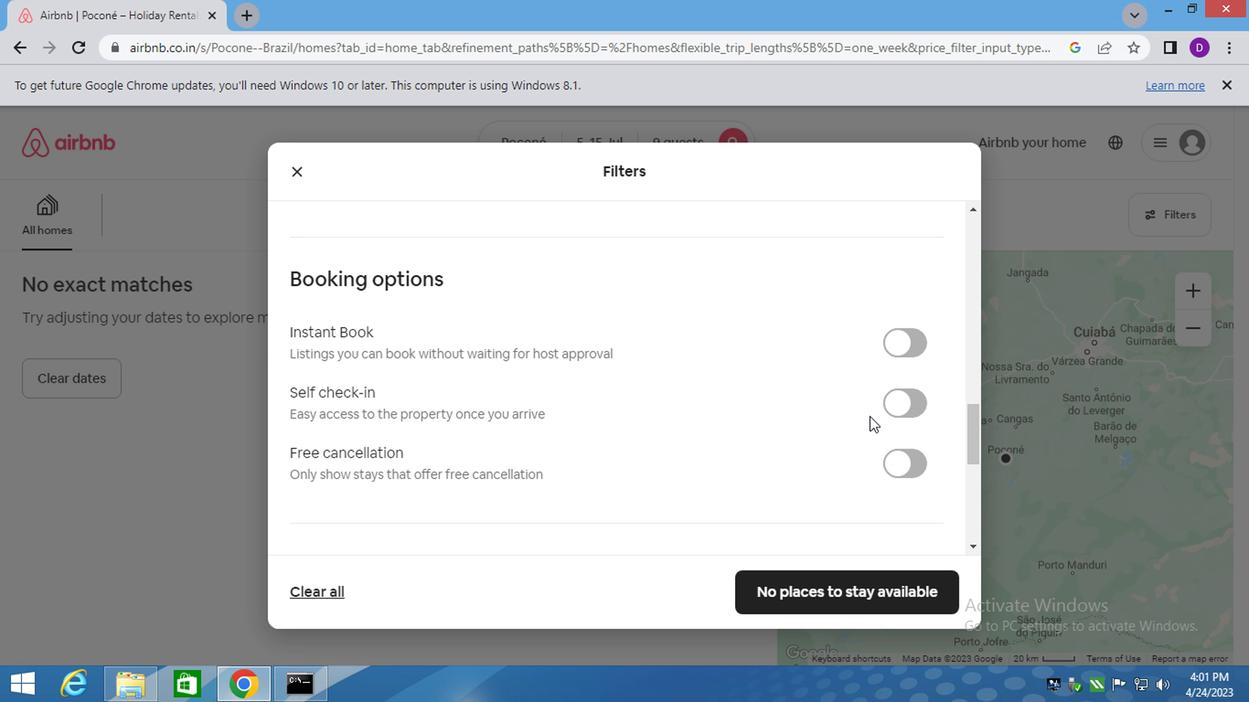 
Action: Mouse scrolled (790, 409) with delta (0, 0)
Screenshot: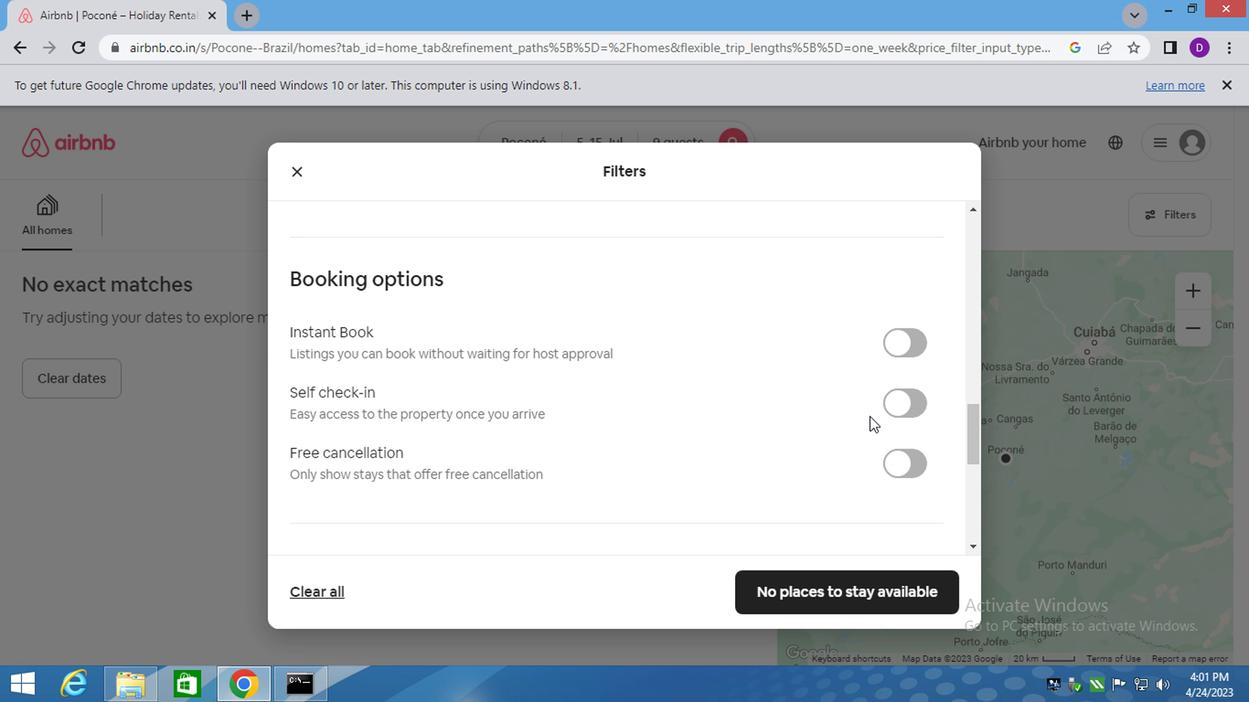 
Action: Mouse moved to (789, 408)
Screenshot: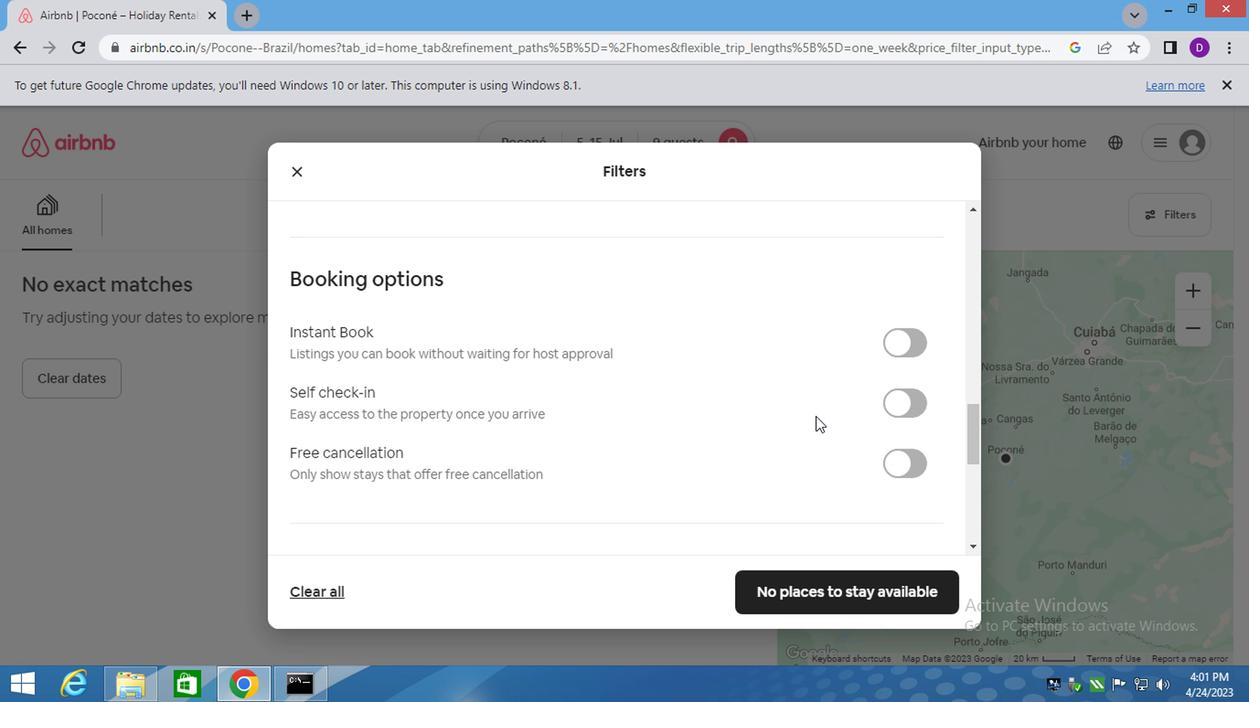 
Action: Mouse scrolled (789, 409) with delta (0, 0)
Screenshot: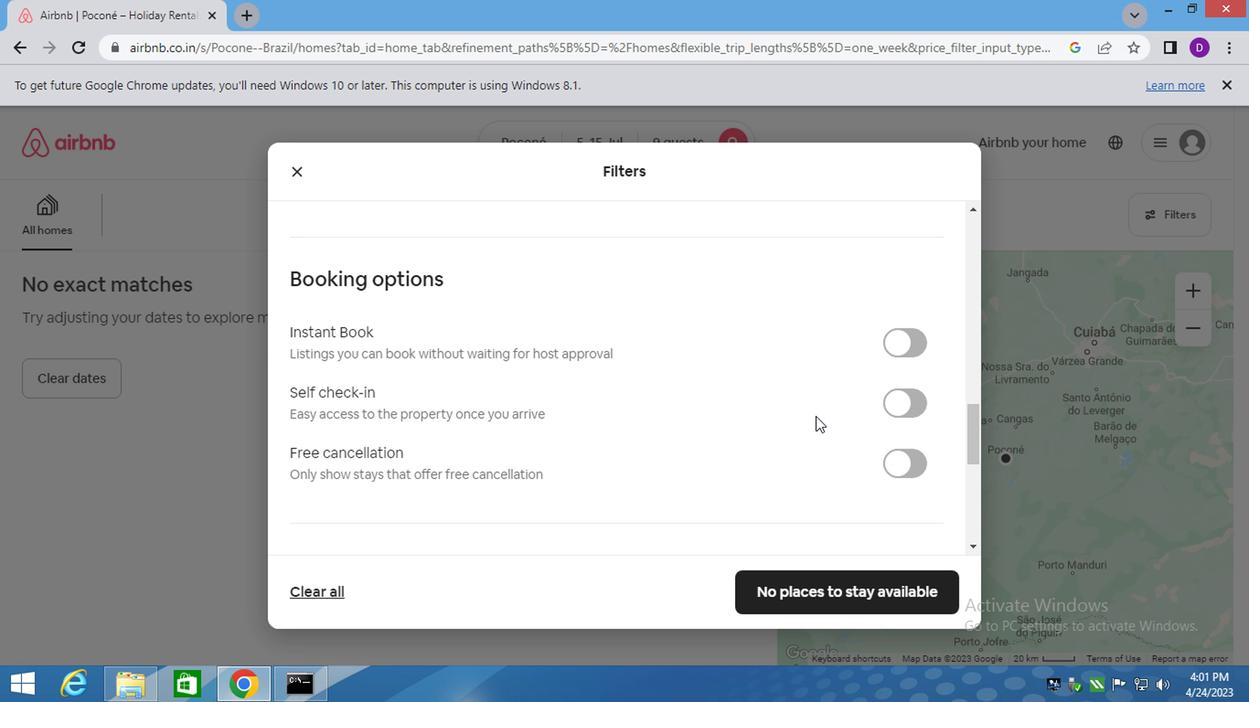 
Action: Mouse scrolled (789, 409) with delta (0, 0)
Screenshot: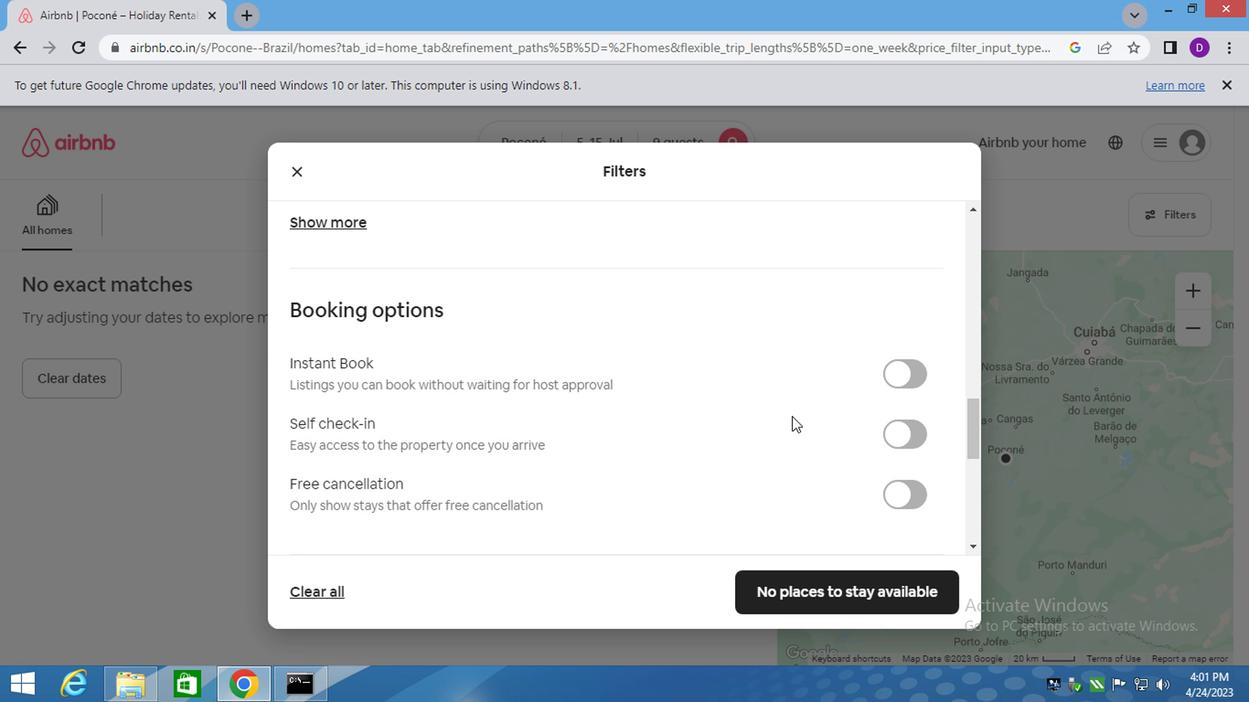 
Action: Mouse scrolled (789, 407) with delta (0, -1)
Screenshot: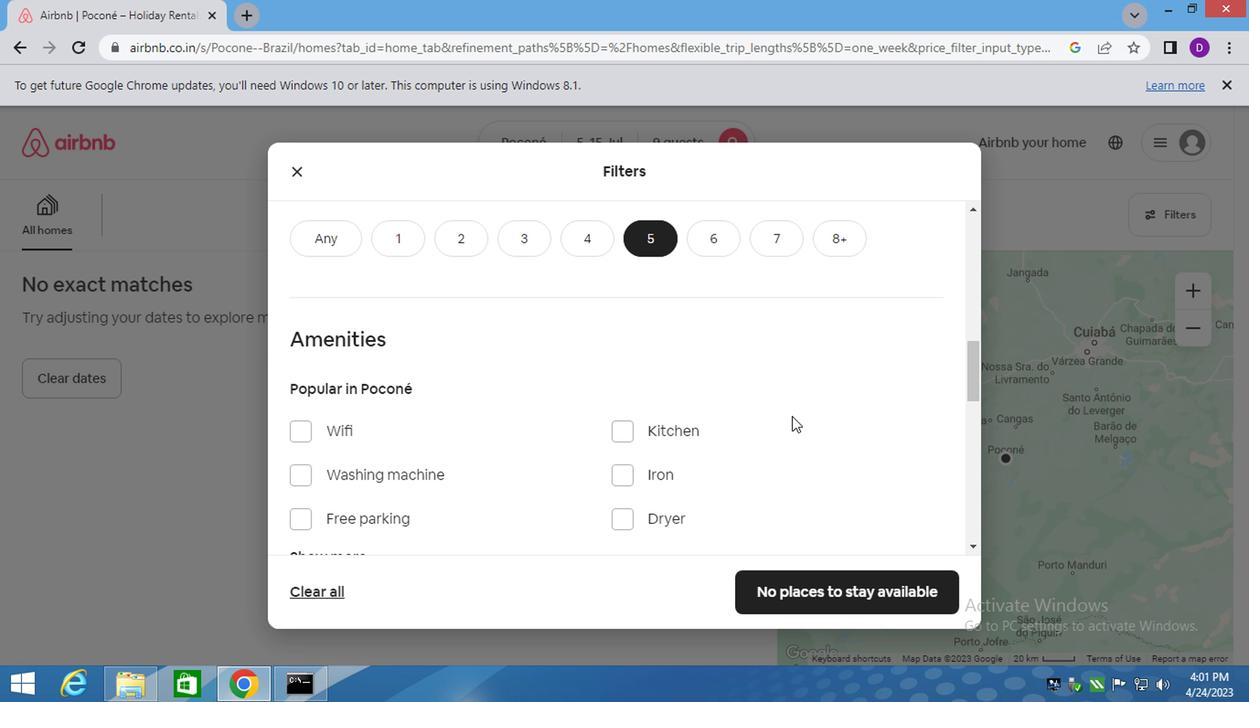 
Action: Mouse scrolled (789, 407) with delta (0, -1)
Screenshot: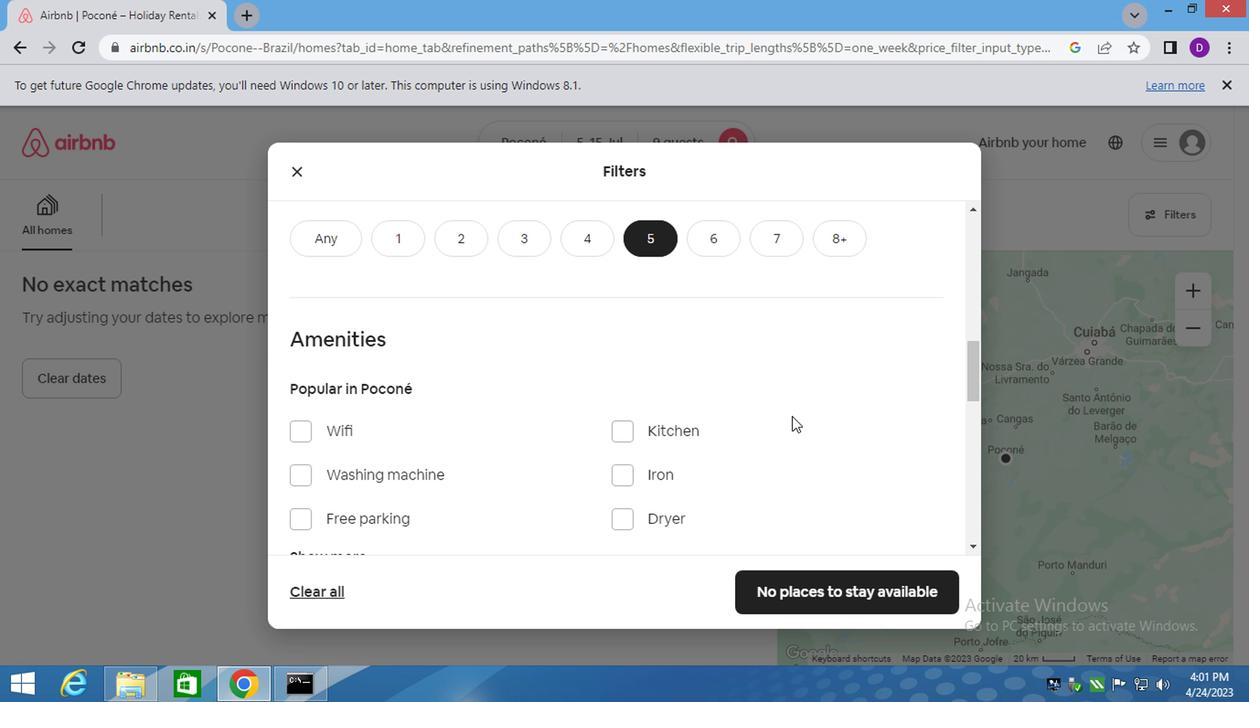 
Action: Mouse scrolled (789, 407) with delta (0, -1)
Screenshot: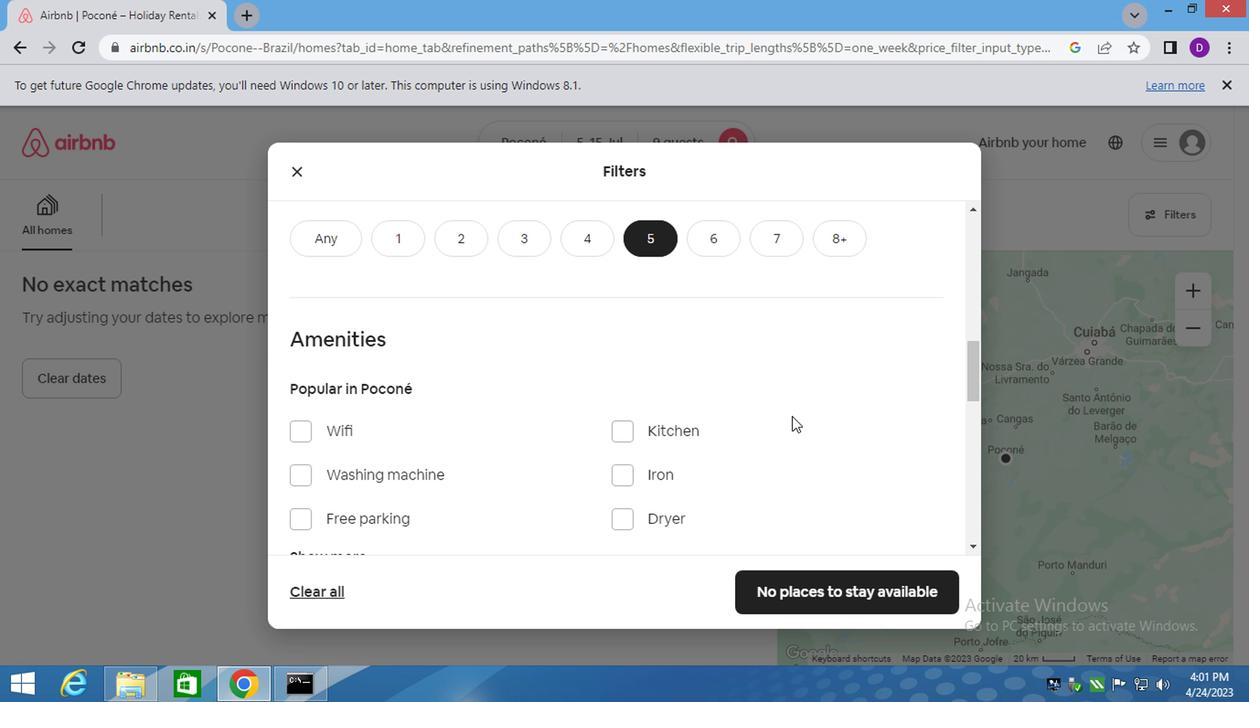 
Action: Mouse moved to (797, 413)
Screenshot: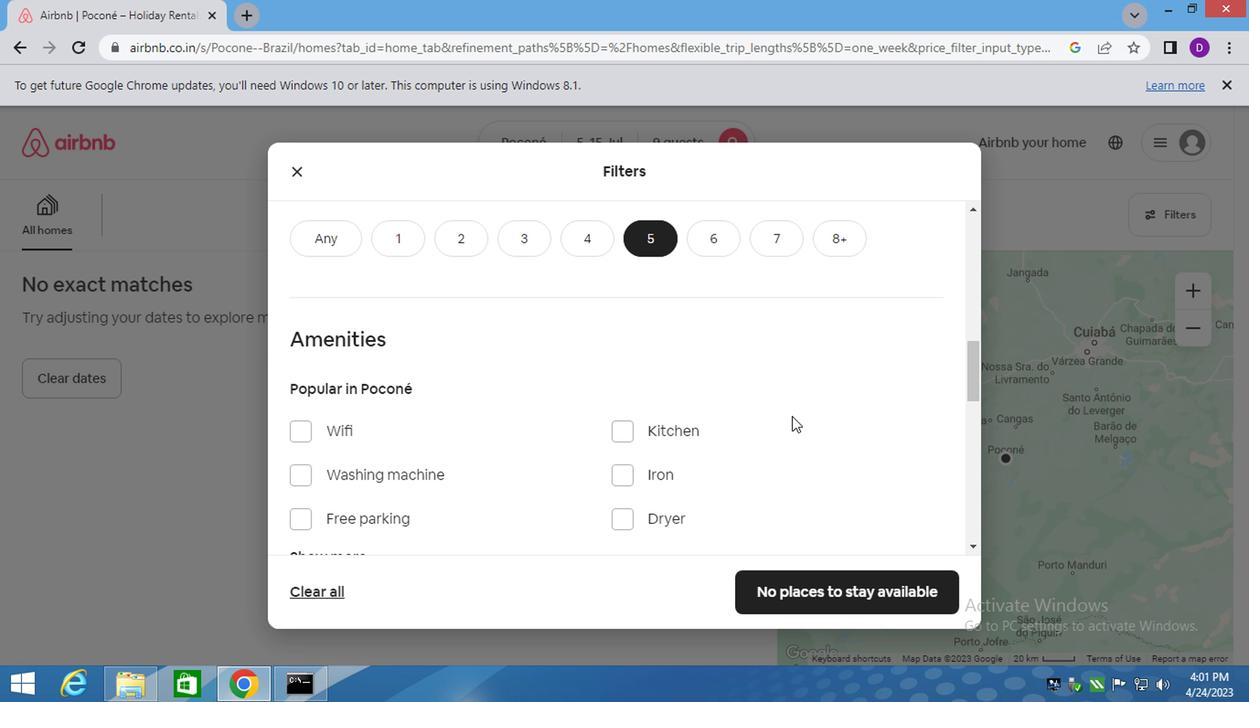 
Action: Mouse scrolled (797, 412) with delta (0, 0)
Screenshot: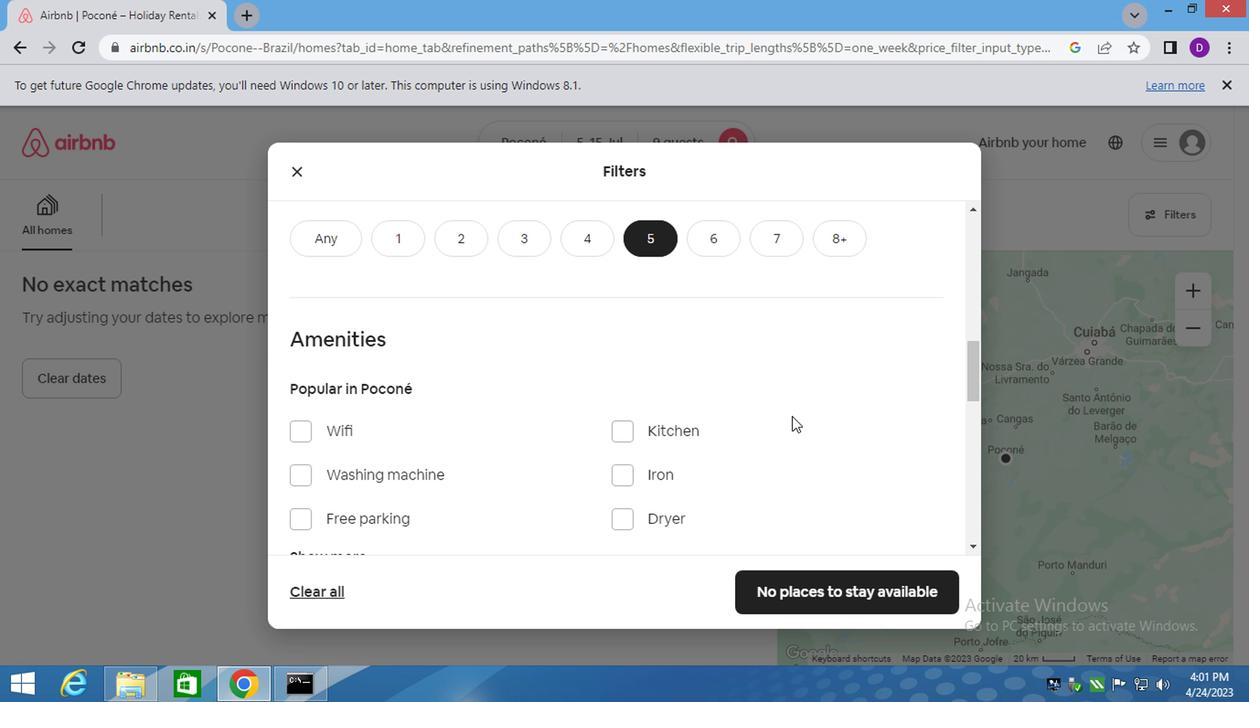 
Action: Mouse moved to (891, 386)
Screenshot: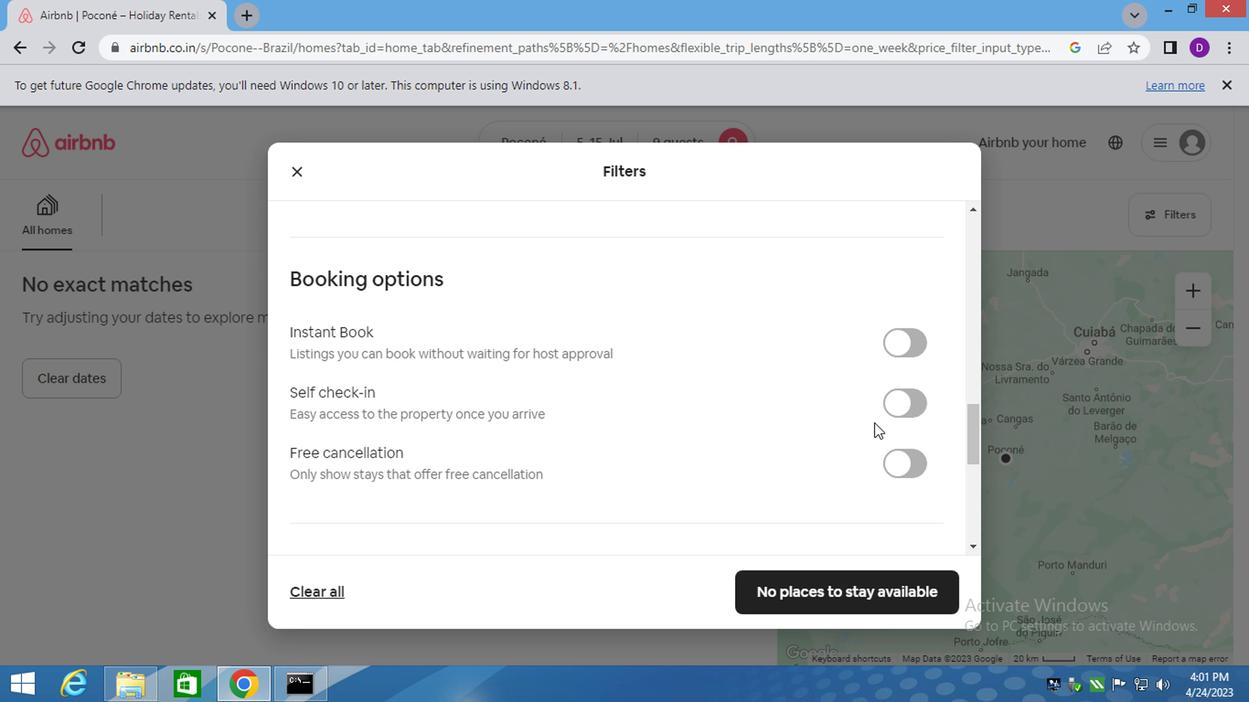 
Action: Mouse pressed left at (891, 386)
Screenshot: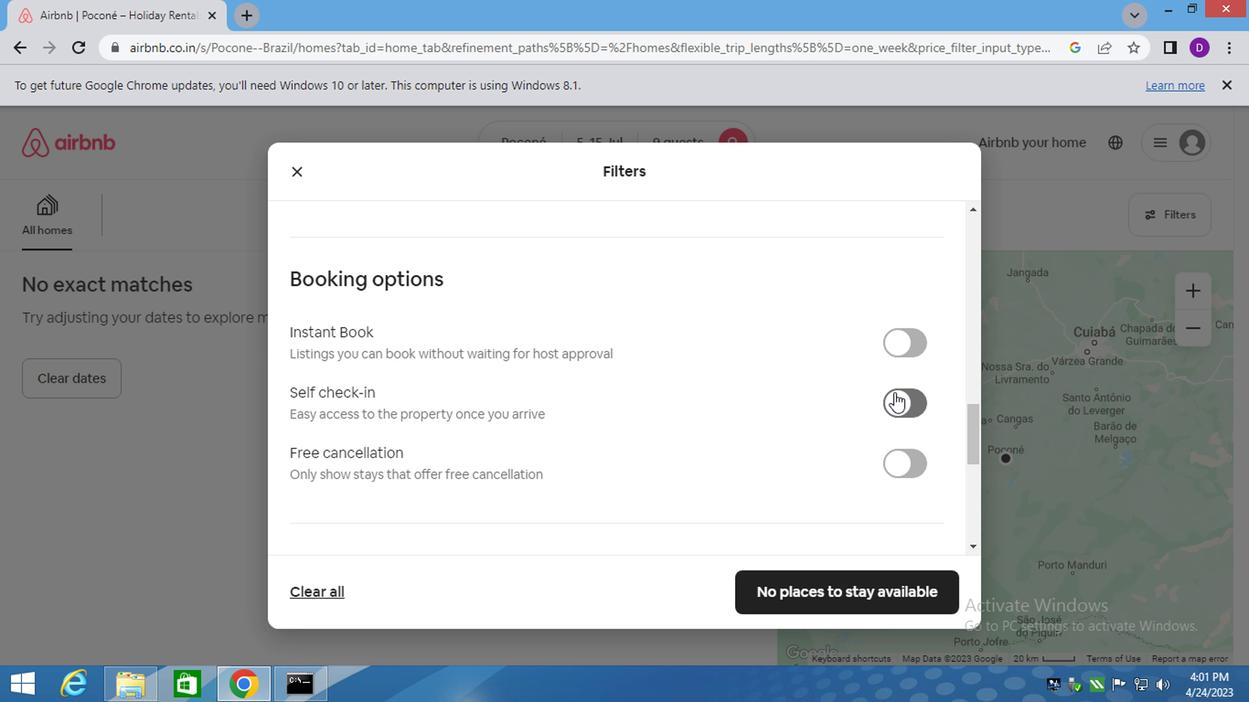 
Action: Mouse moved to (667, 460)
Screenshot: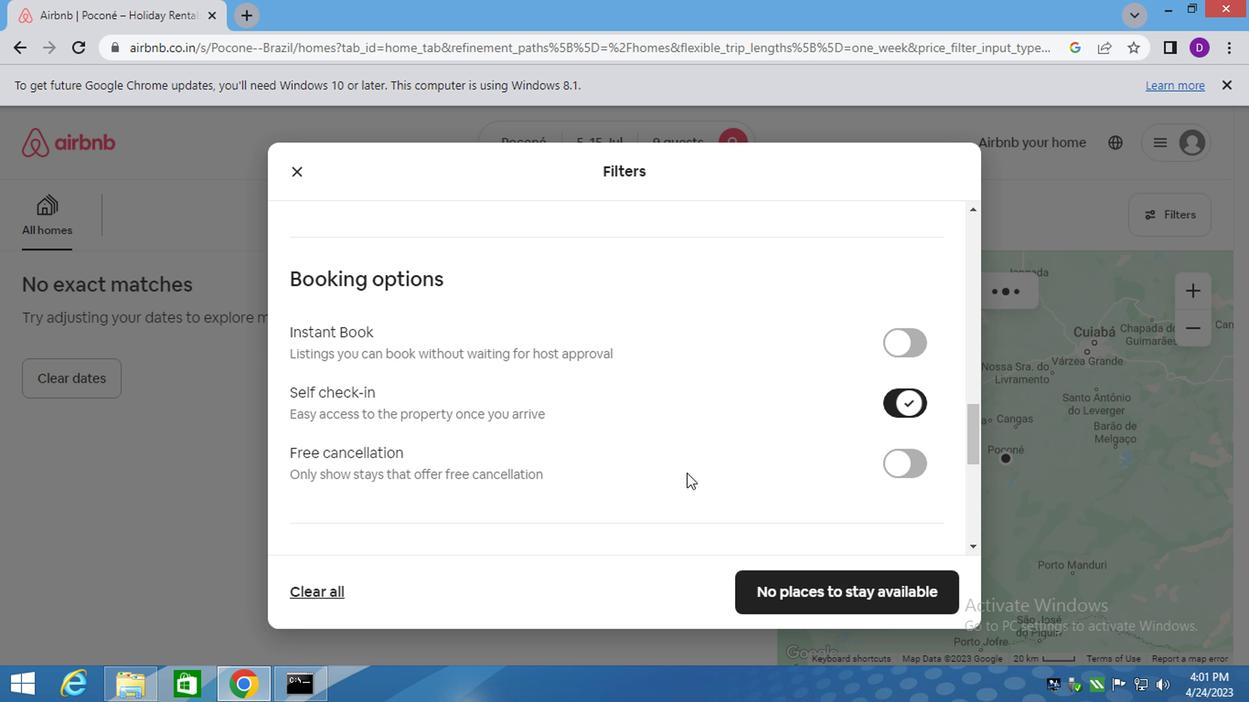 
Action: Mouse scrolled (667, 460) with delta (0, 0)
Screenshot: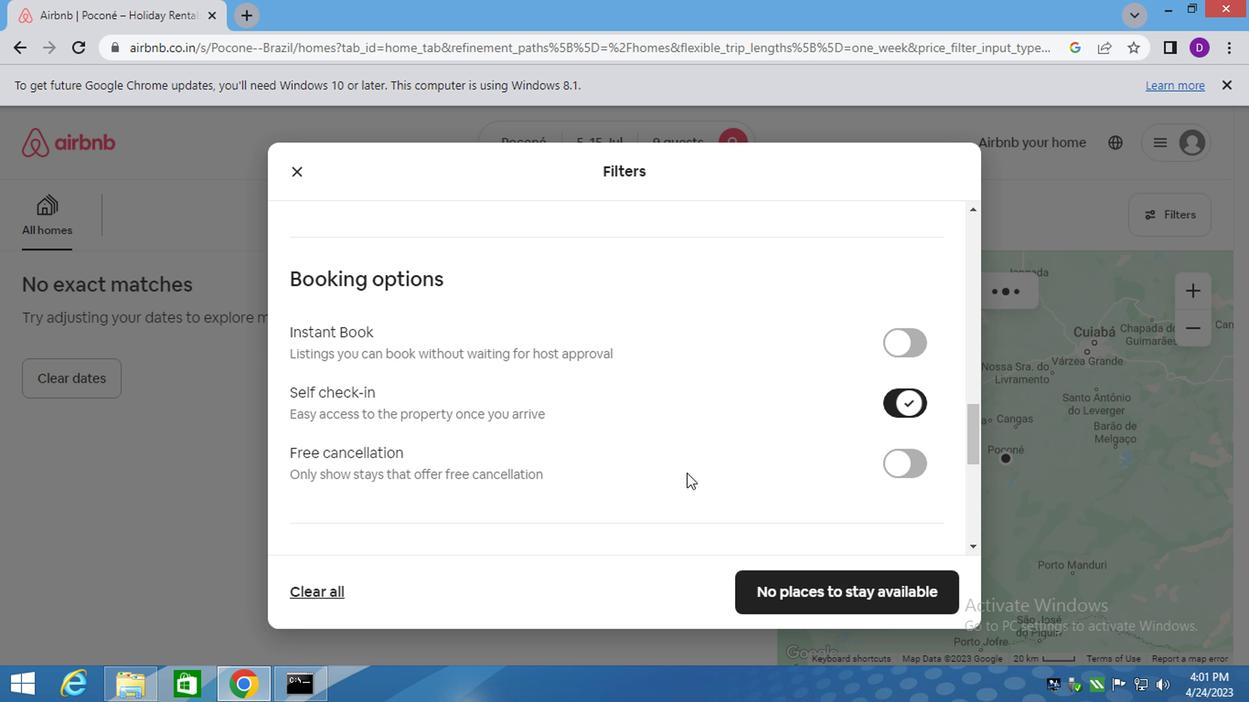 
Action: Mouse moved to (660, 457)
Screenshot: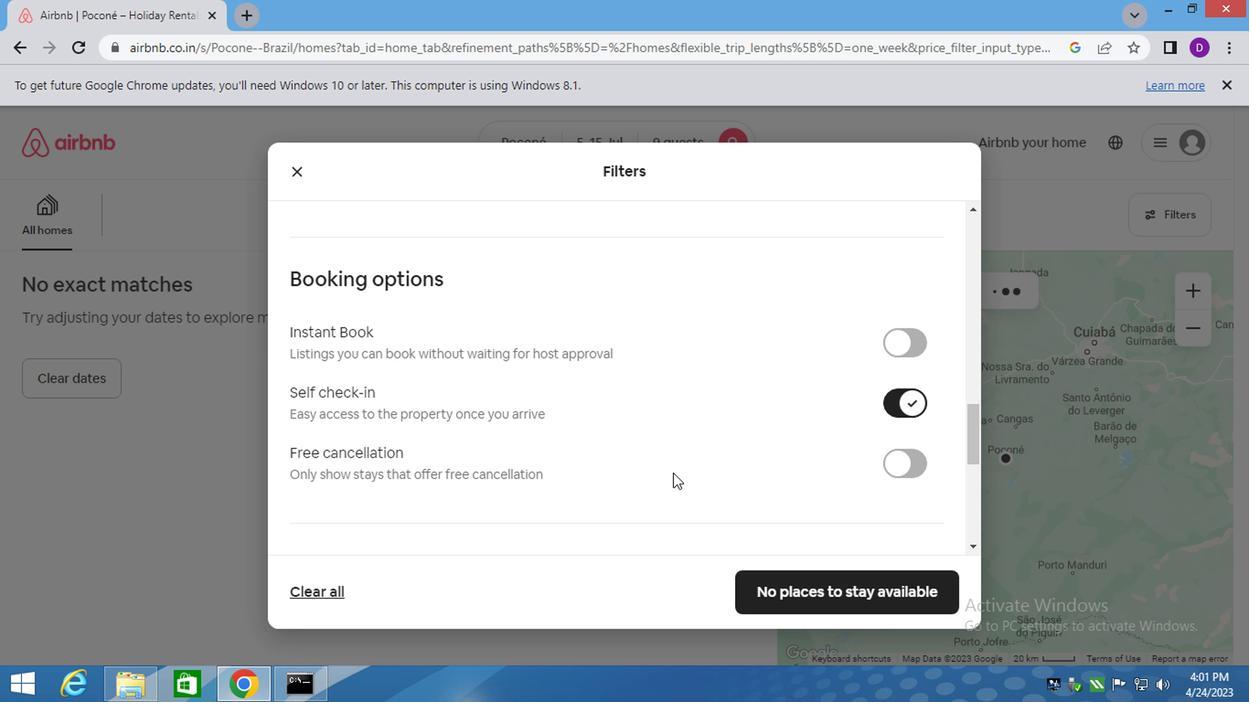 
Action: Mouse scrolled (660, 456) with delta (0, -1)
Screenshot: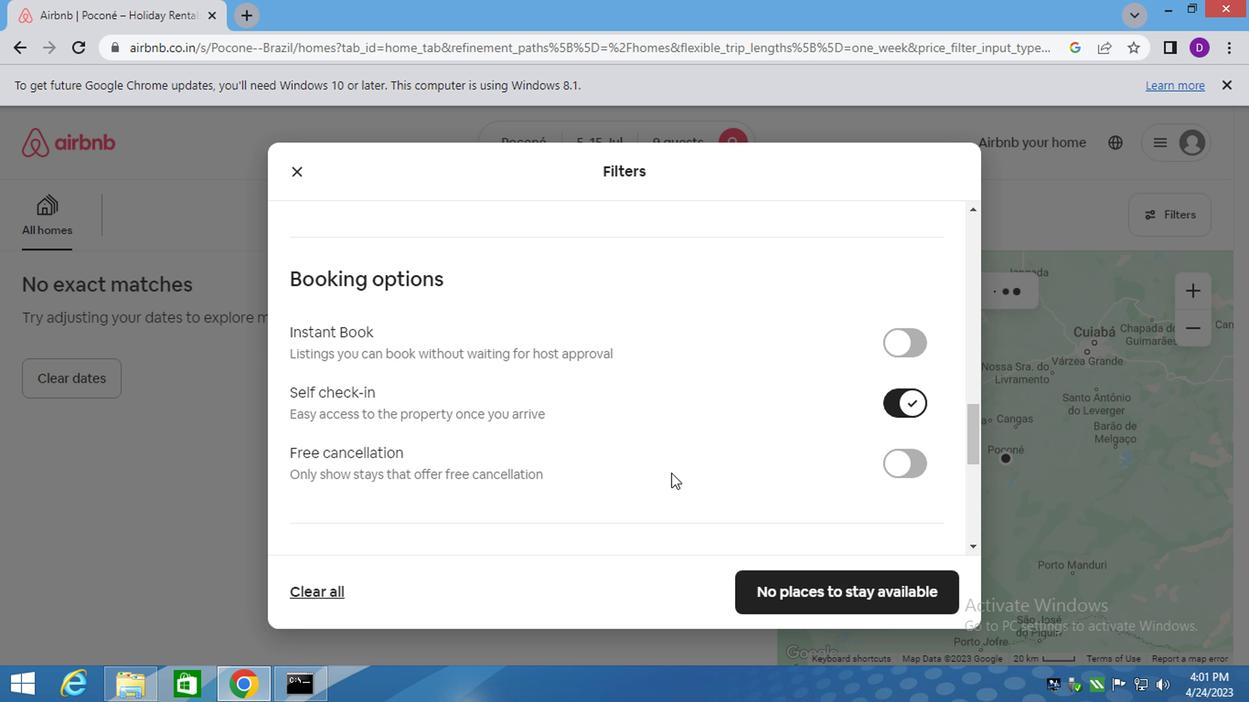 
Action: Mouse moved to (637, 452)
Screenshot: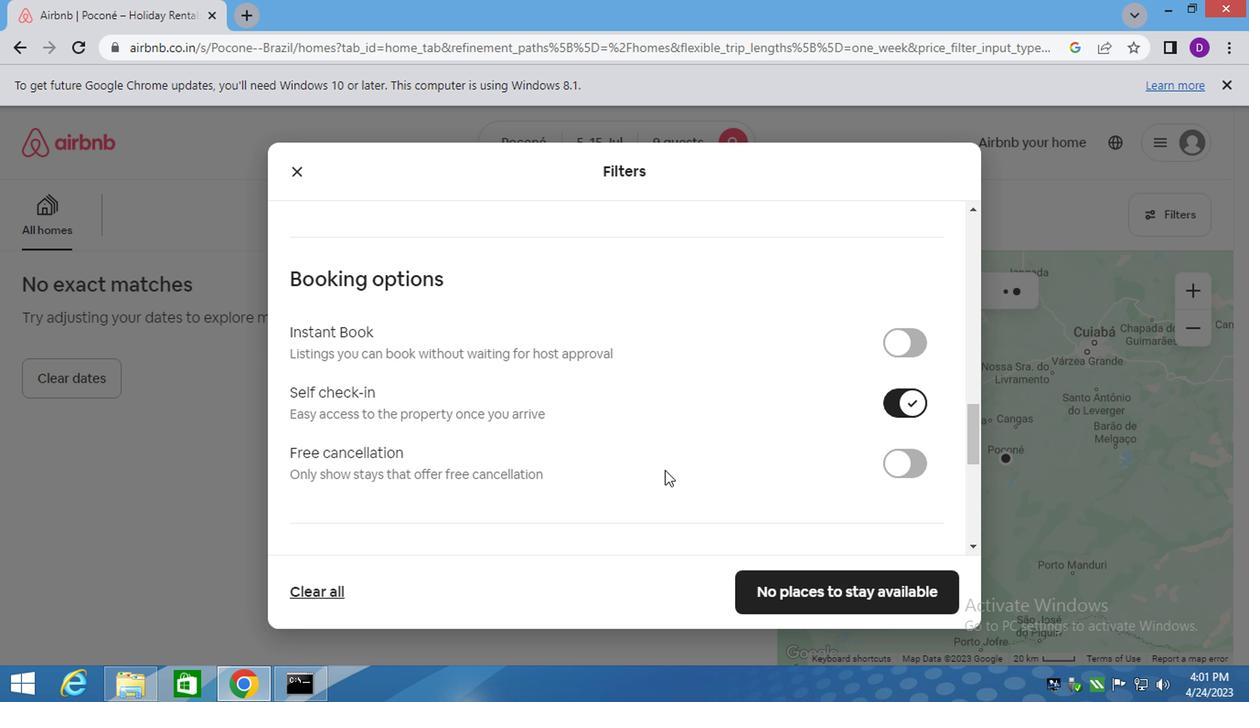 
Action: Mouse scrolled (649, 454) with delta (0, 0)
Screenshot: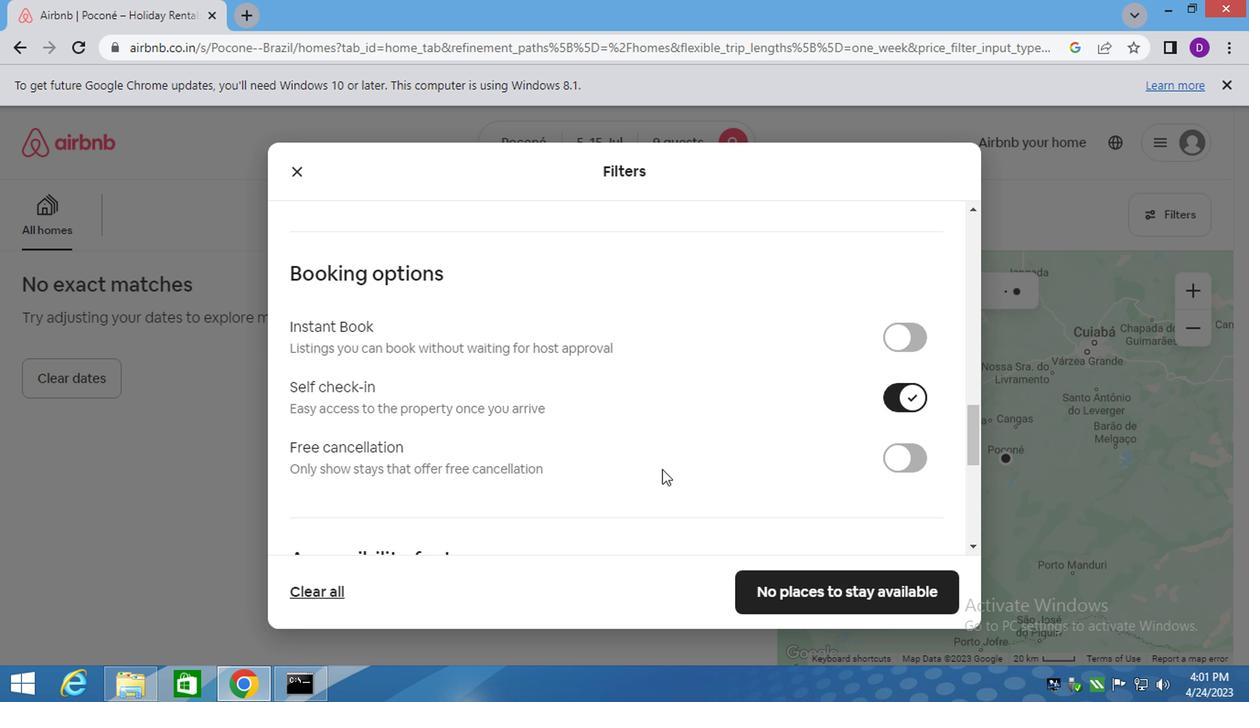 
Action: Mouse moved to (587, 448)
Screenshot: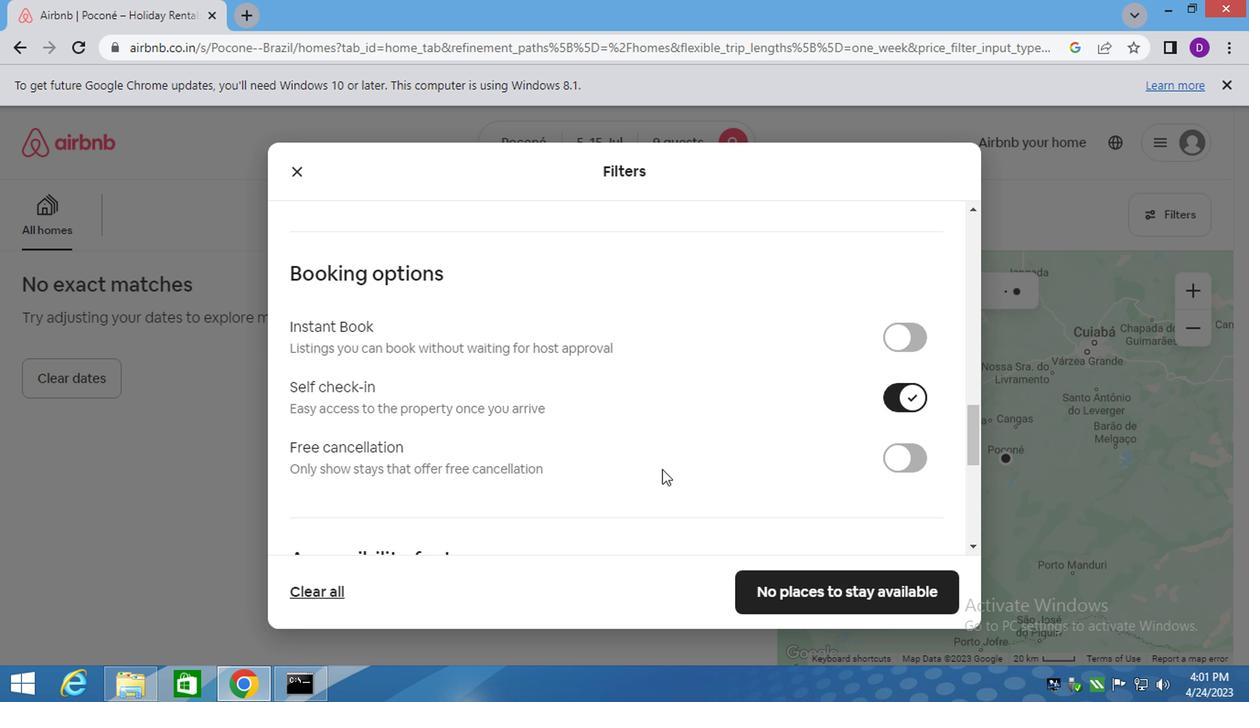 
Action: Mouse scrolled (637, 452) with delta (0, 0)
Screenshot: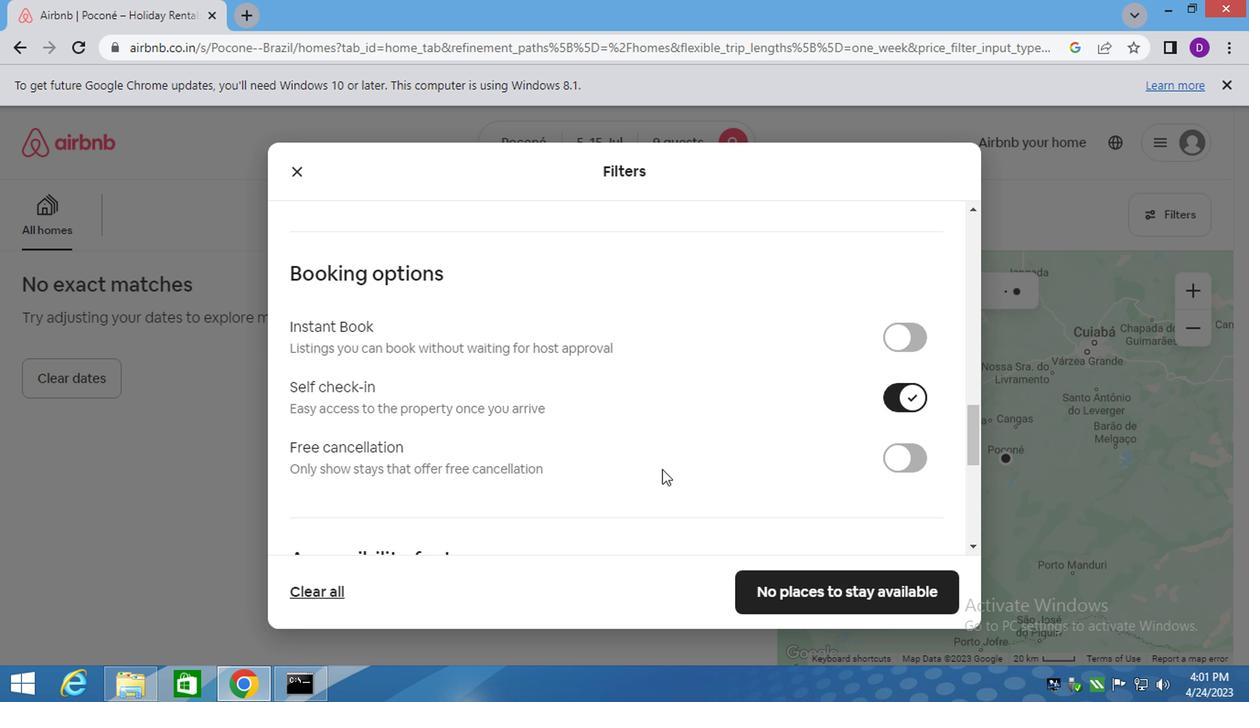 
Action: Mouse moved to (361, 446)
Screenshot: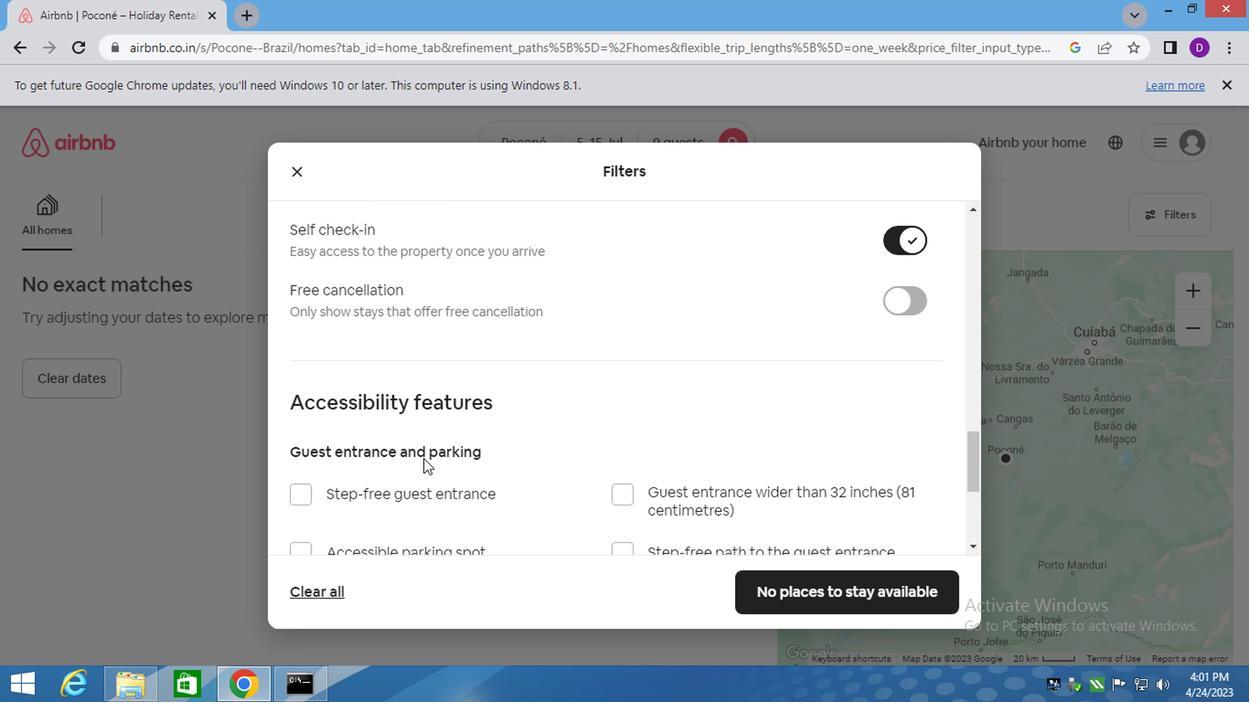 
Action: Mouse scrolled (361, 446) with delta (0, 0)
Screenshot: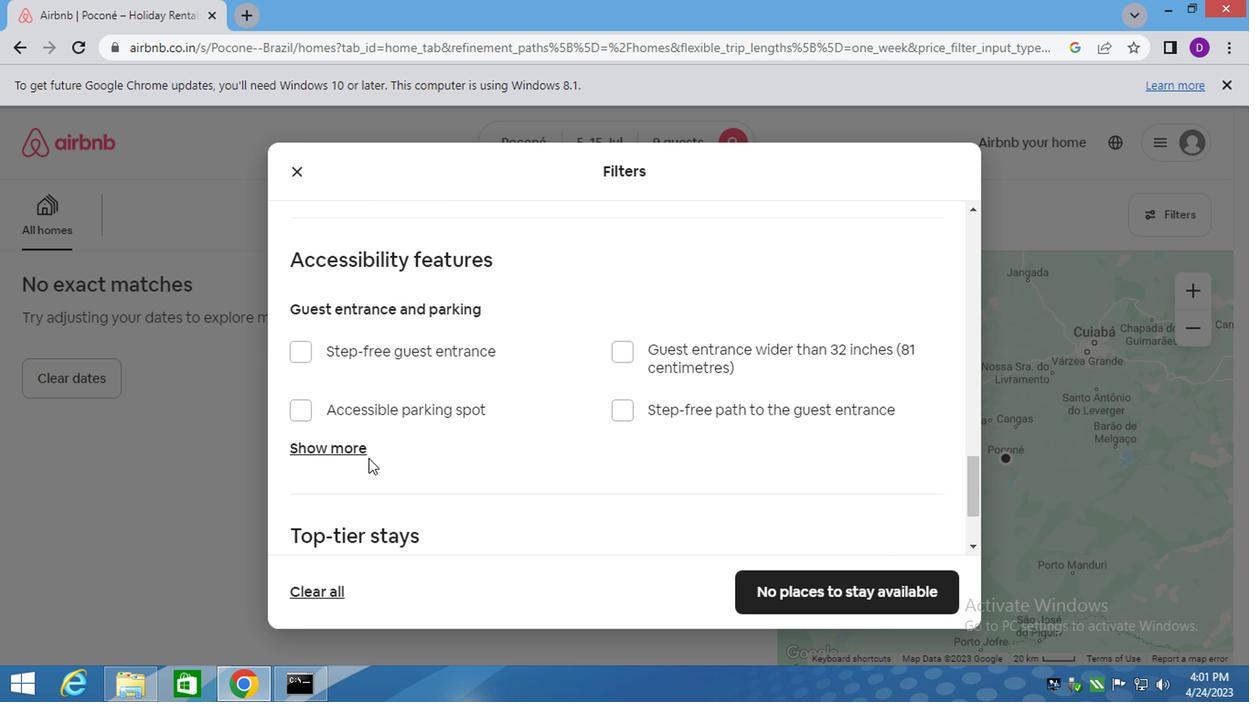 
Action: Mouse scrolled (361, 446) with delta (0, 0)
Screenshot: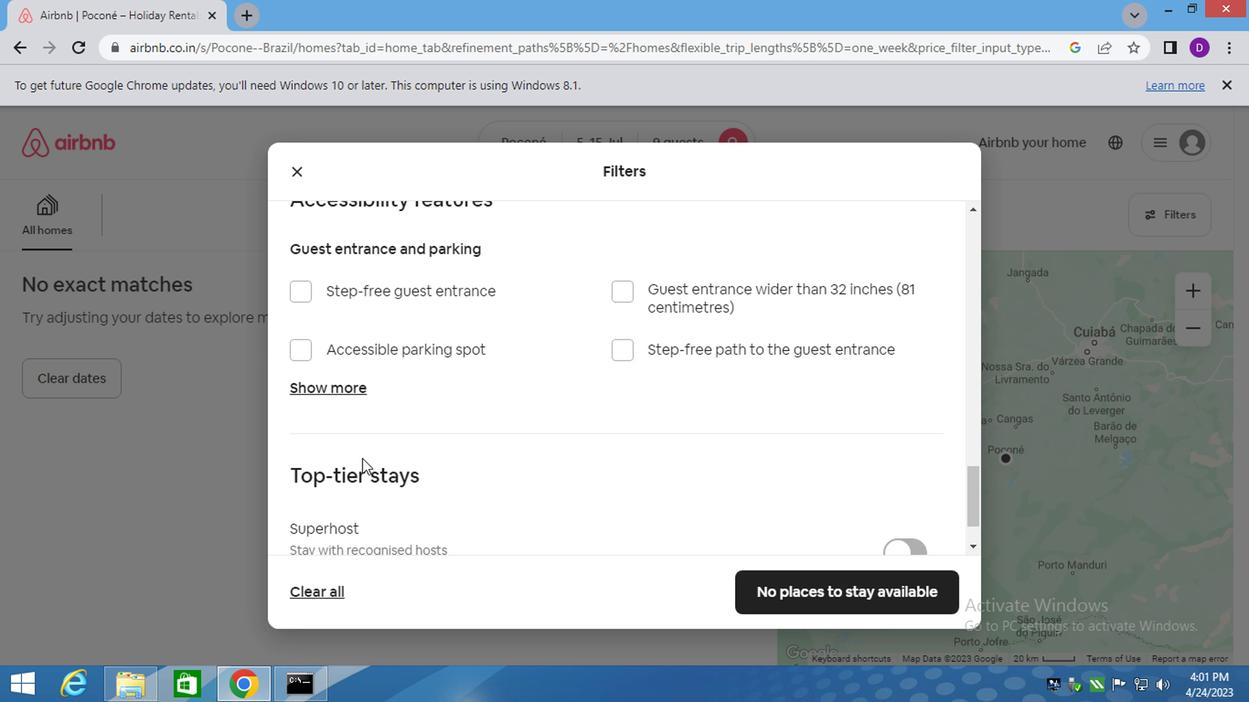
Action: Mouse scrolled (361, 446) with delta (0, 0)
Screenshot: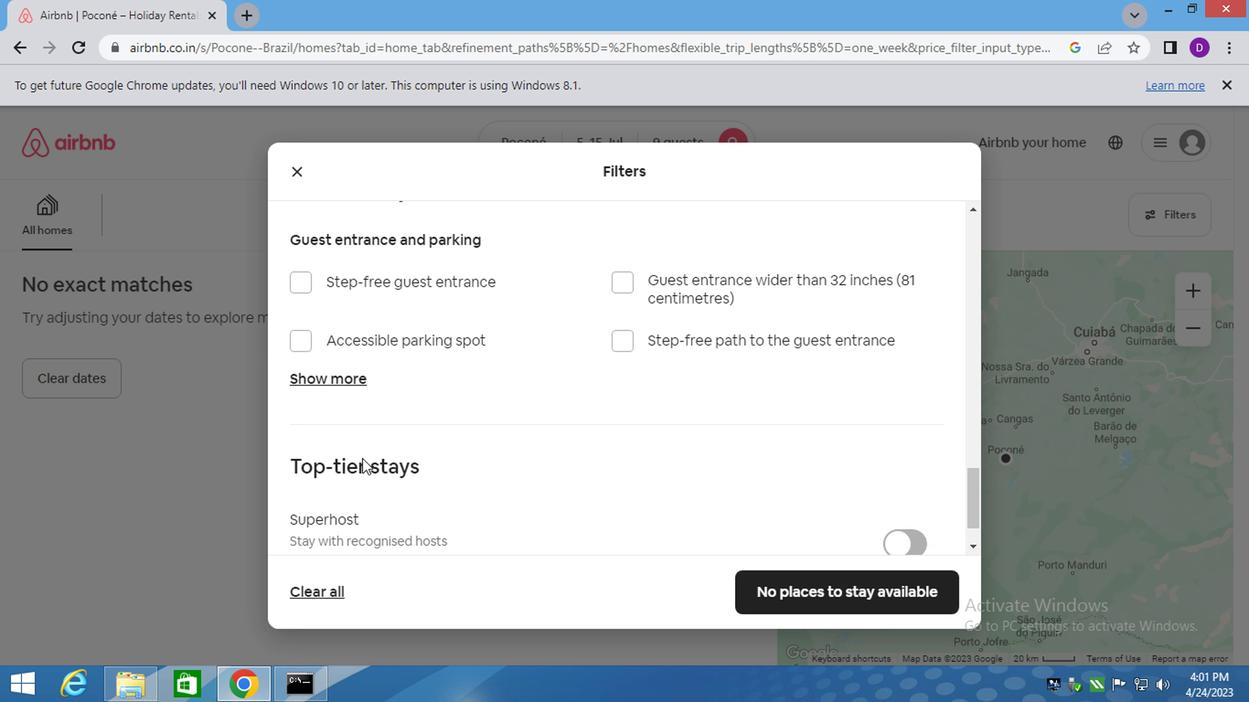 
Action: Mouse moved to (622, 484)
Screenshot: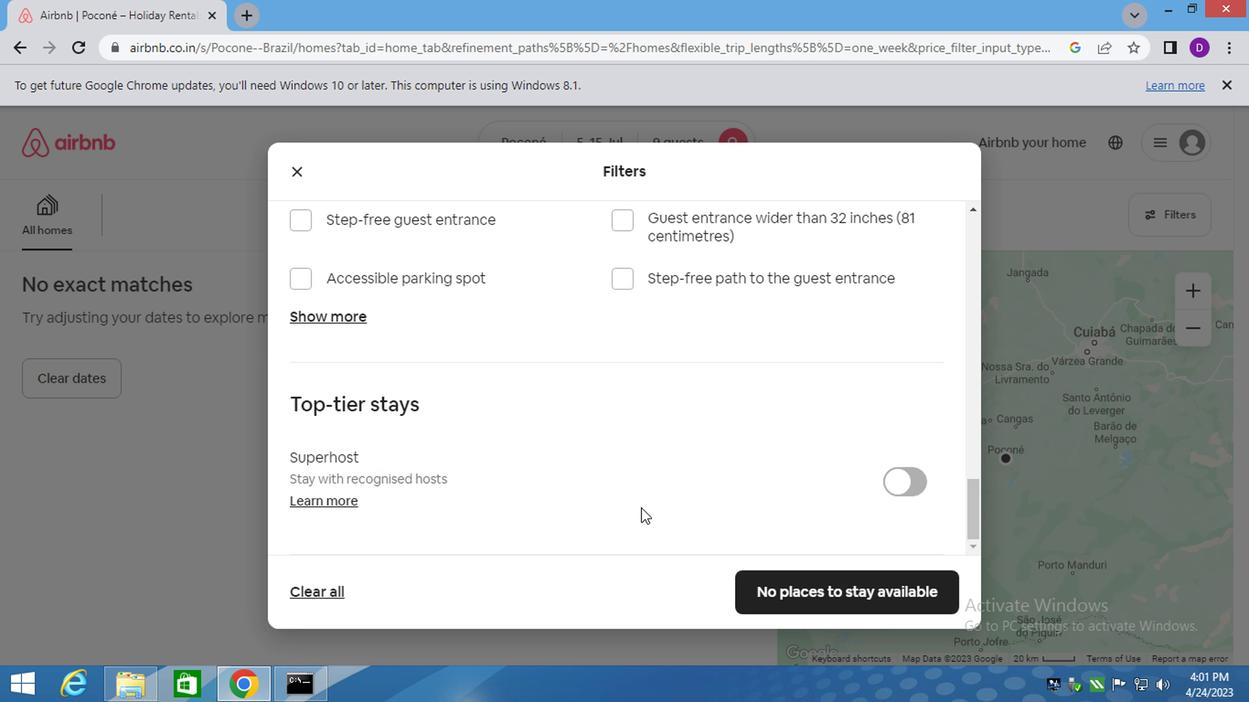 
Action: Mouse scrolled (622, 484) with delta (0, 0)
Screenshot: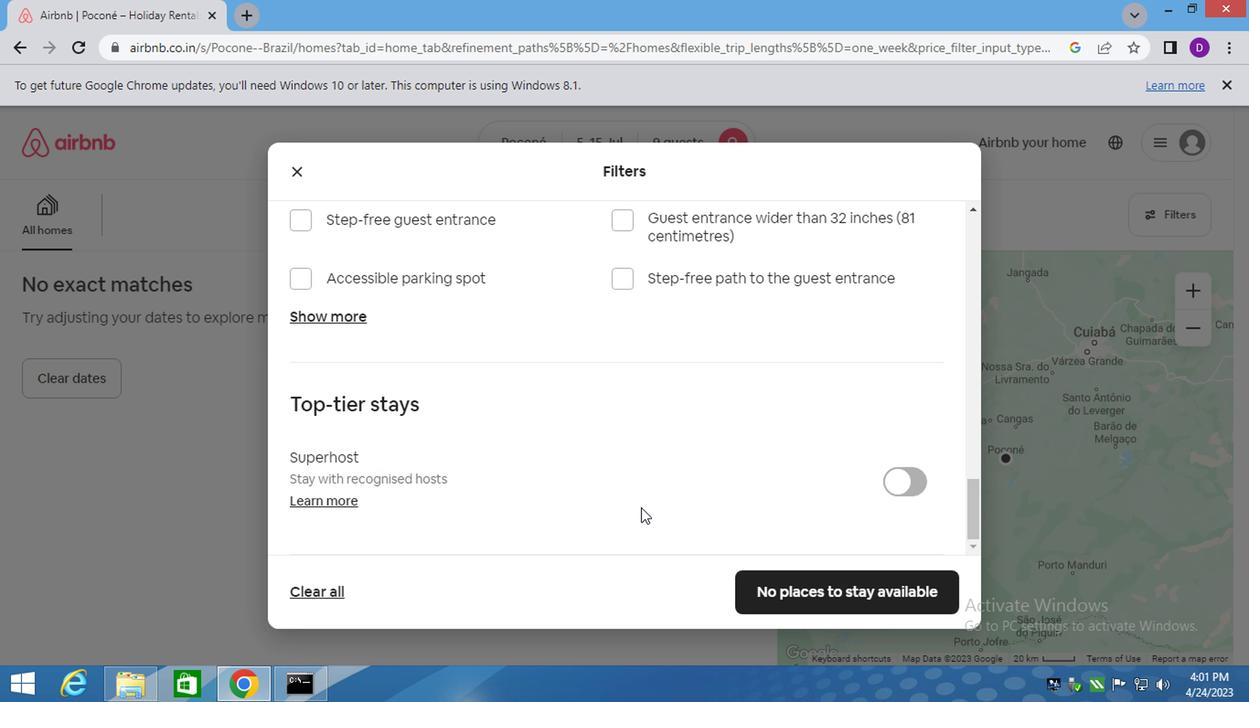 
Action: Mouse scrolled (622, 484) with delta (0, 0)
Screenshot: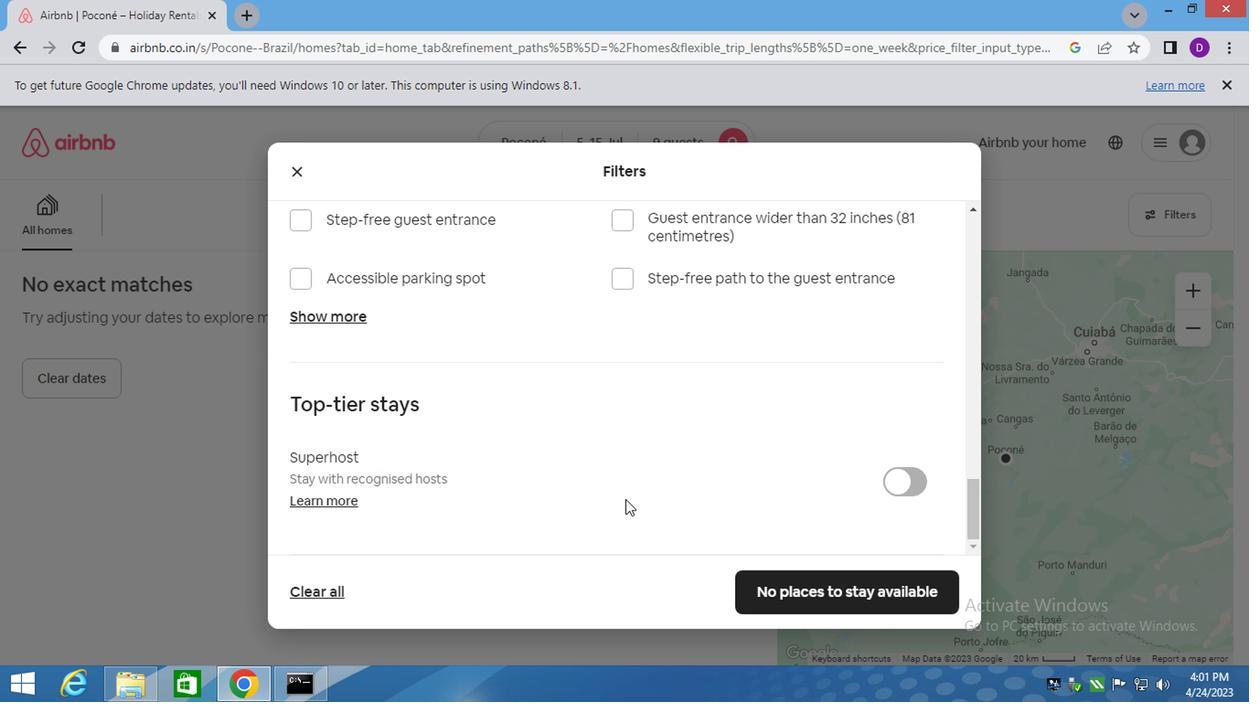 
Action: Mouse moved to (857, 558)
Screenshot: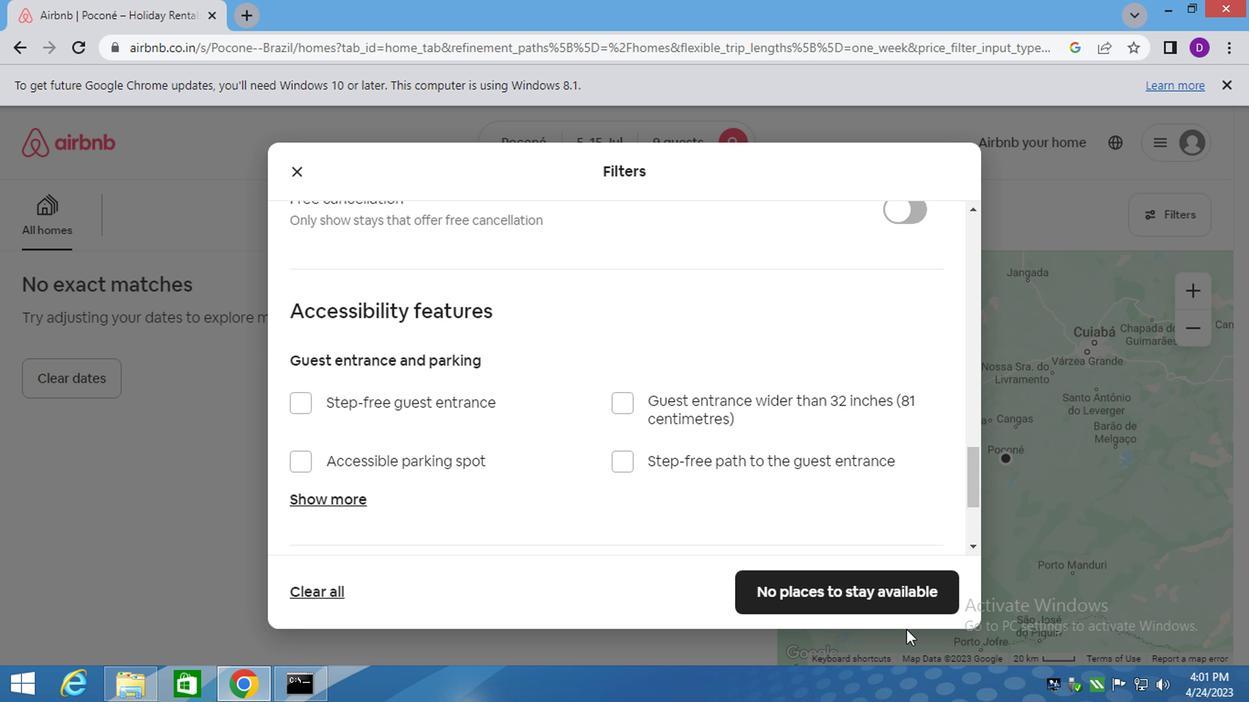 
Action: Mouse pressed left at (857, 558)
Screenshot: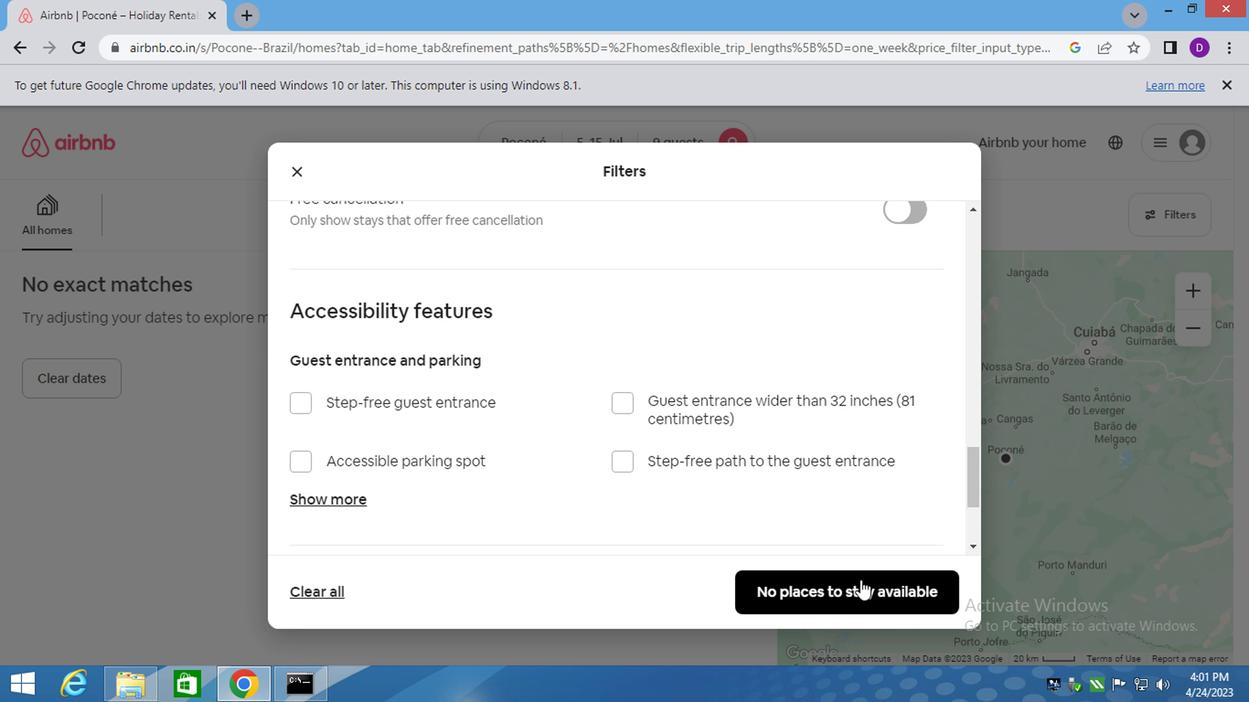
Action: Mouse moved to (271, 649)
Screenshot: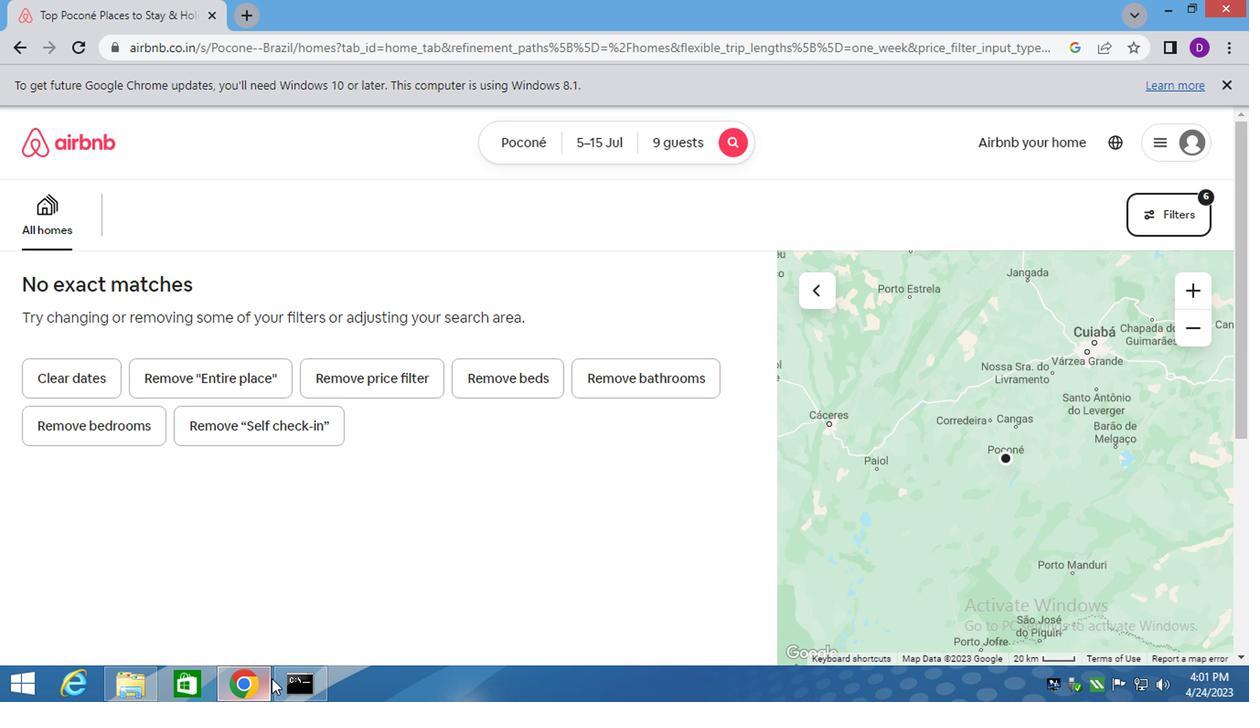 
